 Task: Find a house in Acton, United Kingdom for 8 guests from 24 Aug to 10 Sep with a price range of ₹12,000 to ₹15,000, 6 bedrooms, 6 beds, 6 bathrooms, amenities including Wifi, Free parking, Gym, Breakfast, and self check-in option, with host language as English.
Action: Mouse moved to (514, 110)
Screenshot: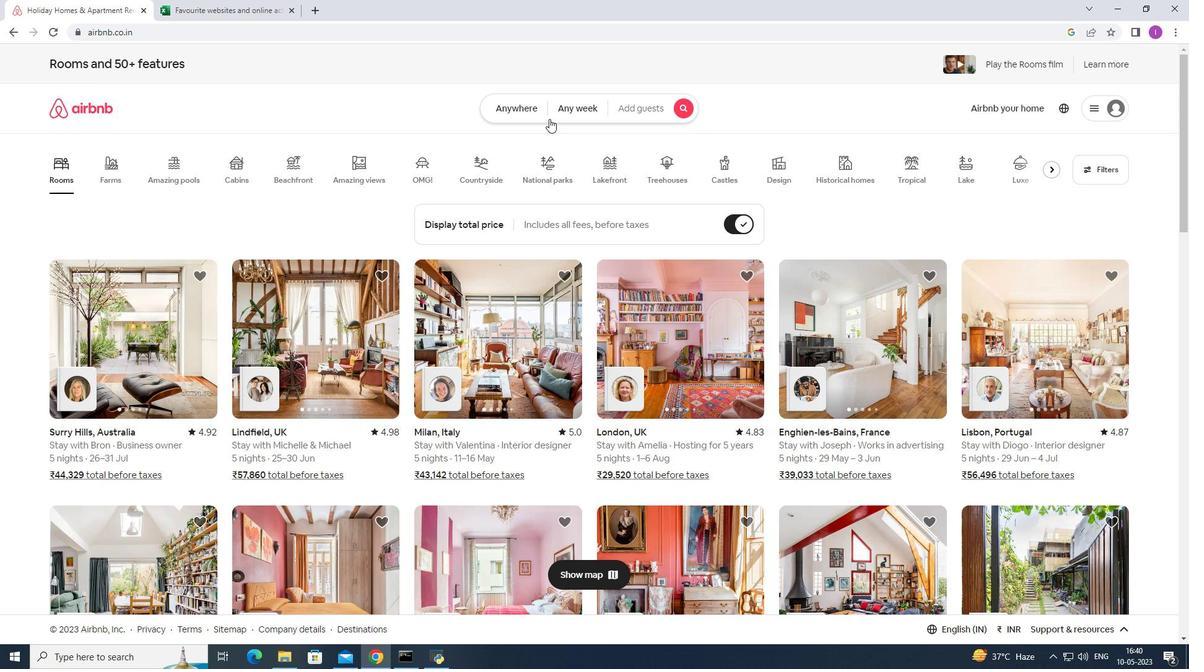 
Action: Mouse pressed left at (514, 110)
Screenshot: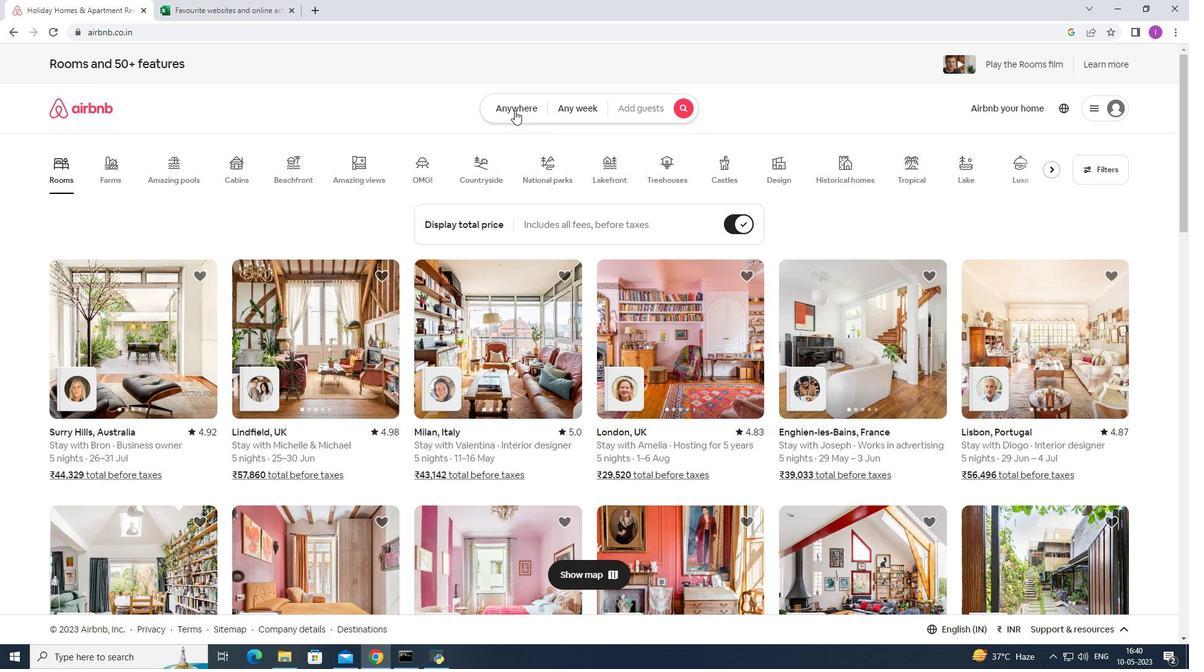 
Action: Mouse moved to (399, 166)
Screenshot: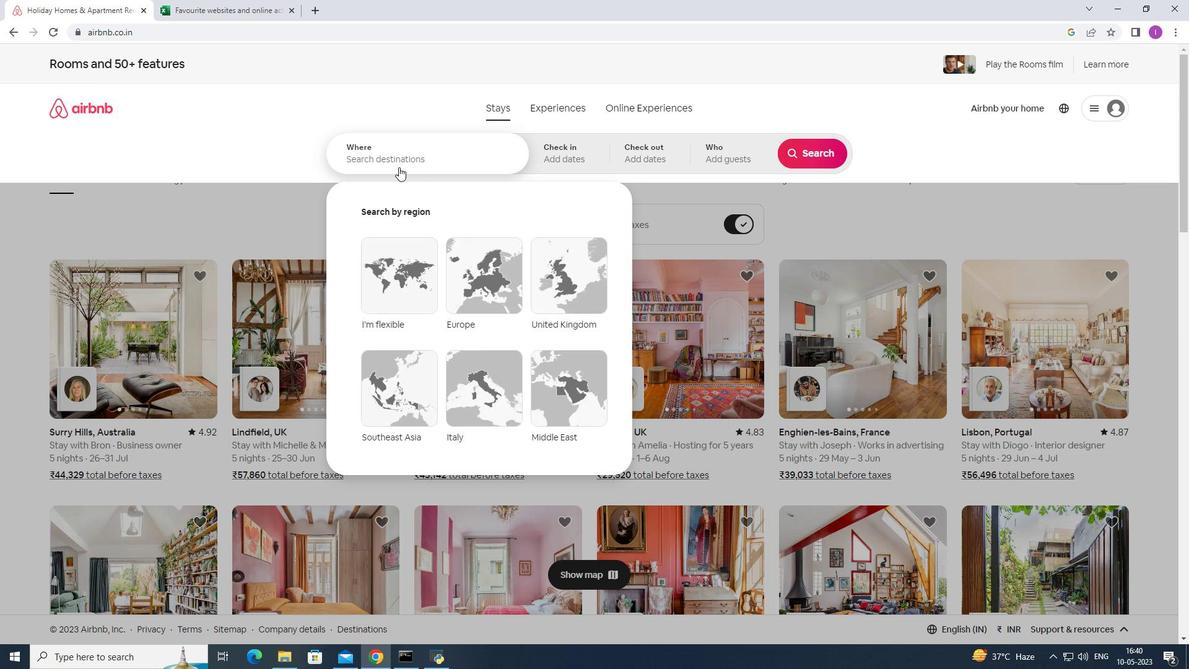 
Action: Mouse pressed left at (399, 166)
Screenshot: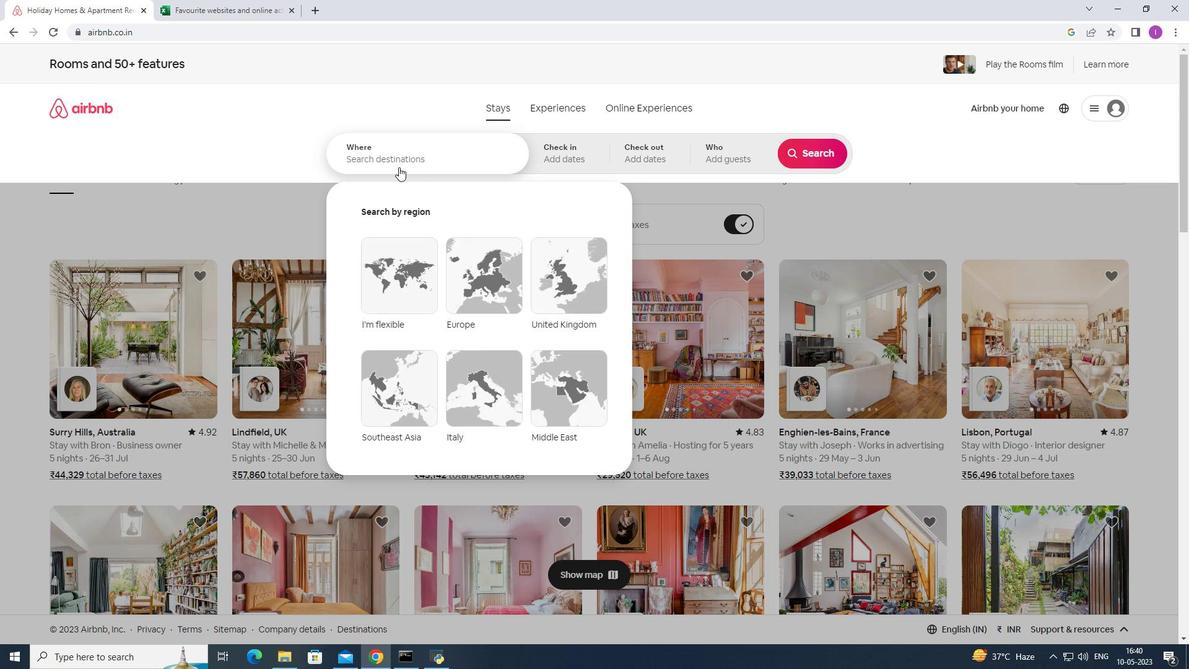 
Action: Mouse moved to (419, 162)
Screenshot: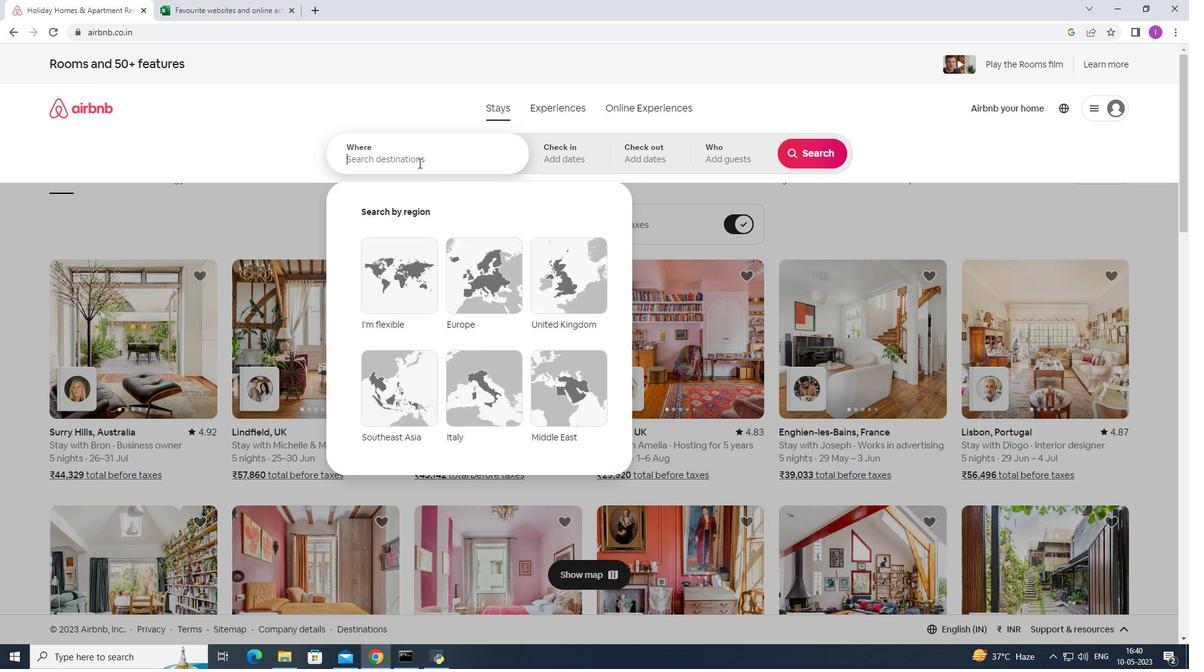 
Action: Key pressed <Key.shift>Acton,<Key.shift>United<Key.space><Key.shift><Key.shift><Key.shift><Key.shift><Key.shift><Key.shift><Key.shift><Key.shift><Key.shift><Key.shift><Key.shift><Key.shift><Key.shift>Kingdom
Screenshot: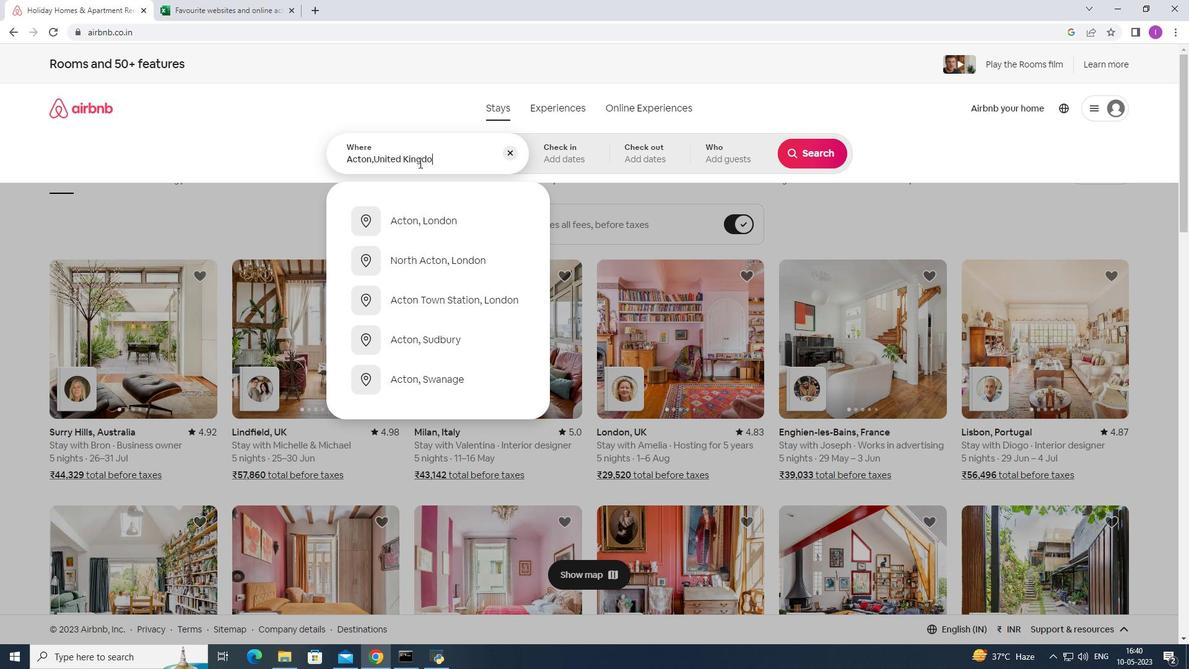 
Action: Mouse moved to (596, 154)
Screenshot: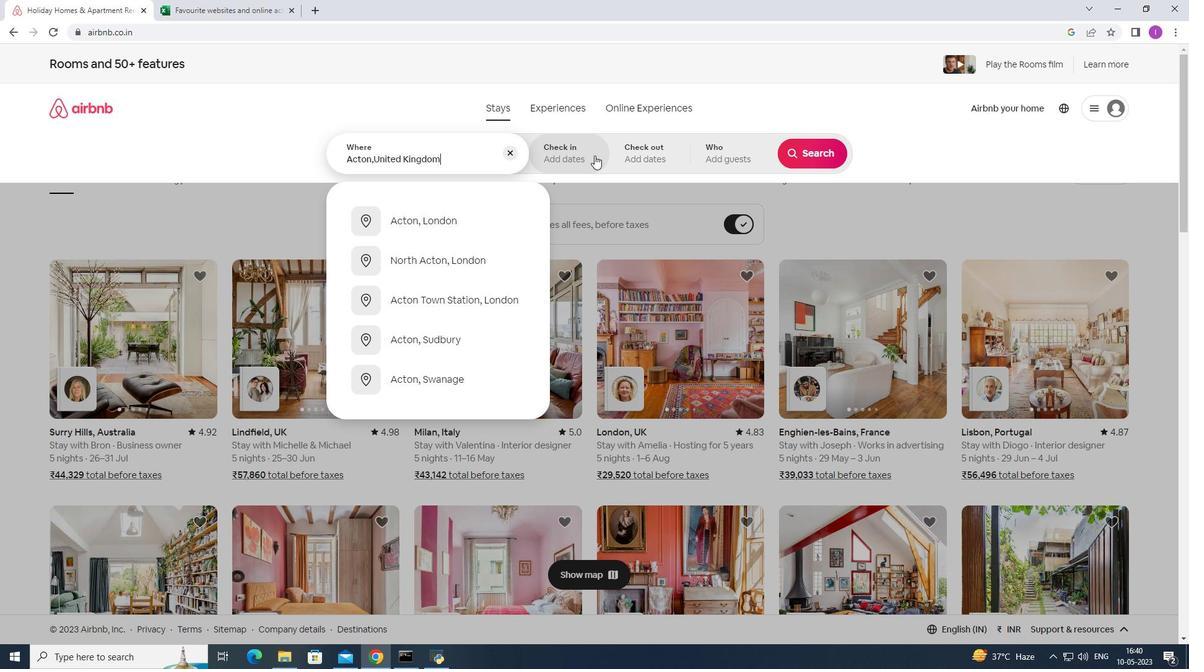 
Action: Mouse pressed left at (596, 154)
Screenshot: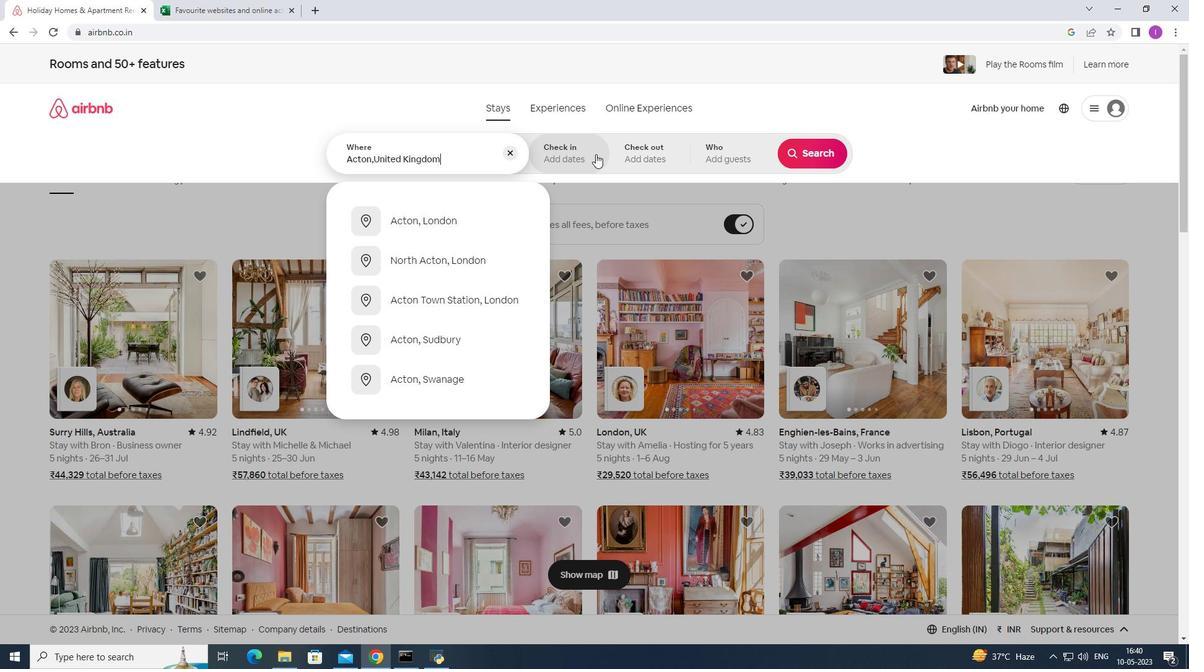 
Action: Mouse moved to (809, 257)
Screenshot: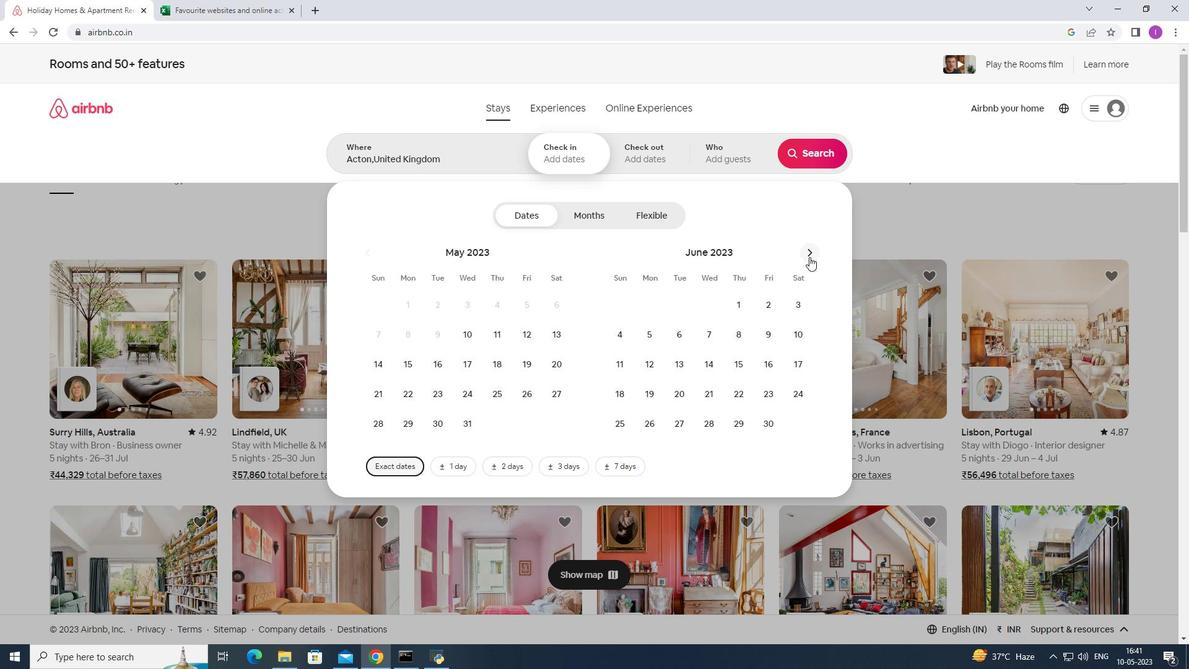 
Action: Mouse pressed left at (809, 257)
Screenshot: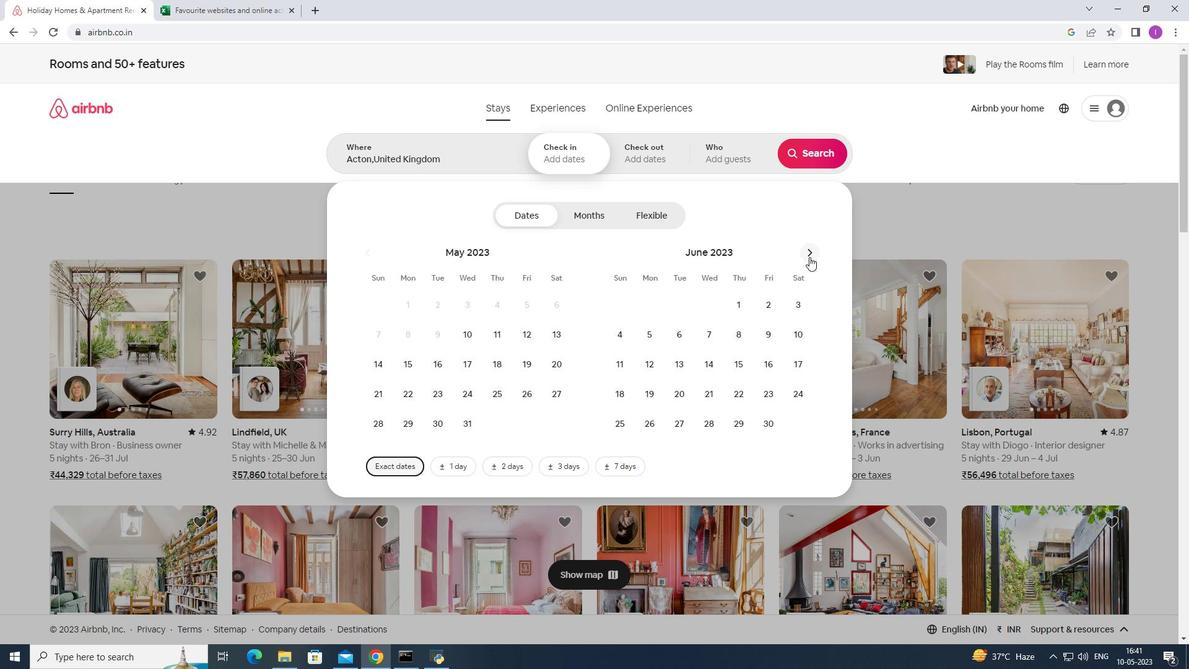 
Action: Mouse moved to (811, 257)
Screenshot: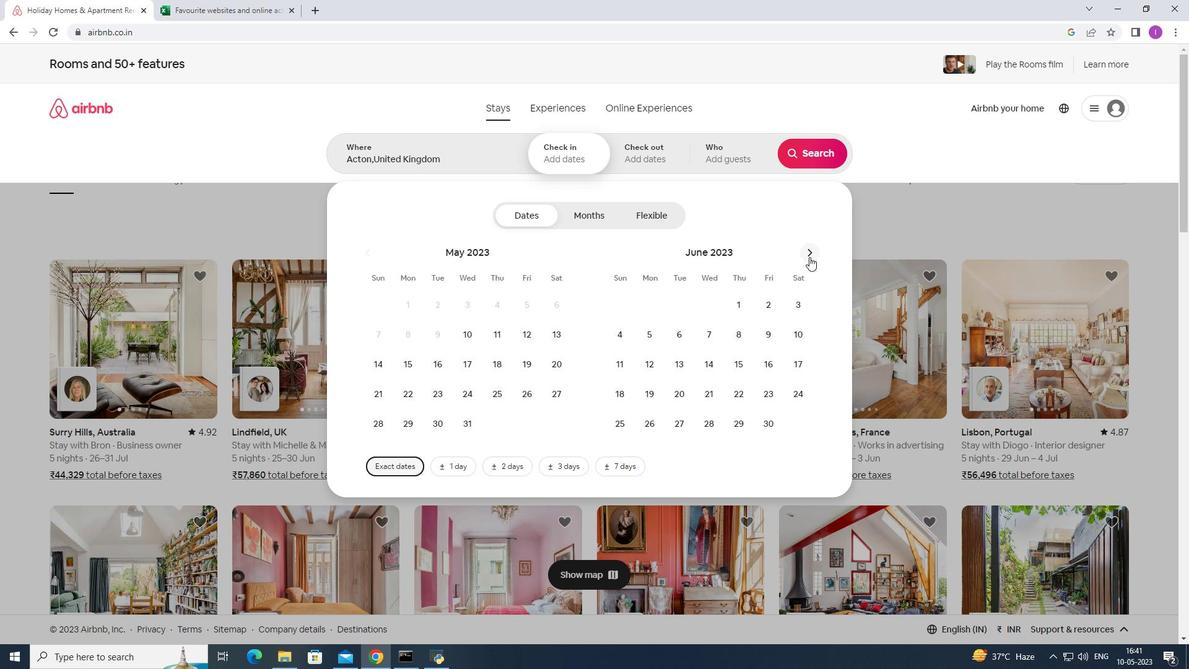 
Action: Mouse pressed left at (811, 257)
Screenshot: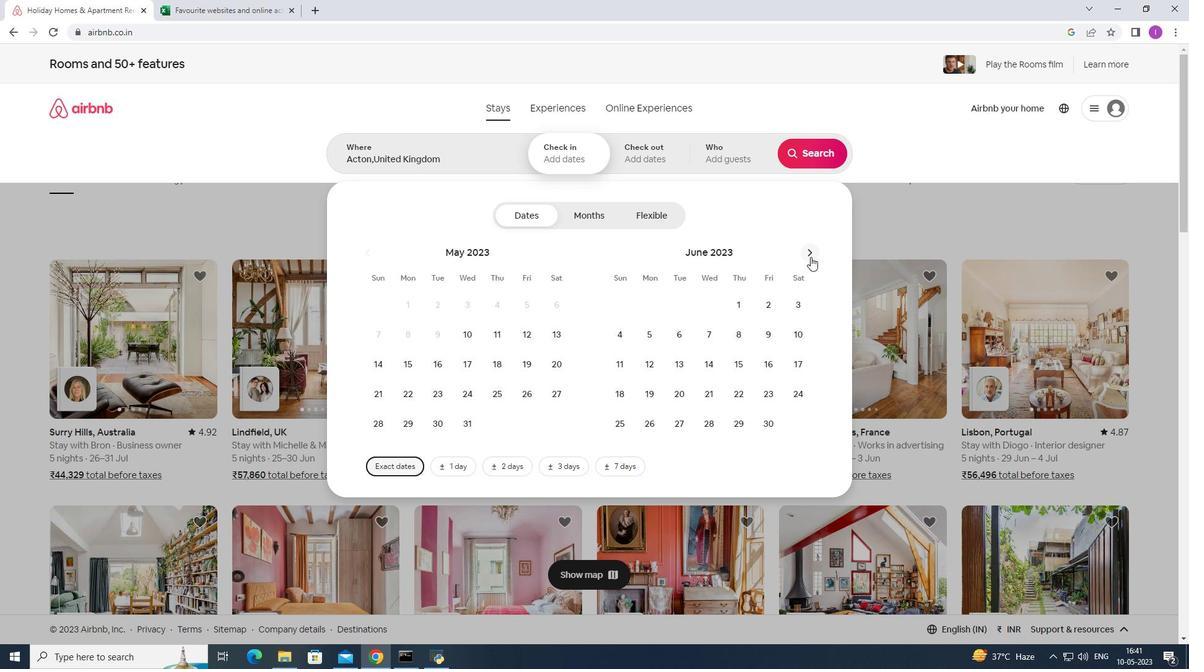
Action: Mouse moved to (811, 256)
Screenshot: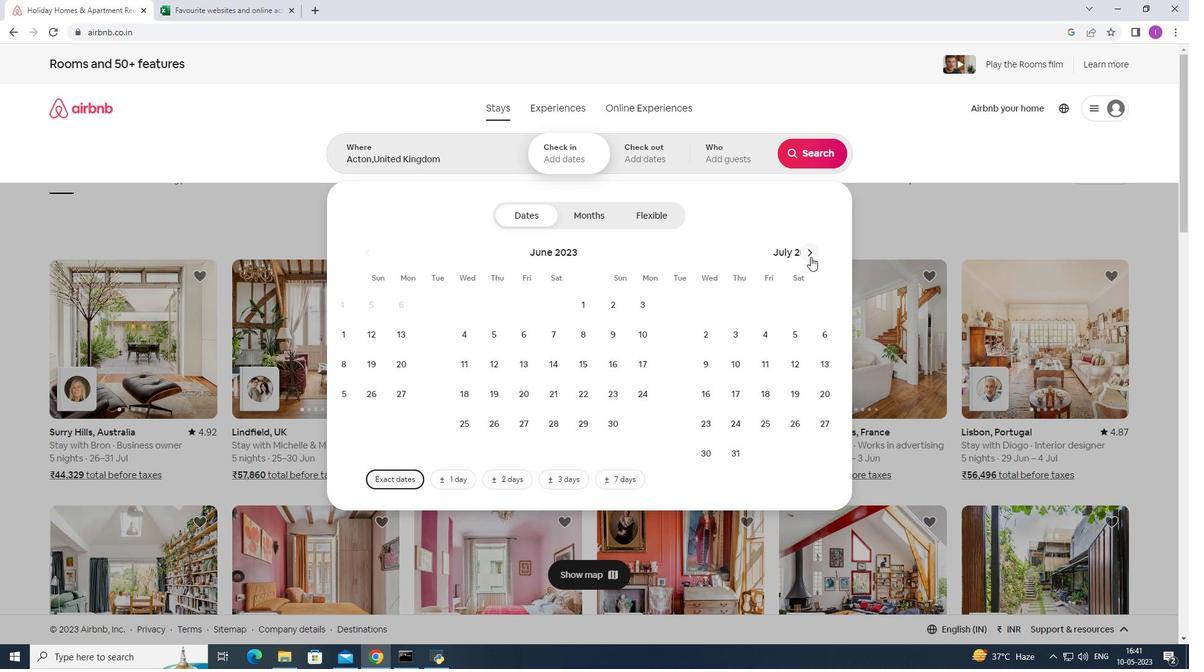 
Action: Mouse pressed left at (811, 256)
Screenshot: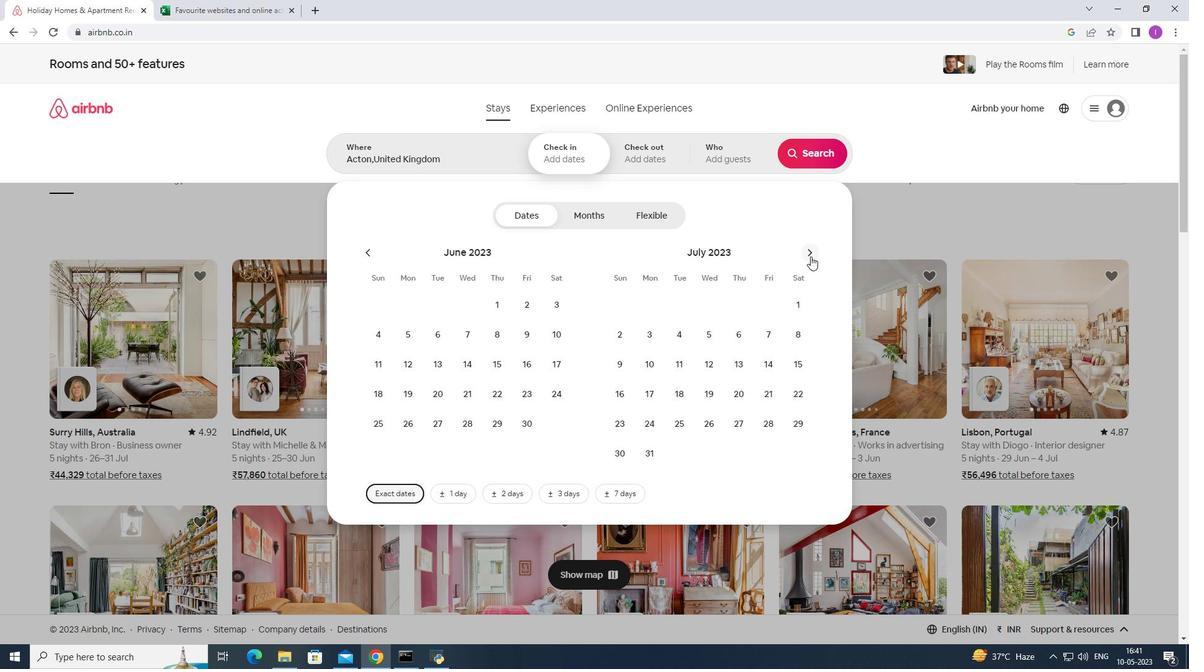 
Action: Mouse moved to (495, 389)
Screenshot: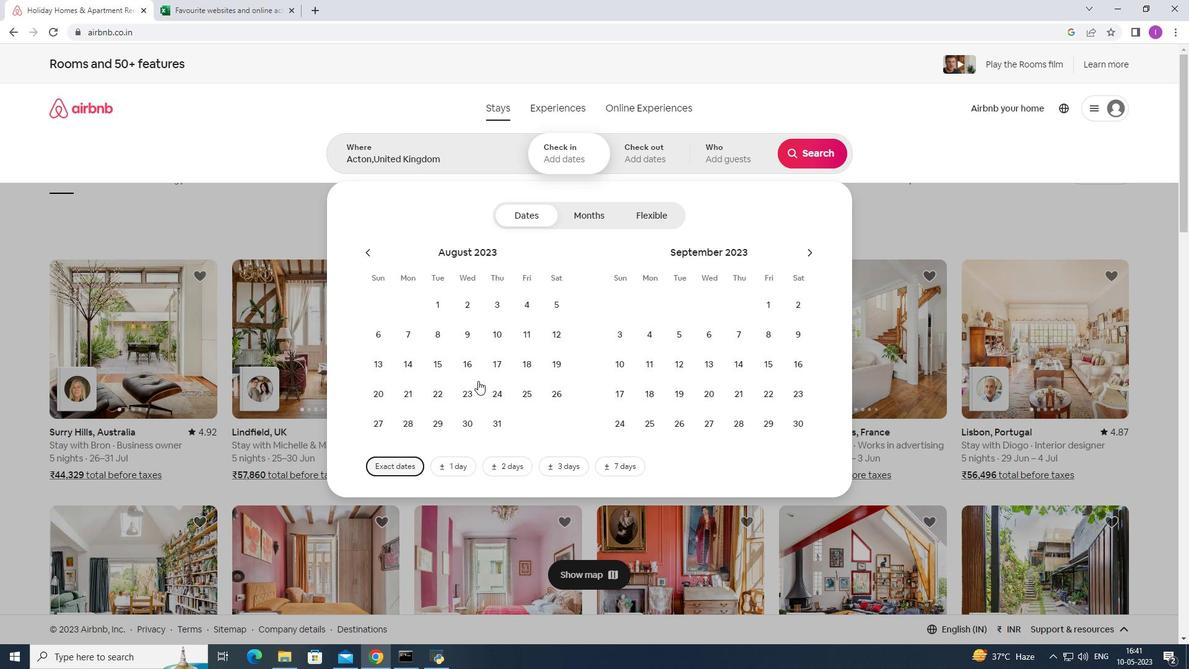 
Action: Mouse pressed left at (495, 389)
Screenshot: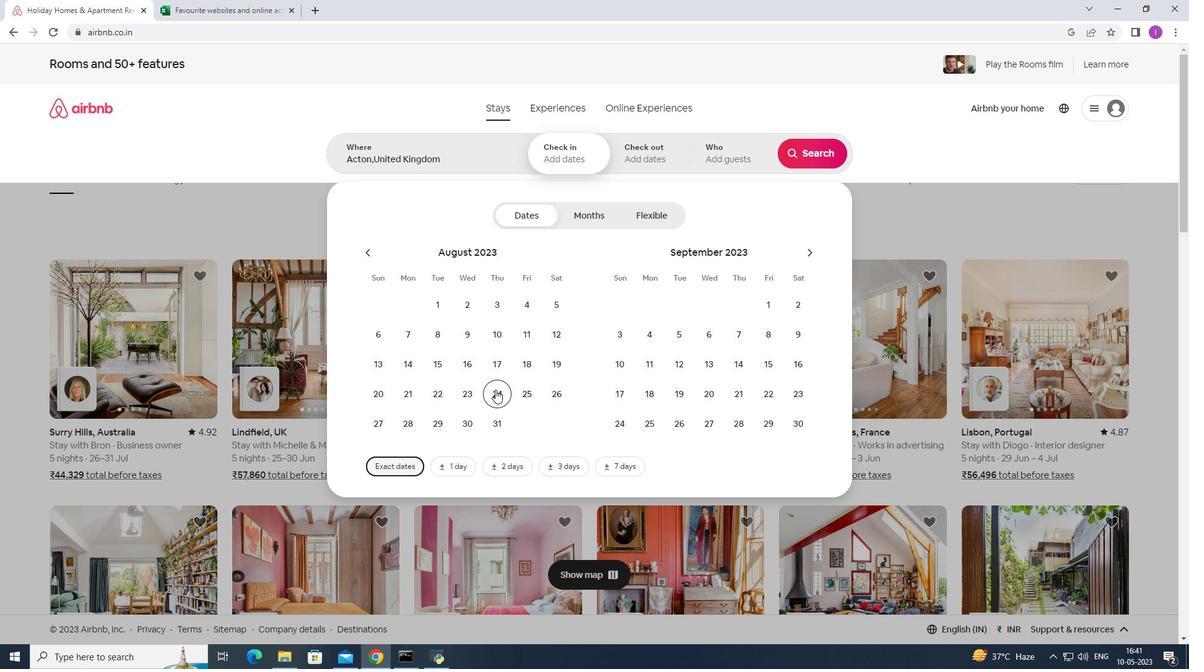 
Action: Mouse moved to (550, 394)
Screenshot: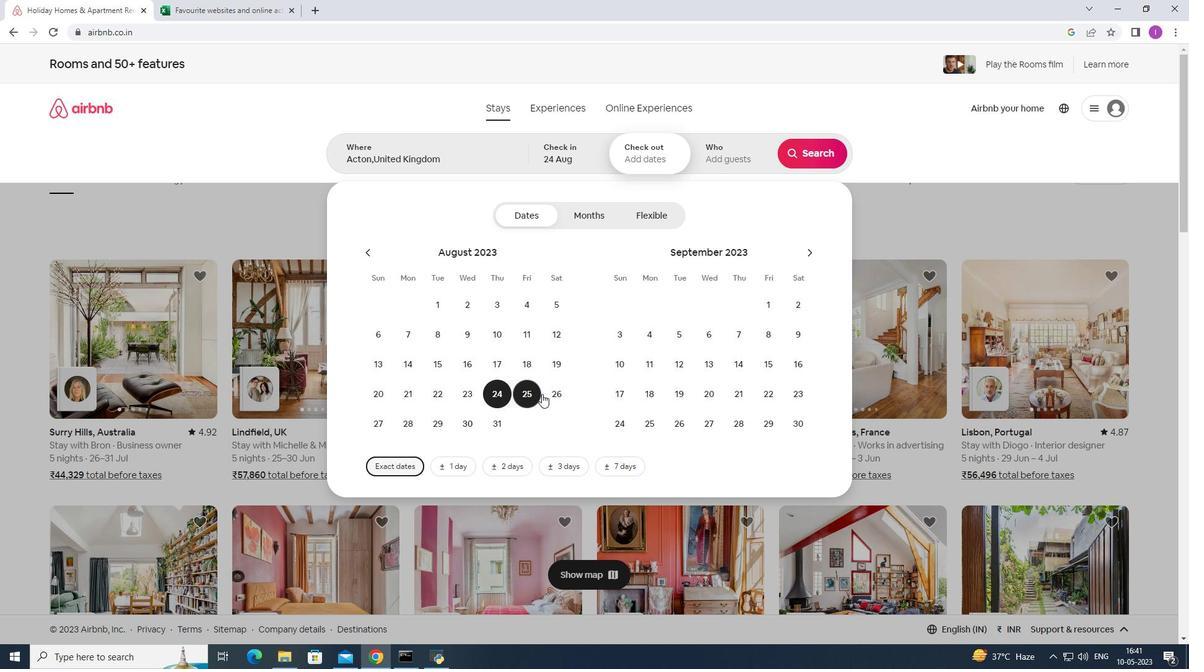 
Action: Mouse pressed left at (550, 394)
Screenshot: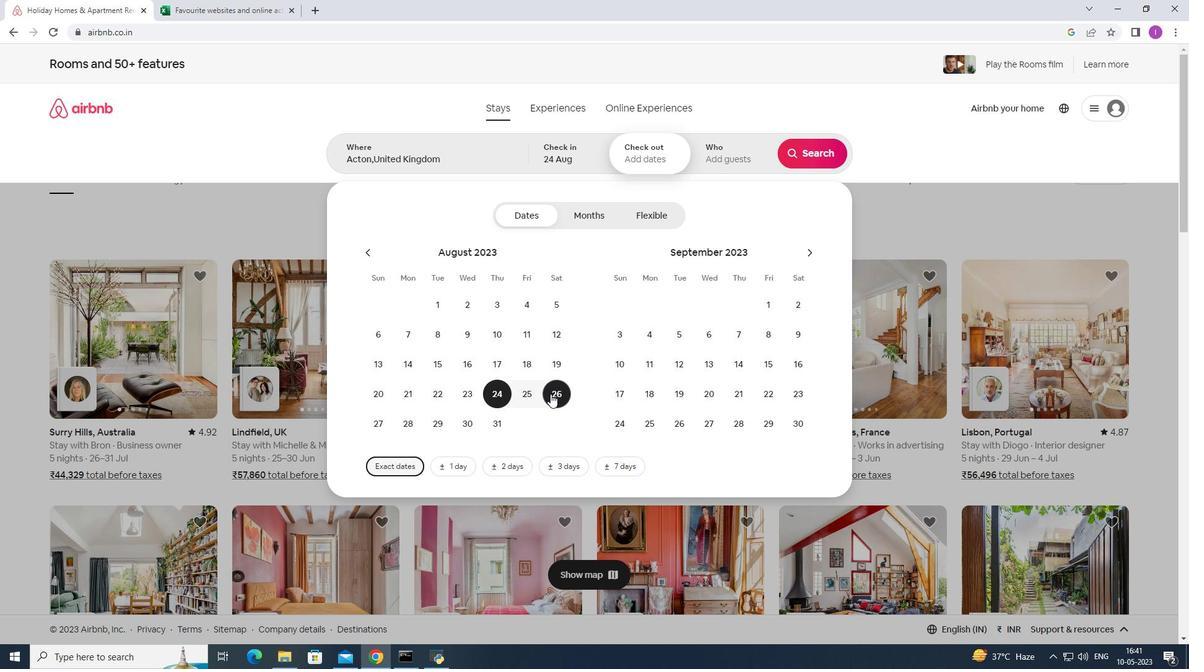 
Action: Mouse moved to (615, 365)
Screenshot: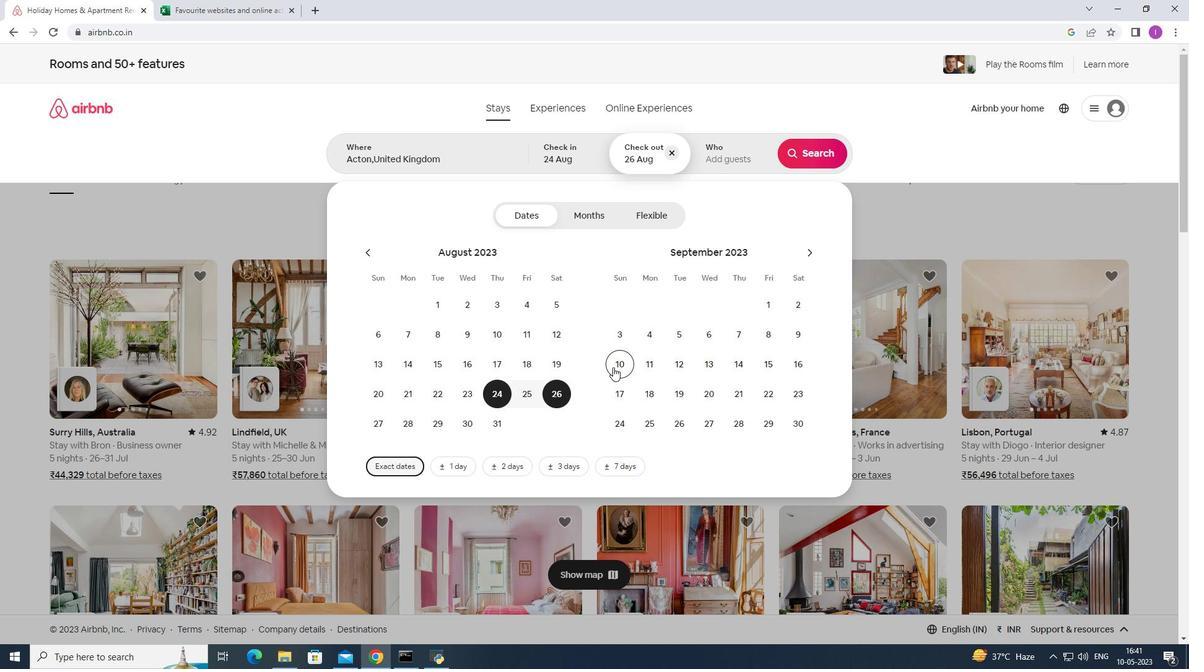 
Action: Mouse pressed left at (615, 365)
Screenshot: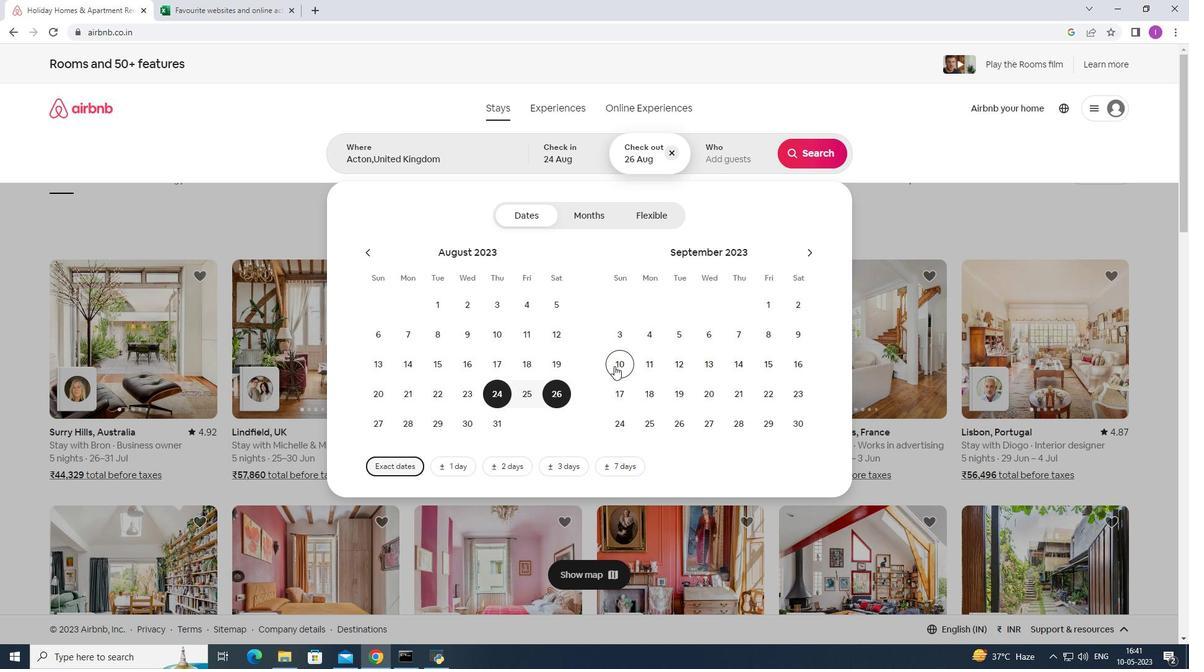 
Action: Mouse moved to (560, 394)
Screenshot: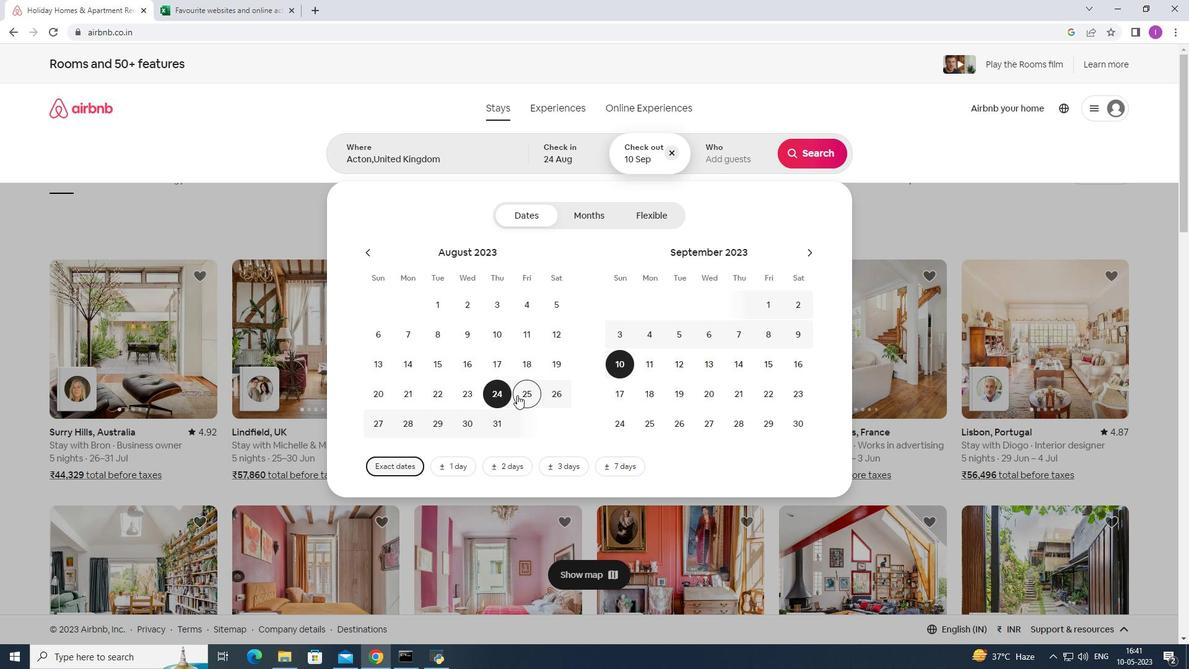 
Action: Mouse pressed left at (560, 394)
Screenshot: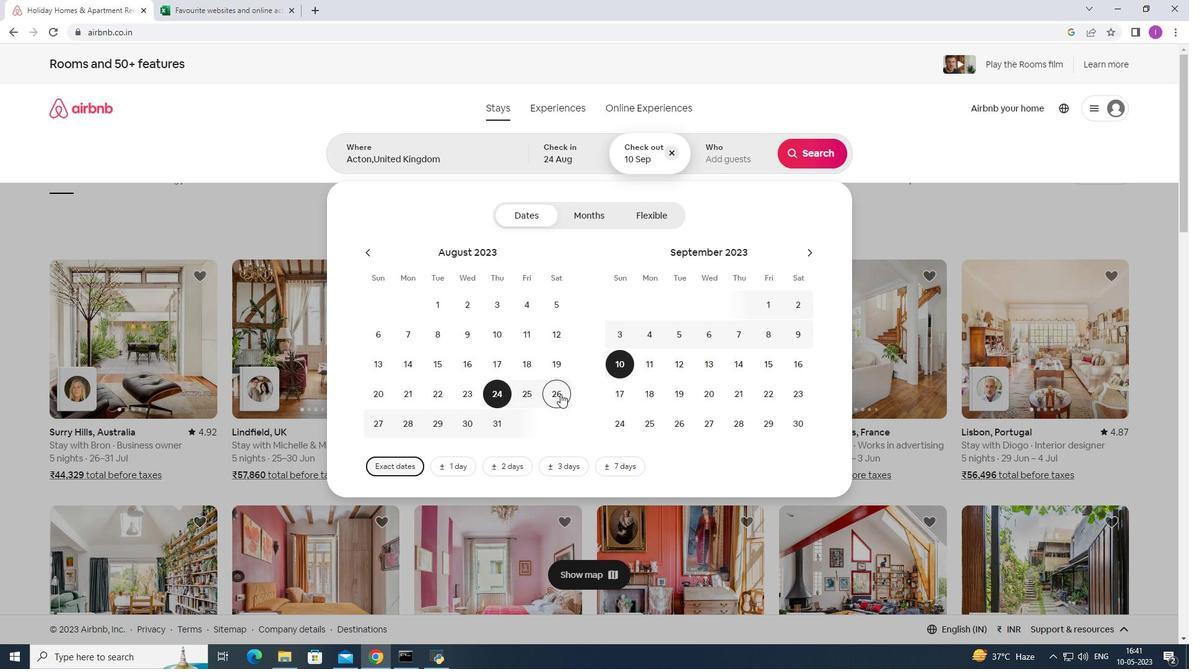 
Action: Mouse moved to (562, 148)
Screenshot: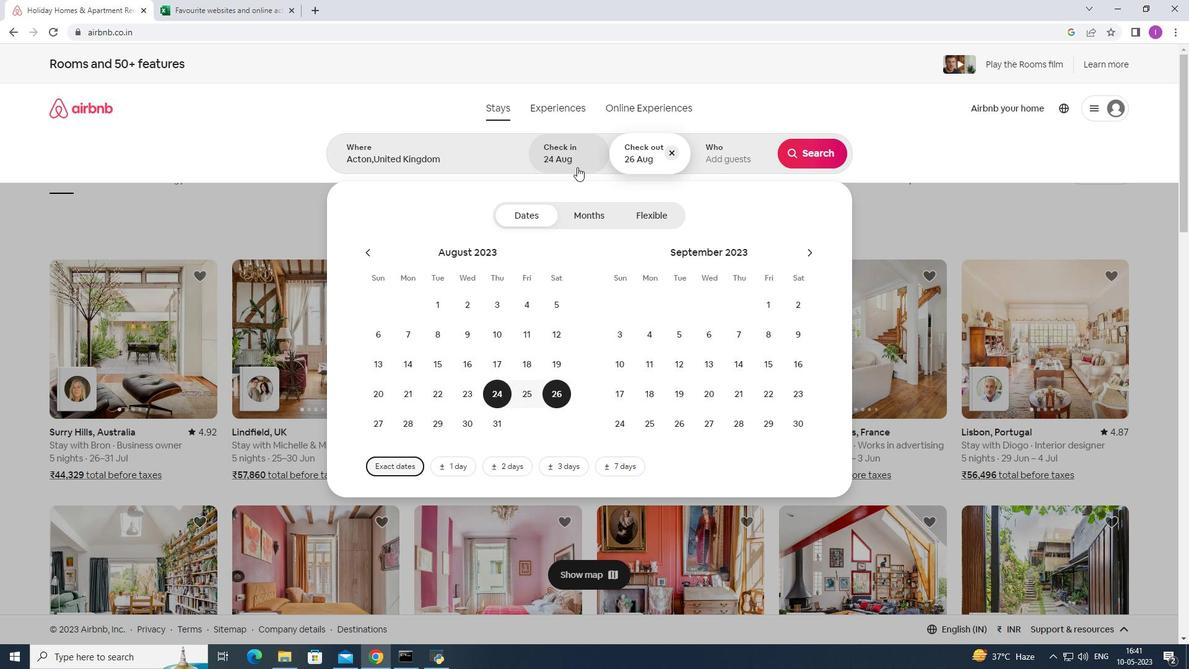 
Action: Mouse pressed left at (562, 148)
Screenshot: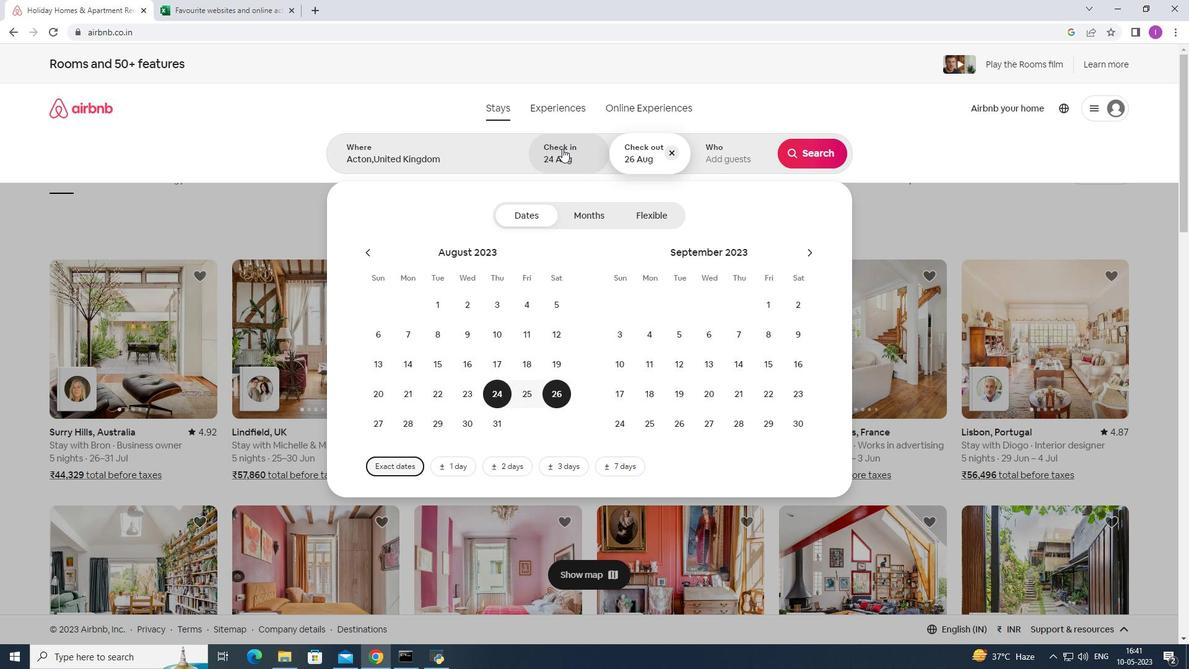 
Action: Mouse moved to (586, 148)
Screenshot: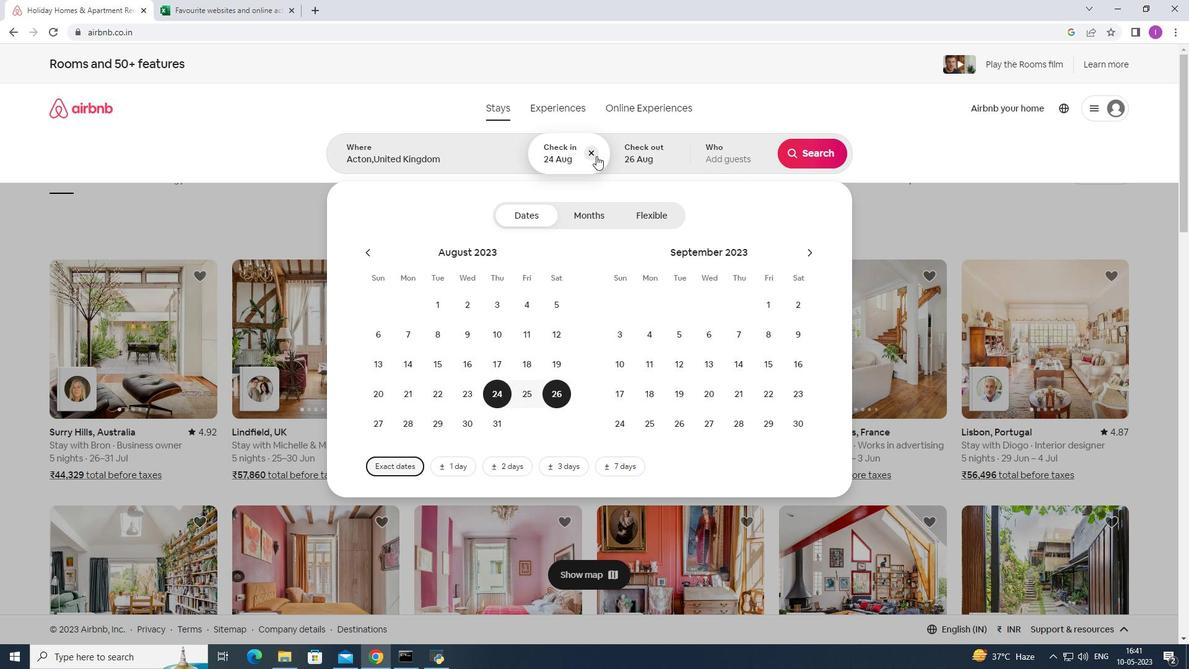 
Action: Mouse pressed left at (586, 148)
Screenshot: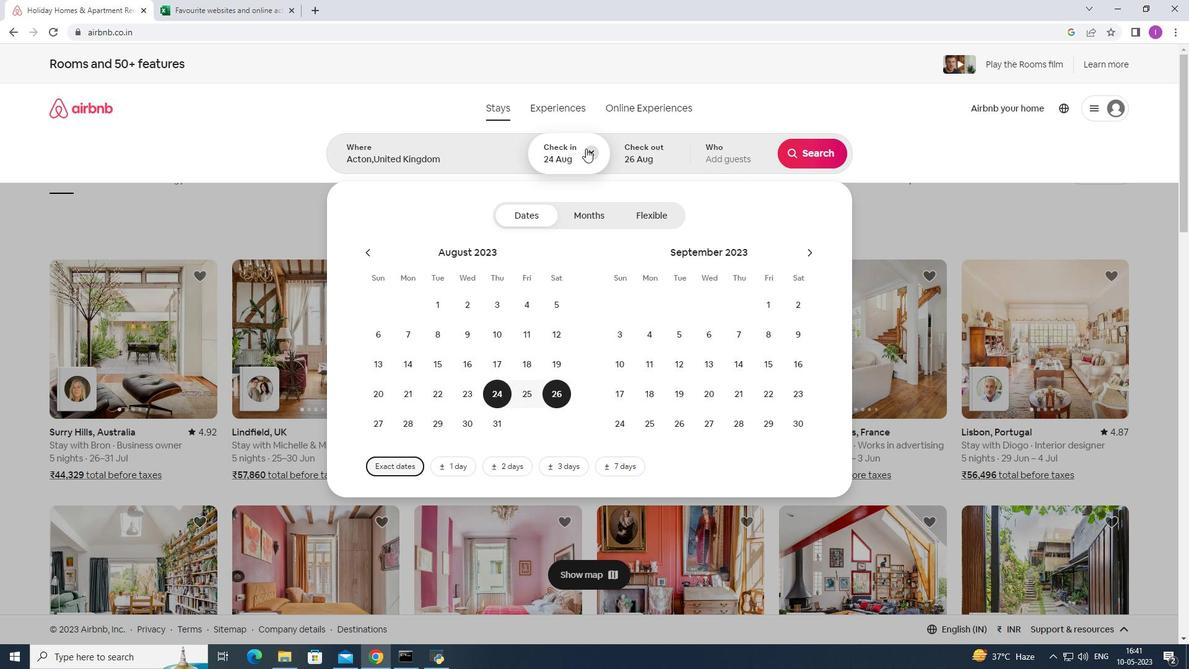 
Action: Mouse moved to (553, 387)
Screenshot: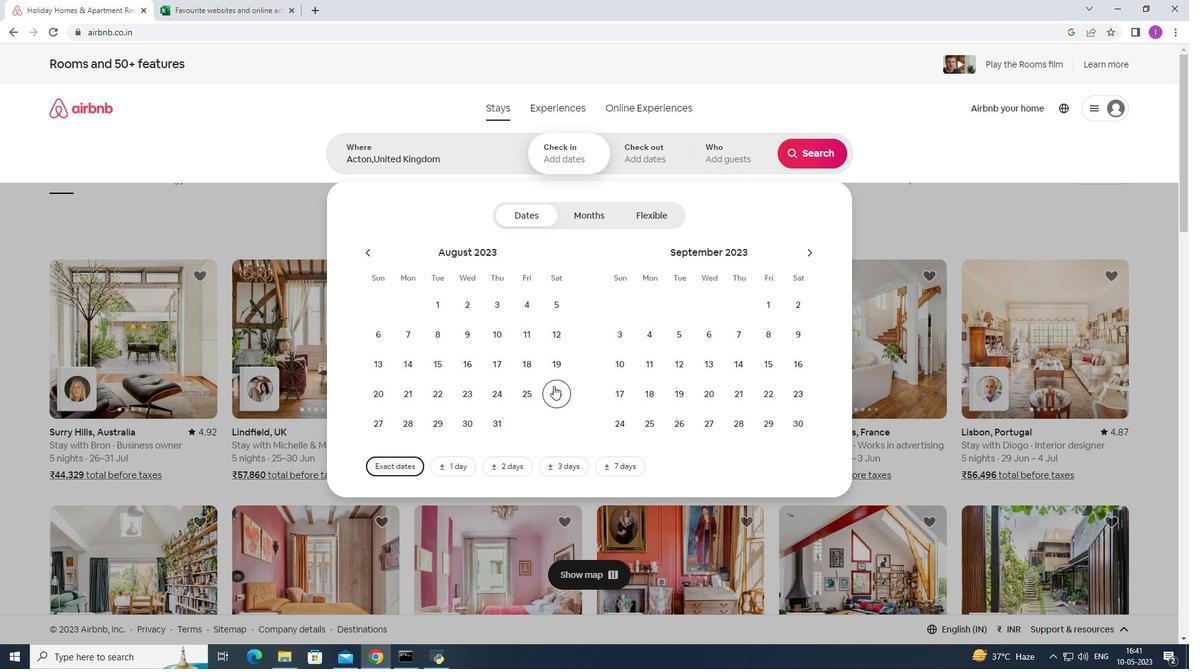 
Action: Mouse pressed left at (553, 387)
Screenshot: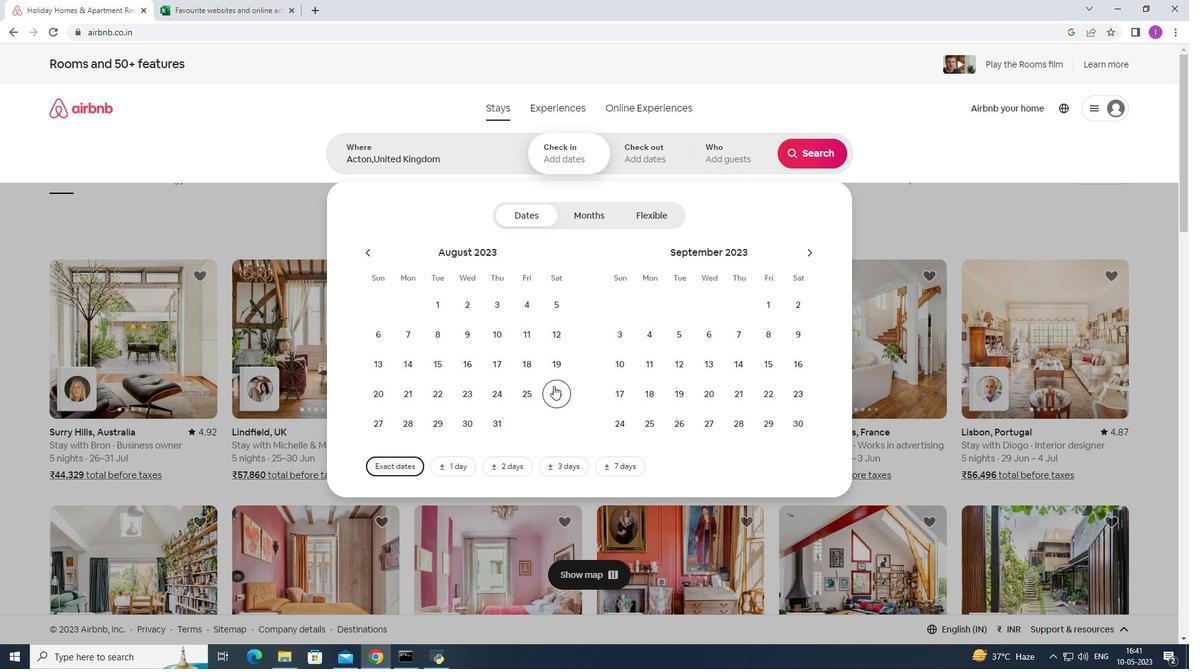 
Action: Mouse moved to (620, 366)
Screenshot: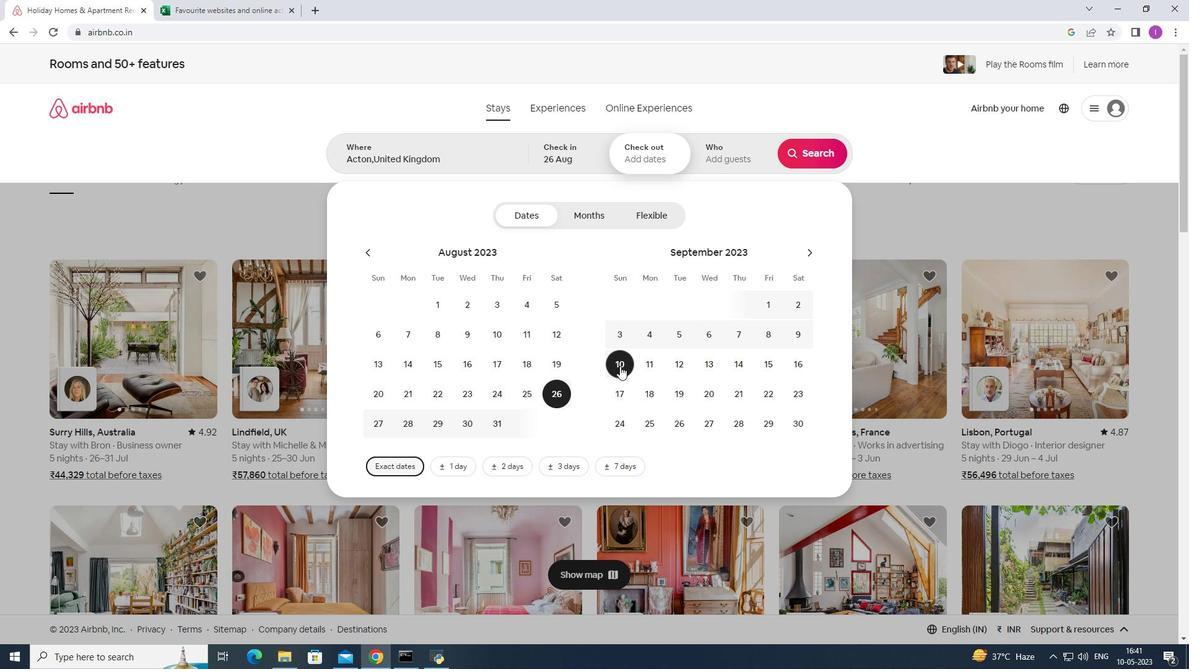 
Action: Mouse pressed left at (620, 366)
Screenshot: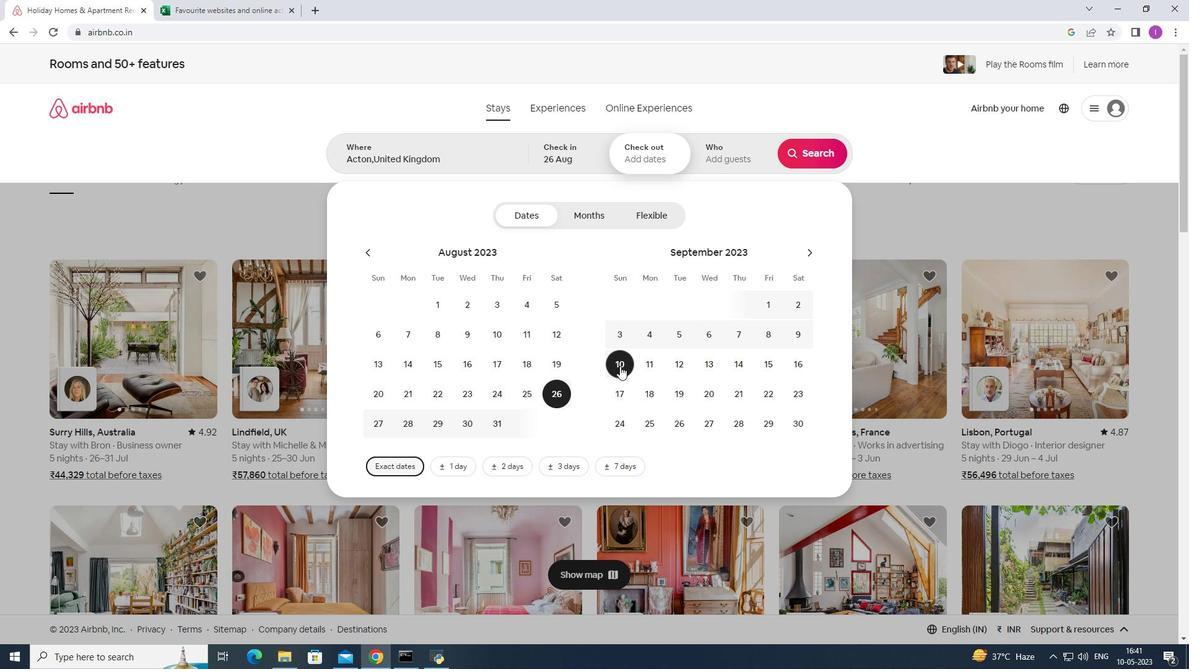 
Action: Mouse moved to (734, 154)
Screenshot: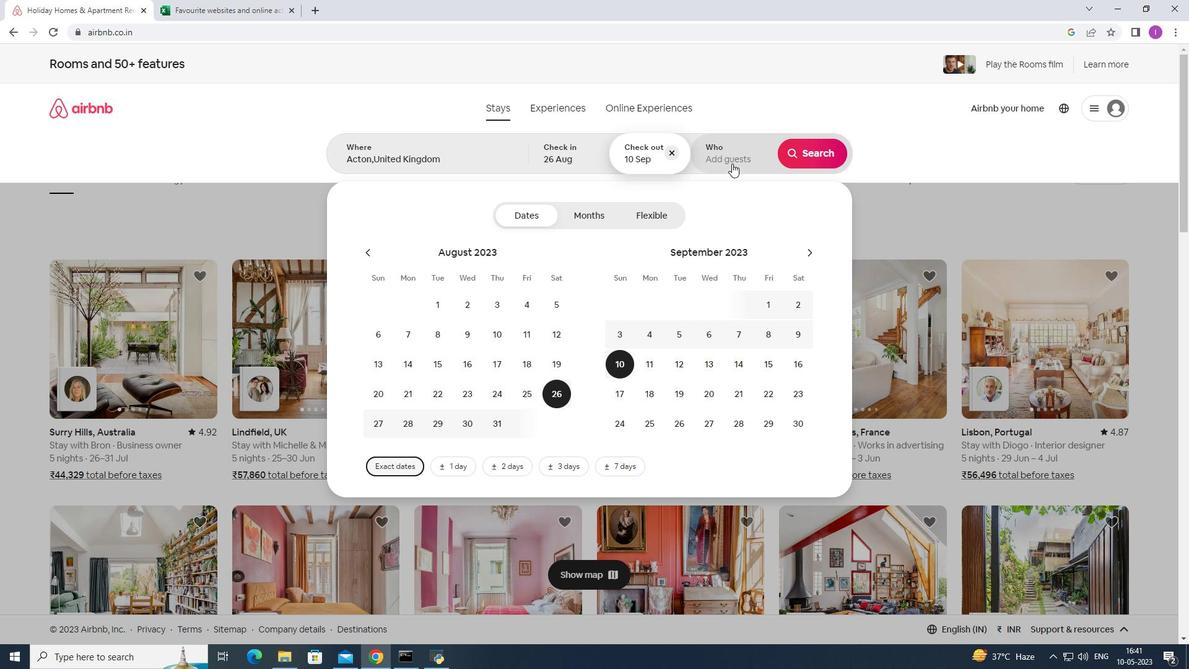 
Action: Mouse pressed left at (734, 154)
Screenshot: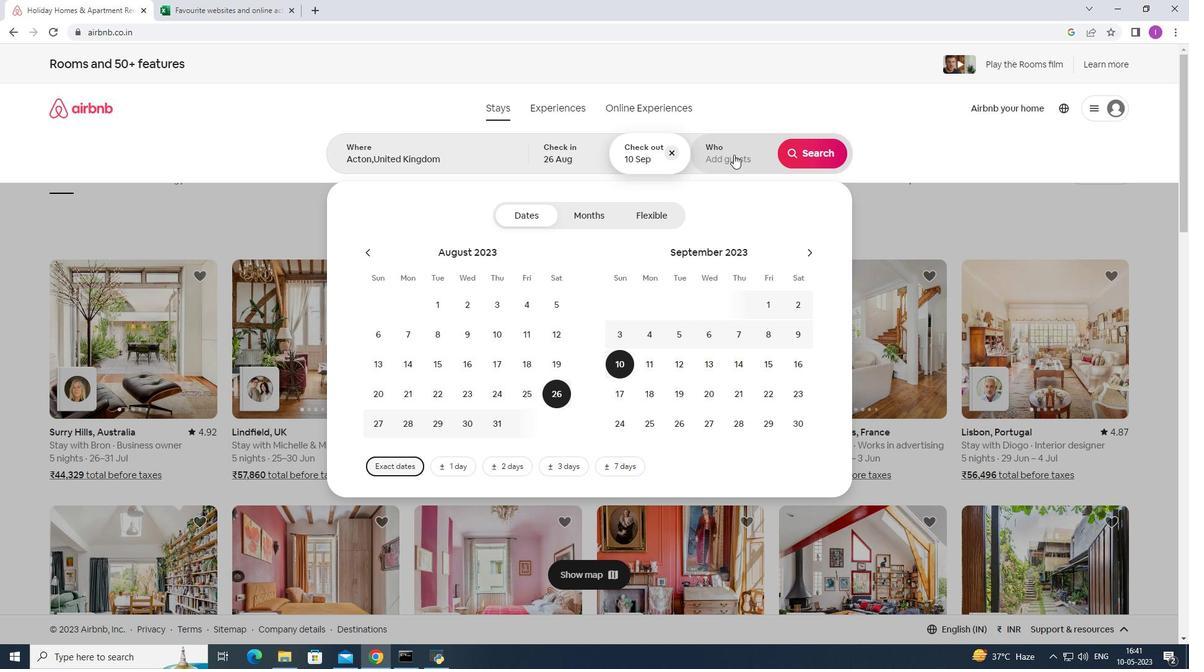 
Action: Mouse moved to (815, 215)
Screenshot: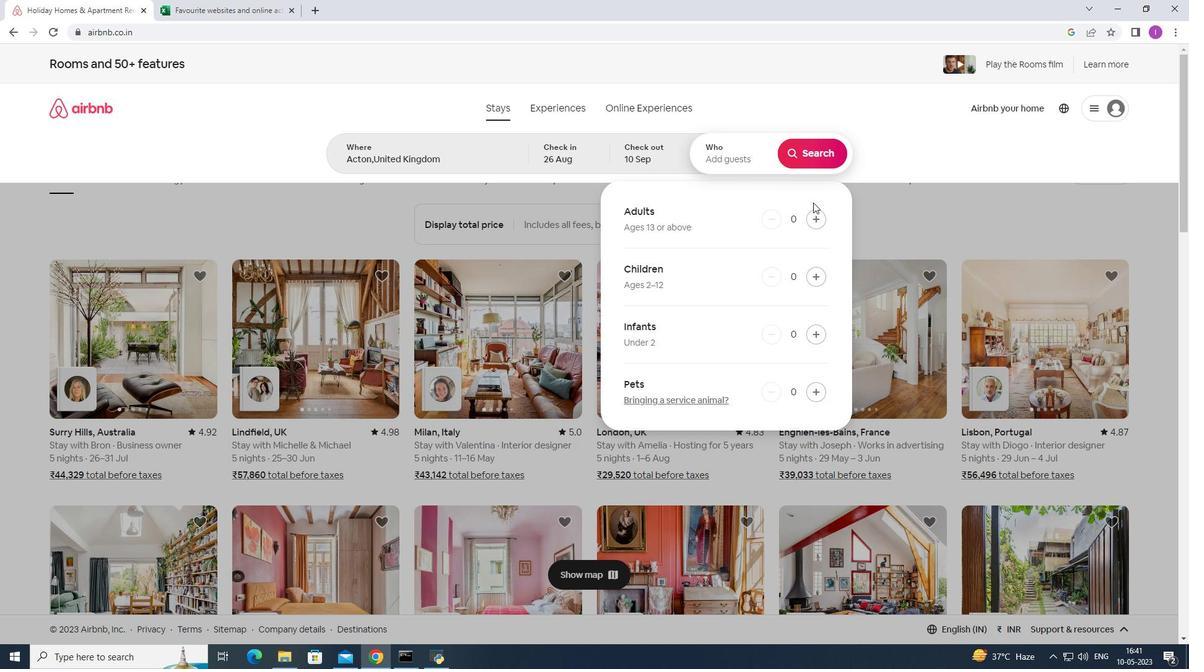 
Action: Mouse pressed left at (815, 215)
Screenshot: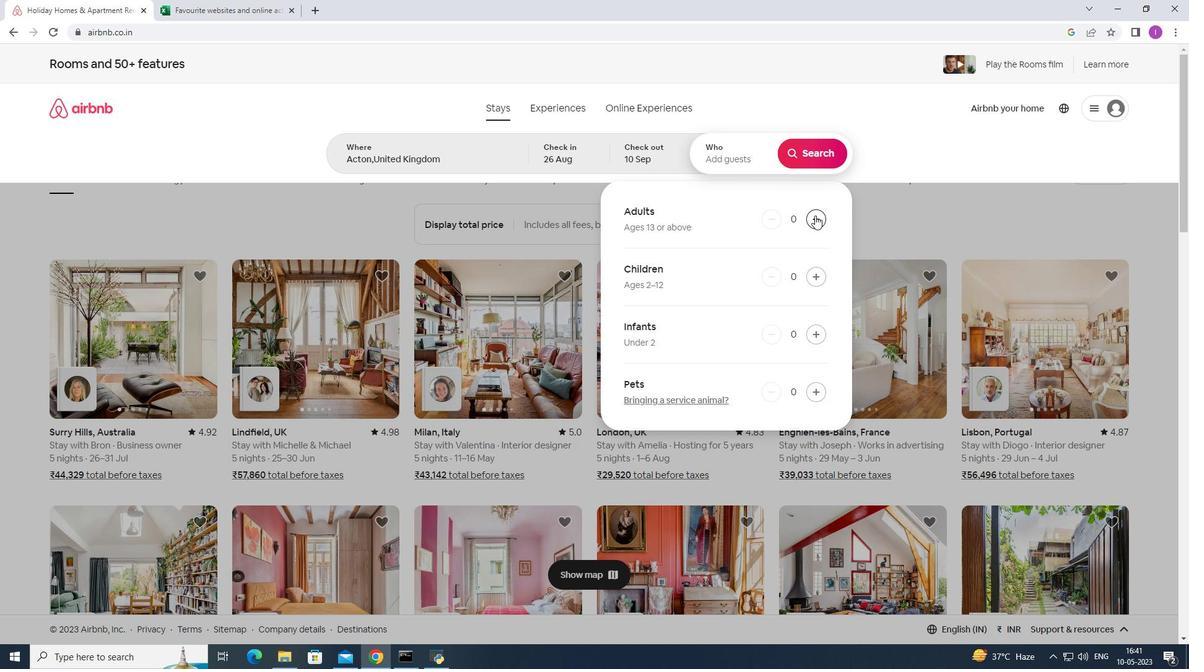 
Action: Mouse moved to (816, 216)
Screenshot: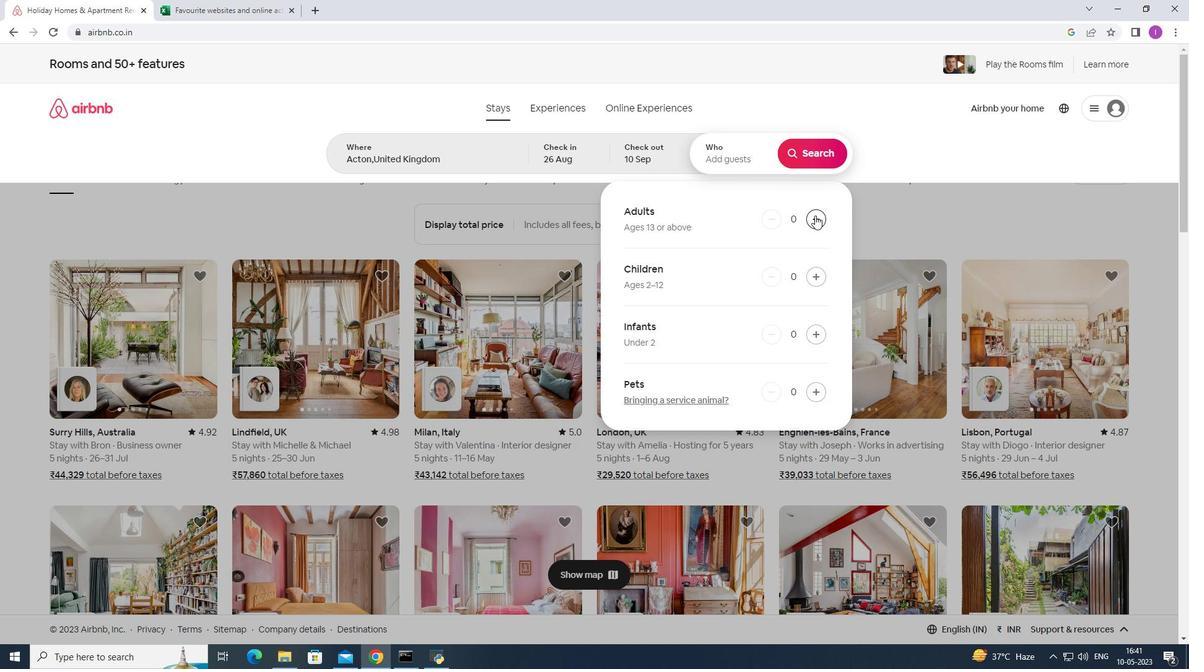 
Action: Mouse pressed left at (816, 216)
Screenshot: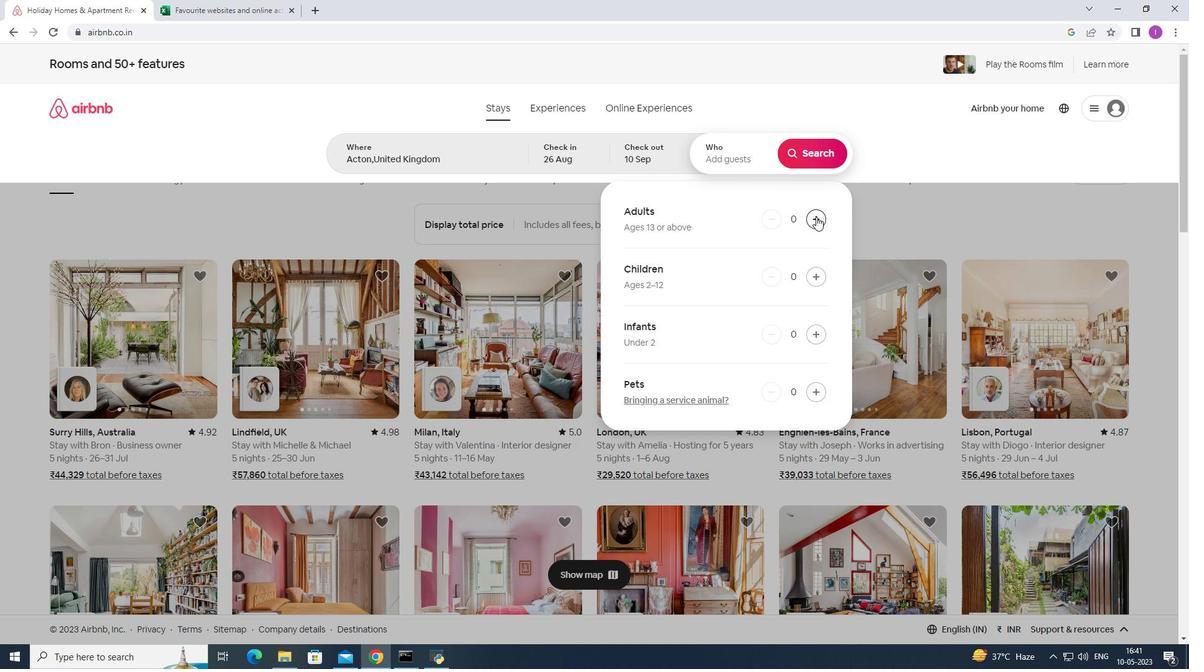 
Action: Mouse pressed left at (816, 216)
Screenshot: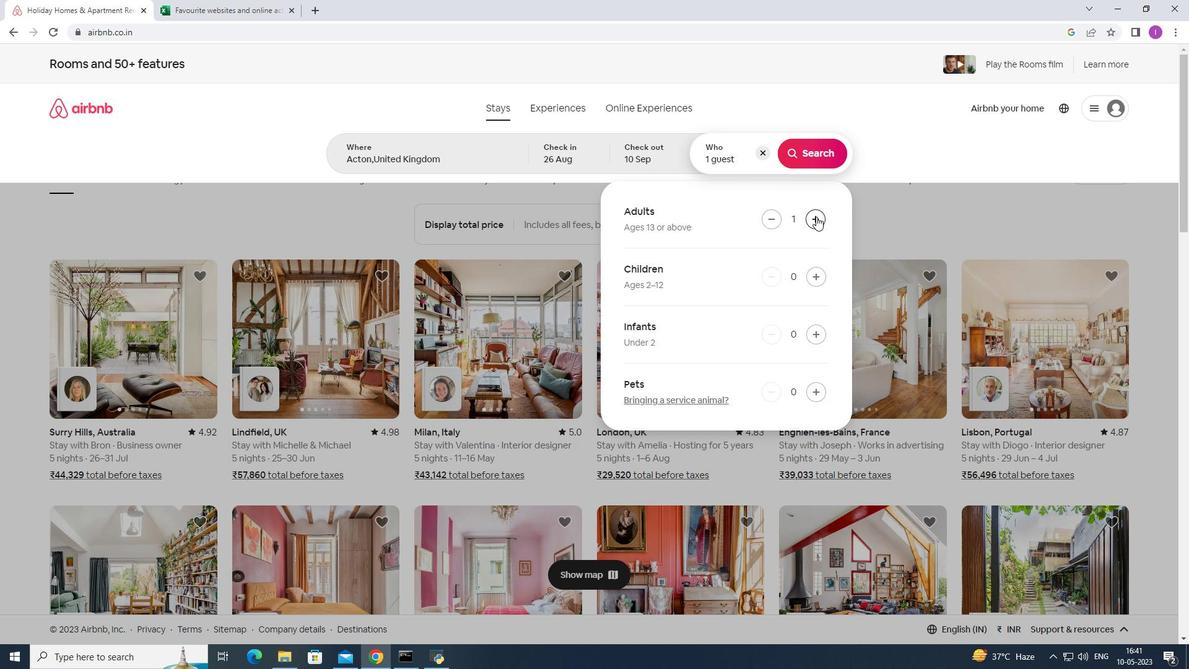 
Action: Mouse pressed left at (816, 216)
Screenshot: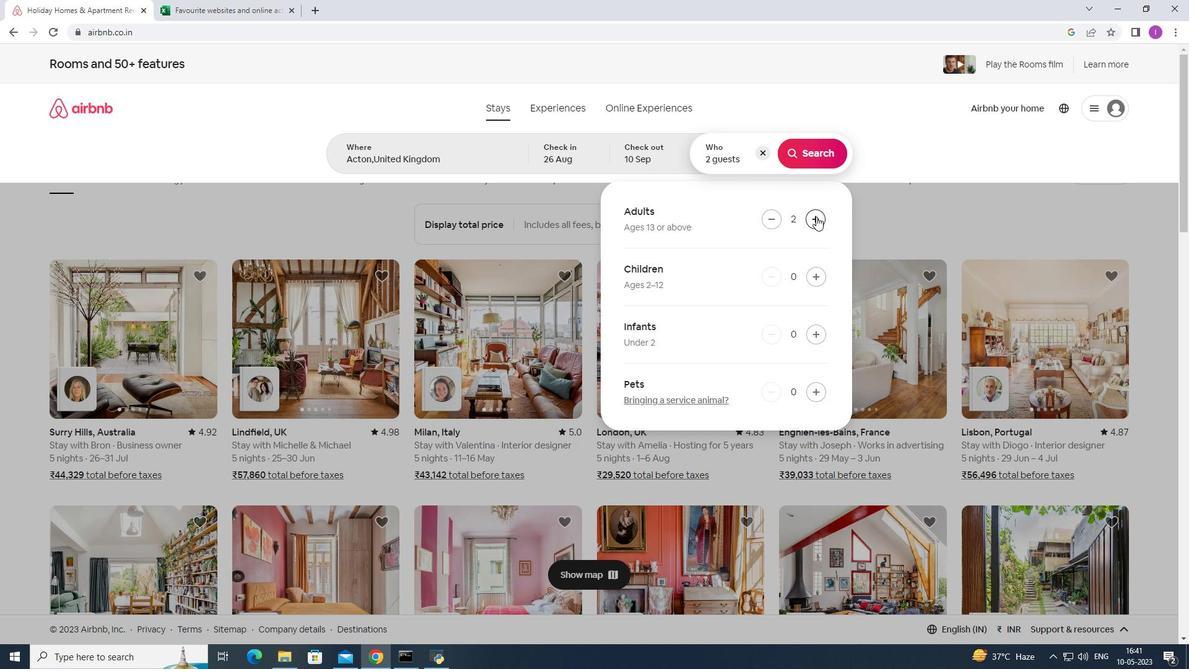 
Action: Mouse pressed left at (816, 216)
Screenshot: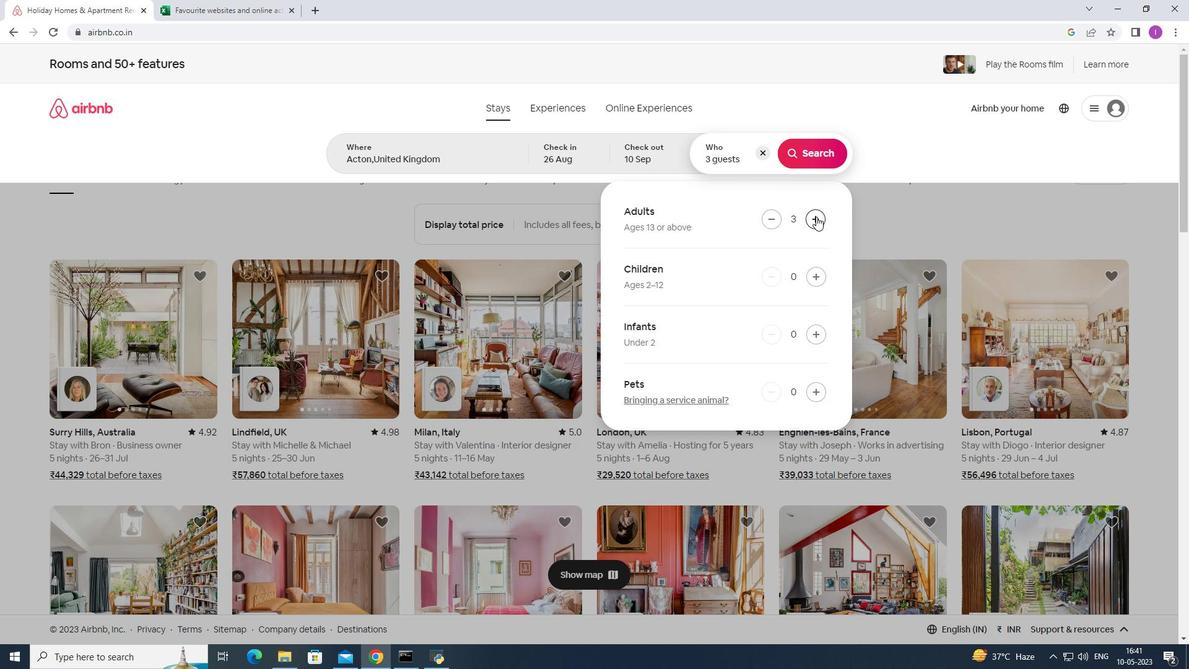 
Action: Mouse pressed left at (816, 216)
Screenshot: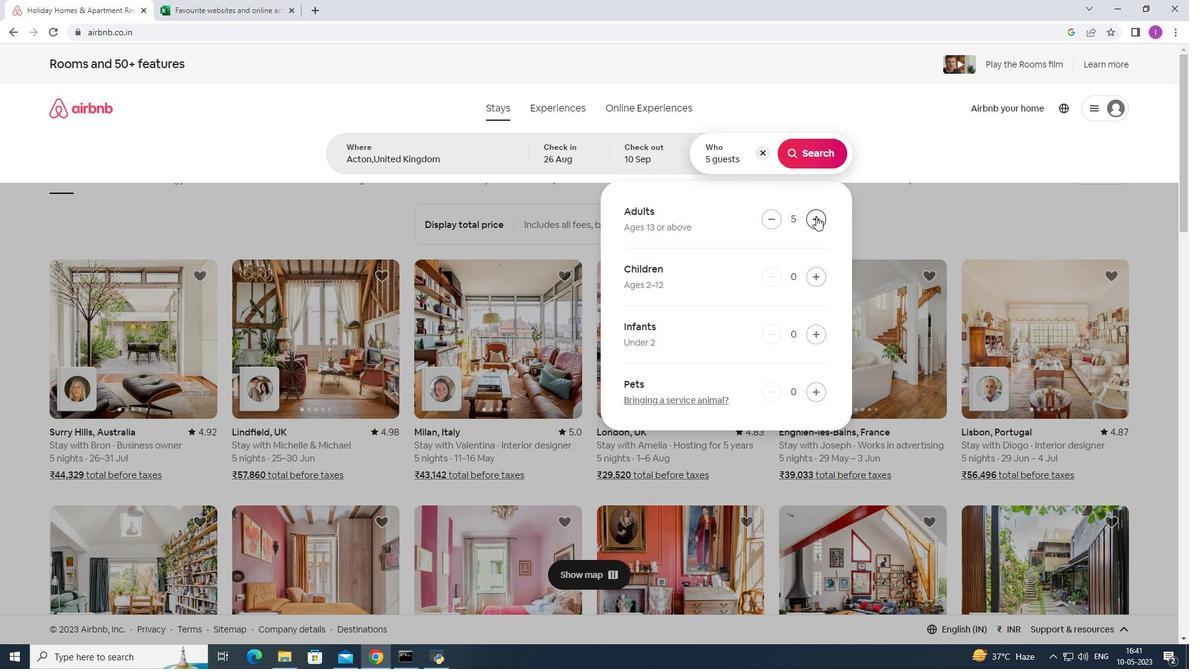 
Action: Mouse moved to (816, 282)
Screenshot: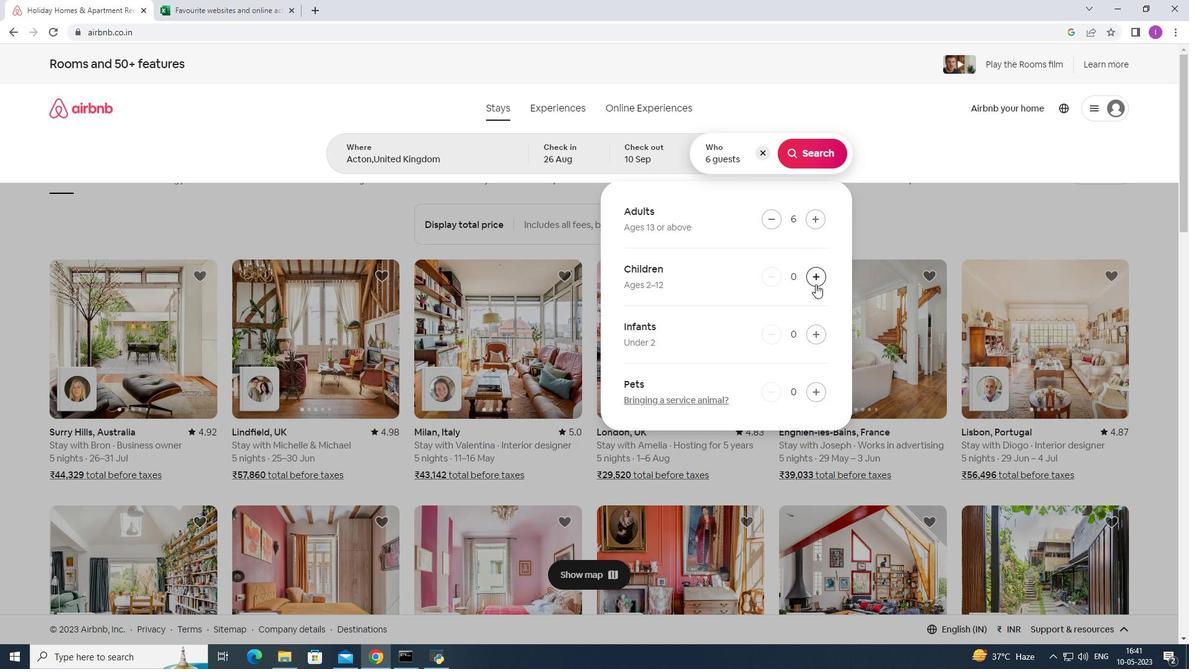 
Action: Mouse pressed left at (816, 282)
Screenshot: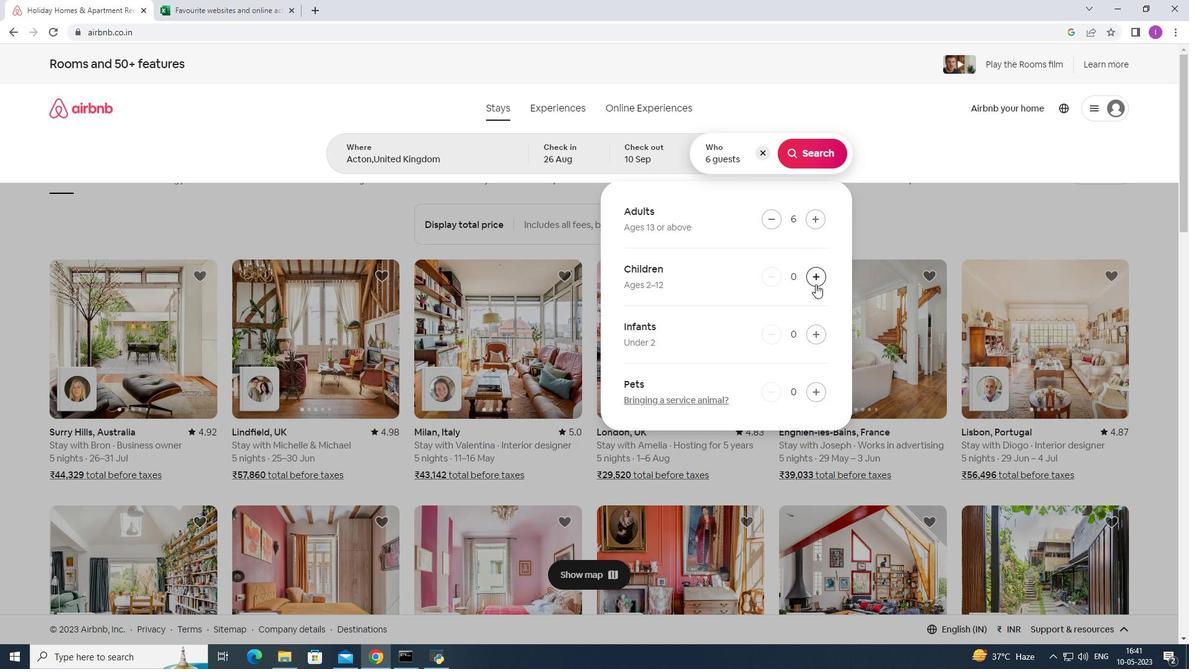 
Action: Mouse pressed left at (816, 282)
Screenshot: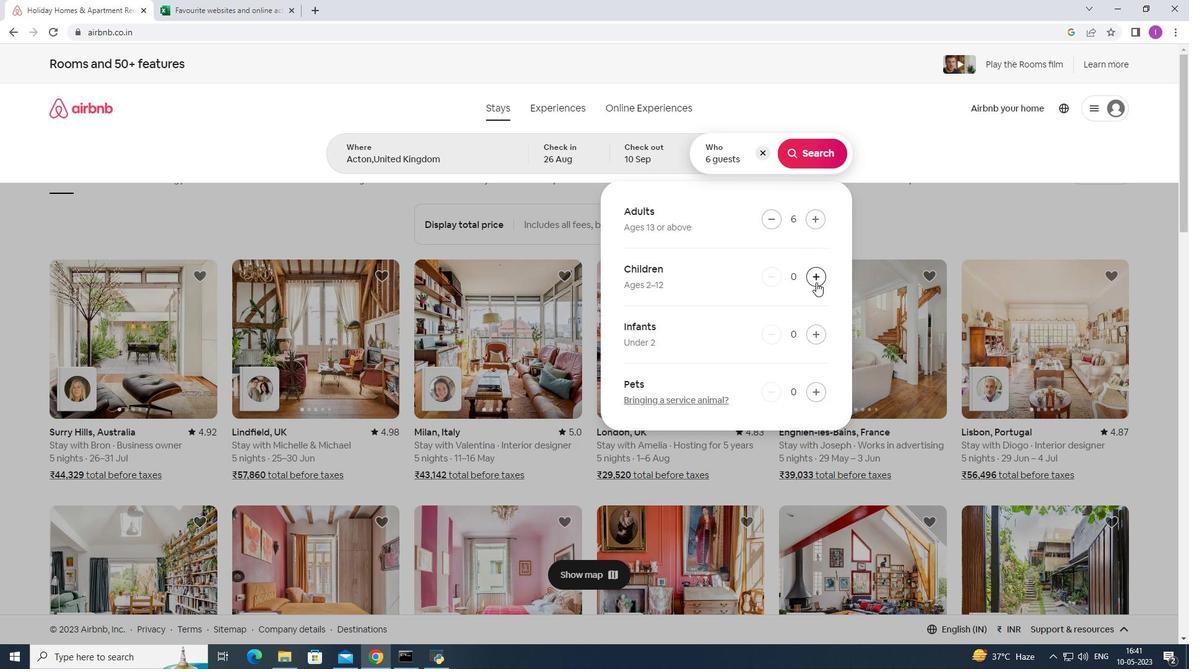 
Action: Mouse moved to (798, 157)
Screenshot: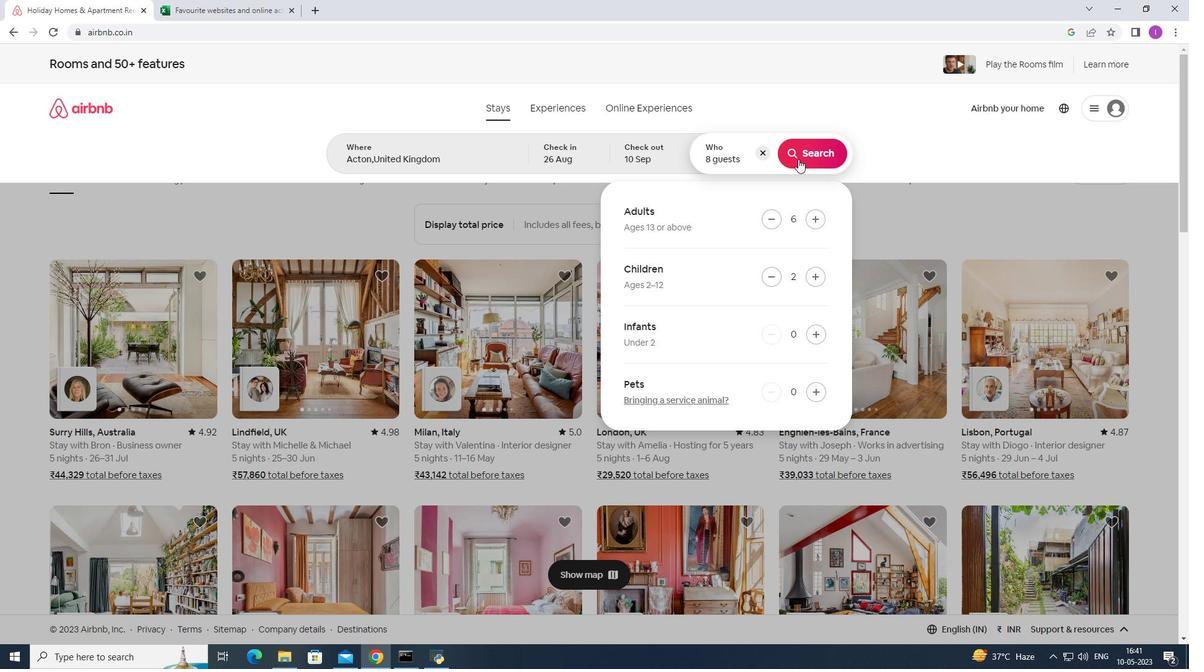 
Action: Mouse pressed left at (798, 157)
Screenshot: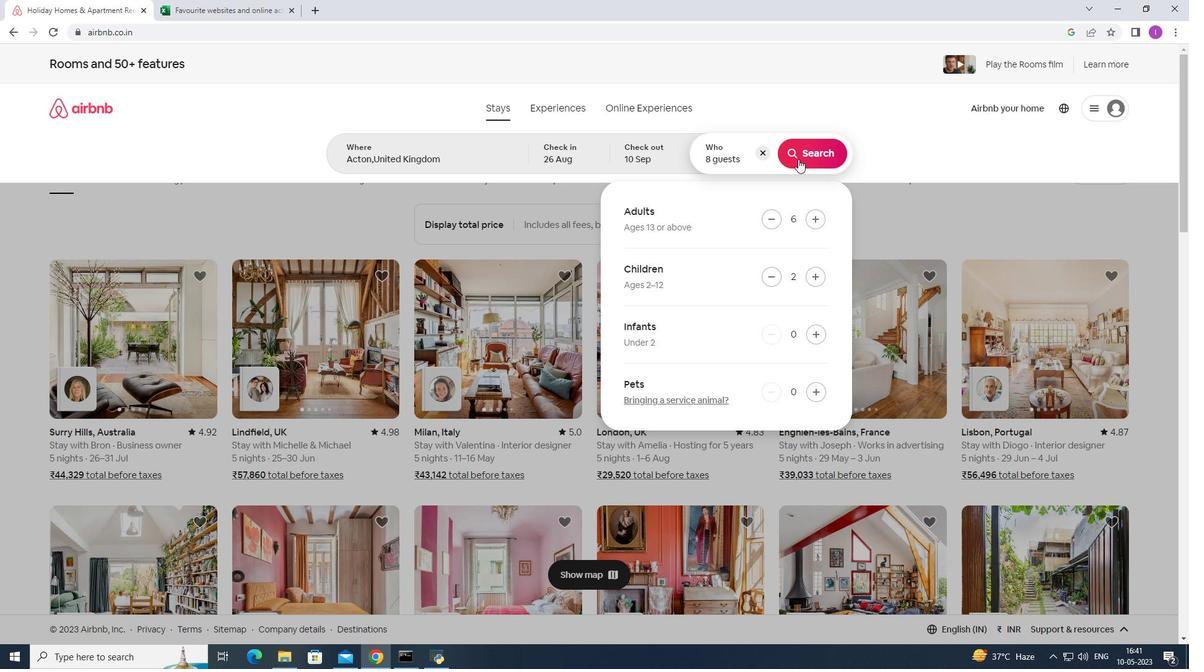 
Action: Mouse moved to (1140, 115)
Screenshot: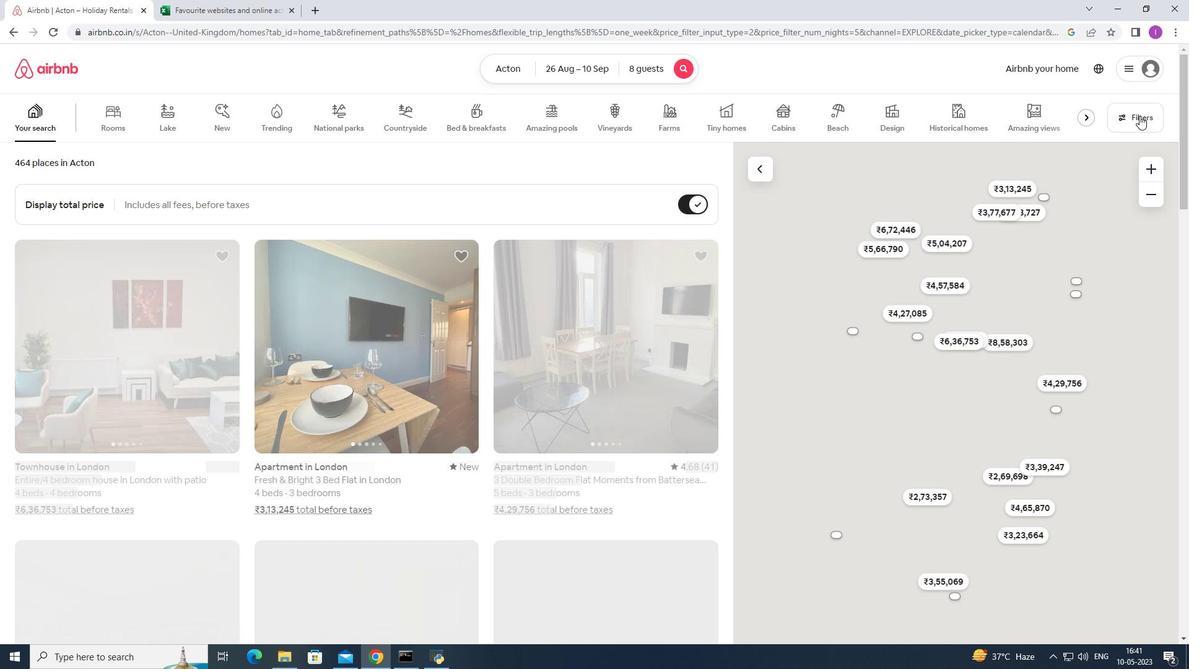 
Action: Mouse pressed left at (1140, 115)
Screenshot: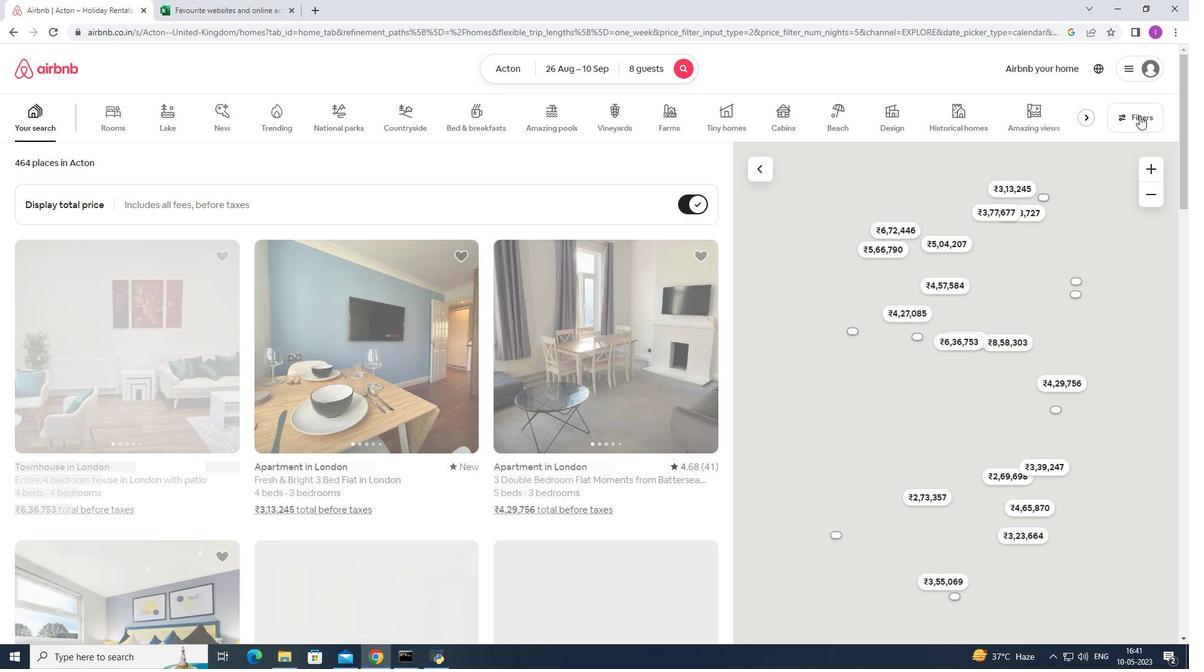
Action: Mouse moved to (706, 426)
Screenshot: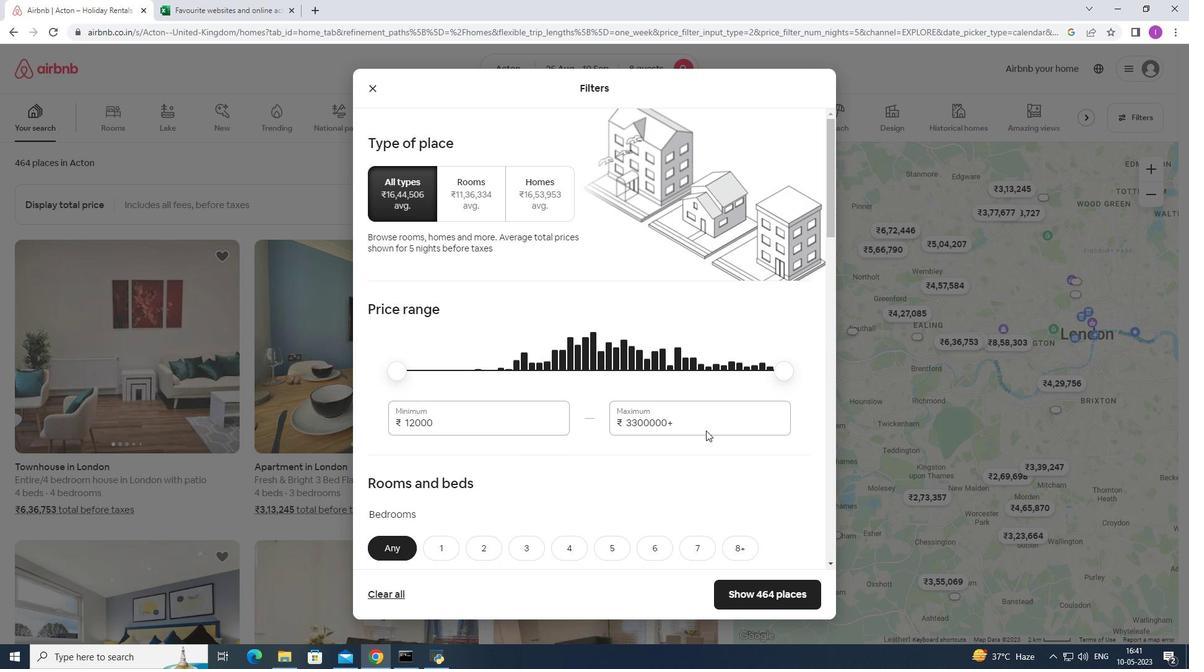 
Action: Mouse pressed left at (706, 426)
Screenshot: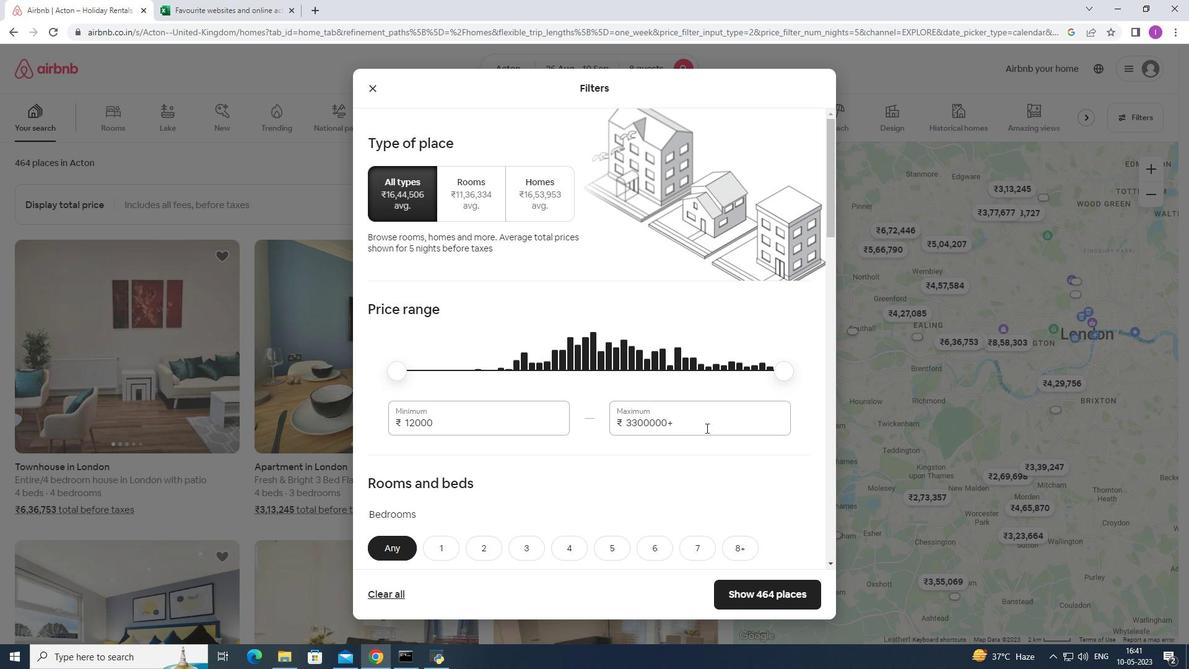 
Action: Mouse moved to (600, 426)
Screenshot: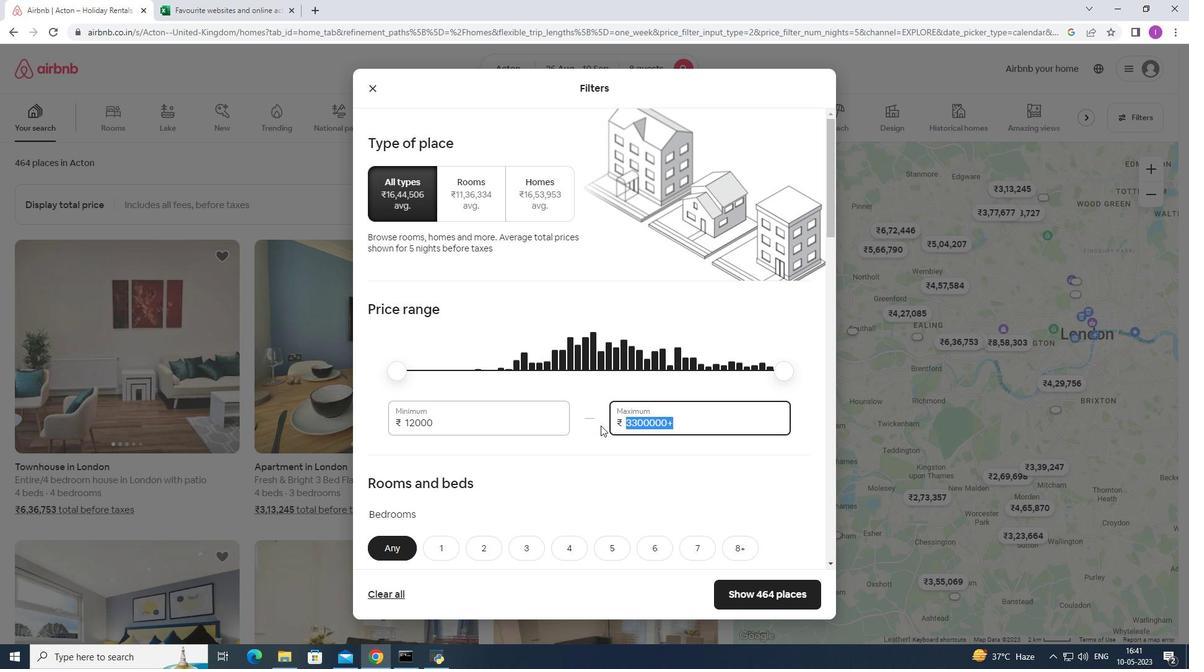 
Action: Key pressed 15000
Screenshot: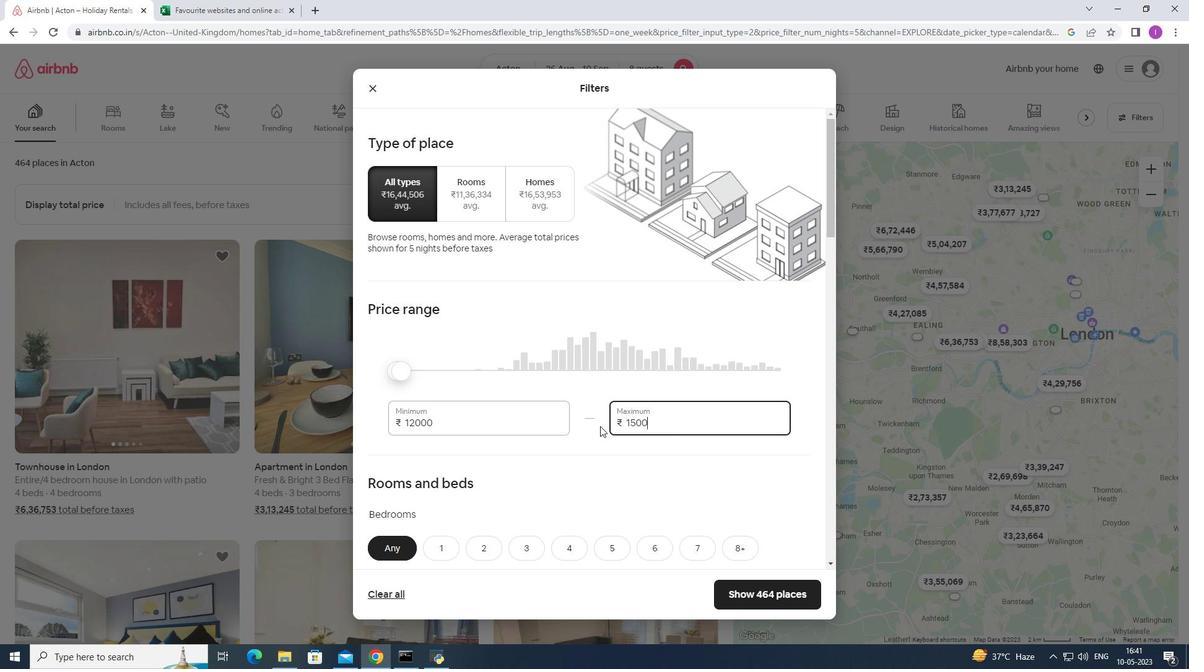 
Action: Mouse moved to (456, 426)
Screenshot: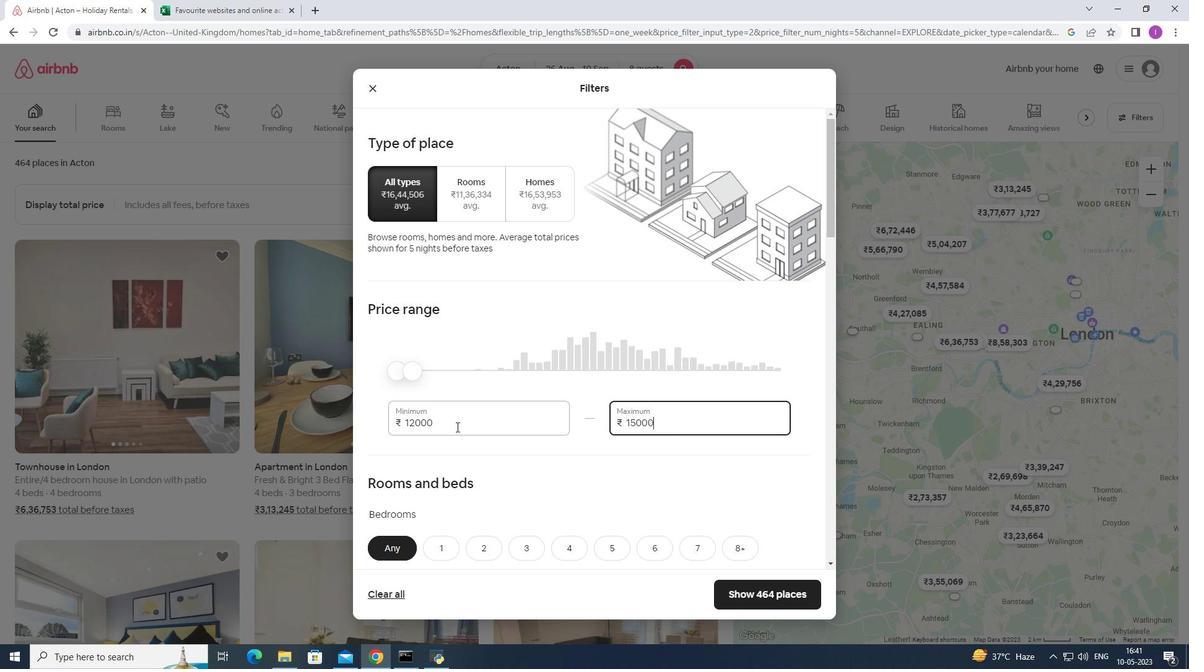 
Action: Mouse pressed left at (456, 426)
Screenshot: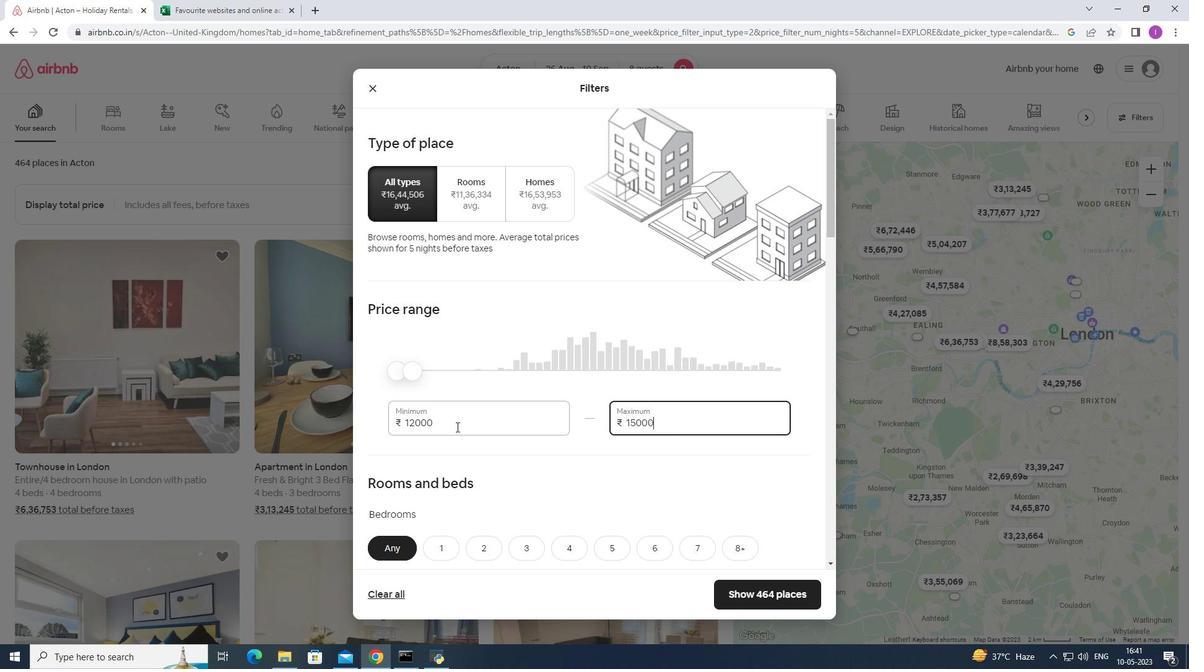 
Action: Mouse moved to (457, 448)
Screenshot: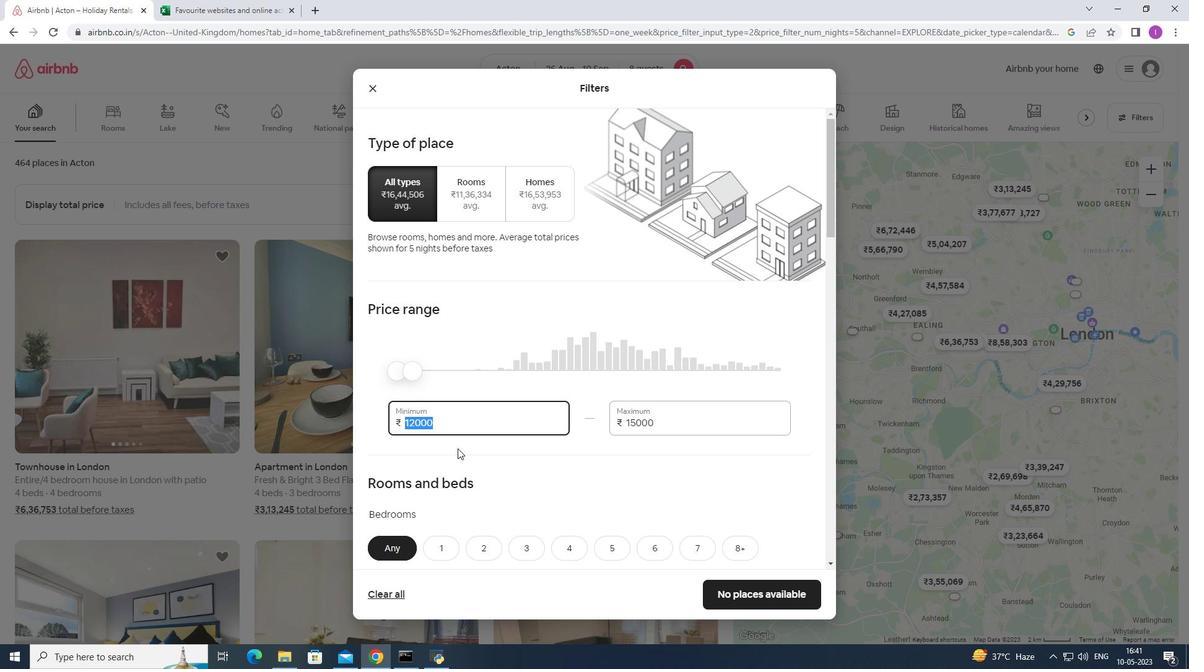 
Action: Key pressed 1
Screenshot: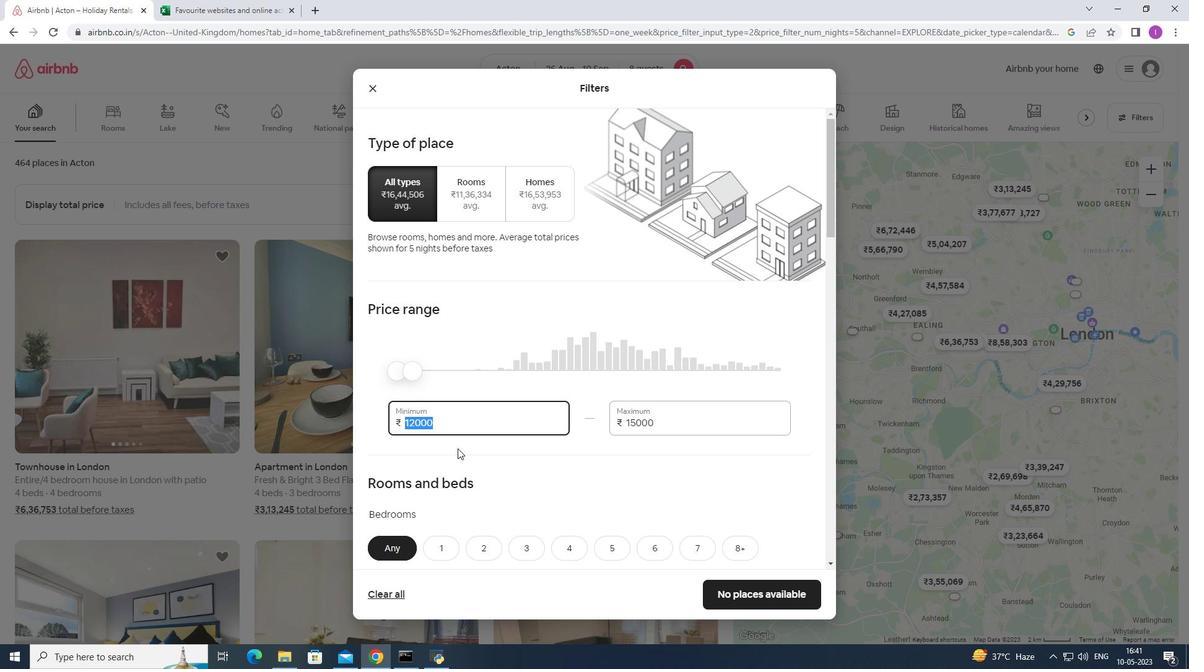 
Action: Mouse moved to (452, 451)
Screenshot: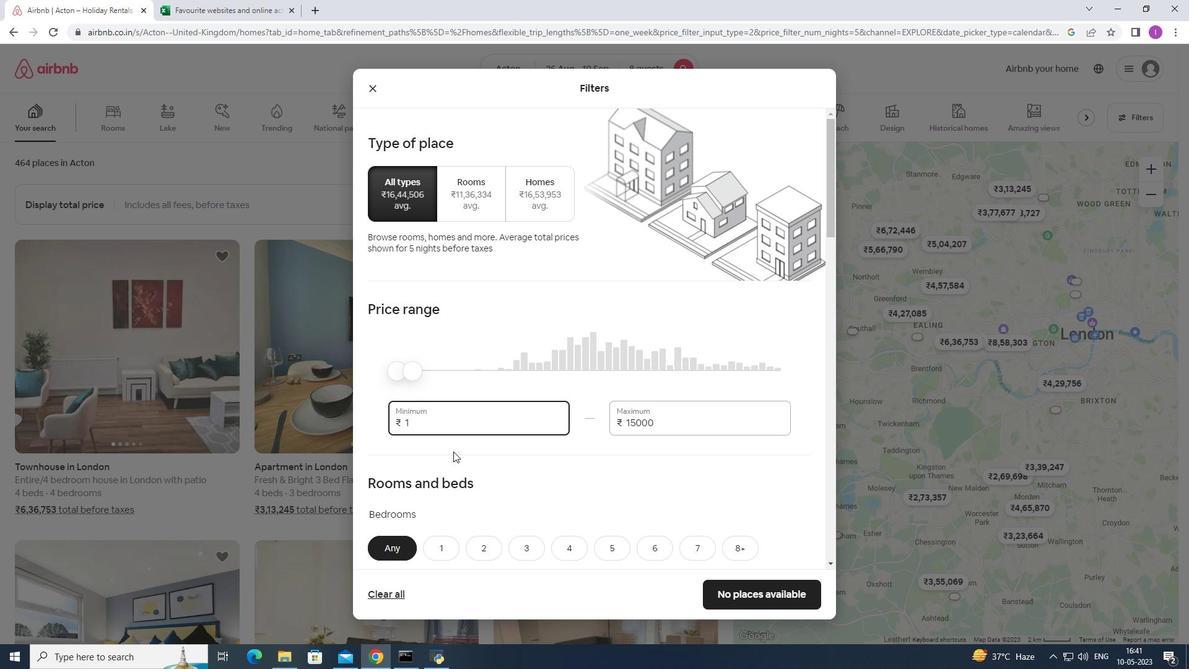 
Action: Key pressed 000
Screenshot: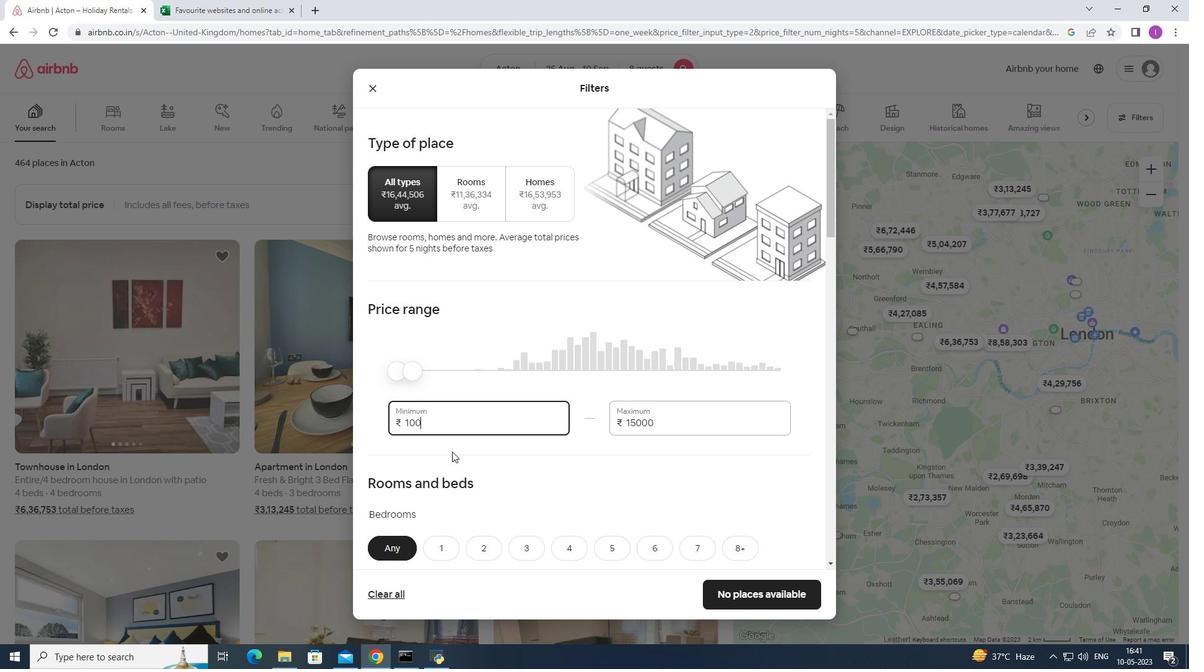 
Action: Mouse moved to (480, 452)
Screenshot: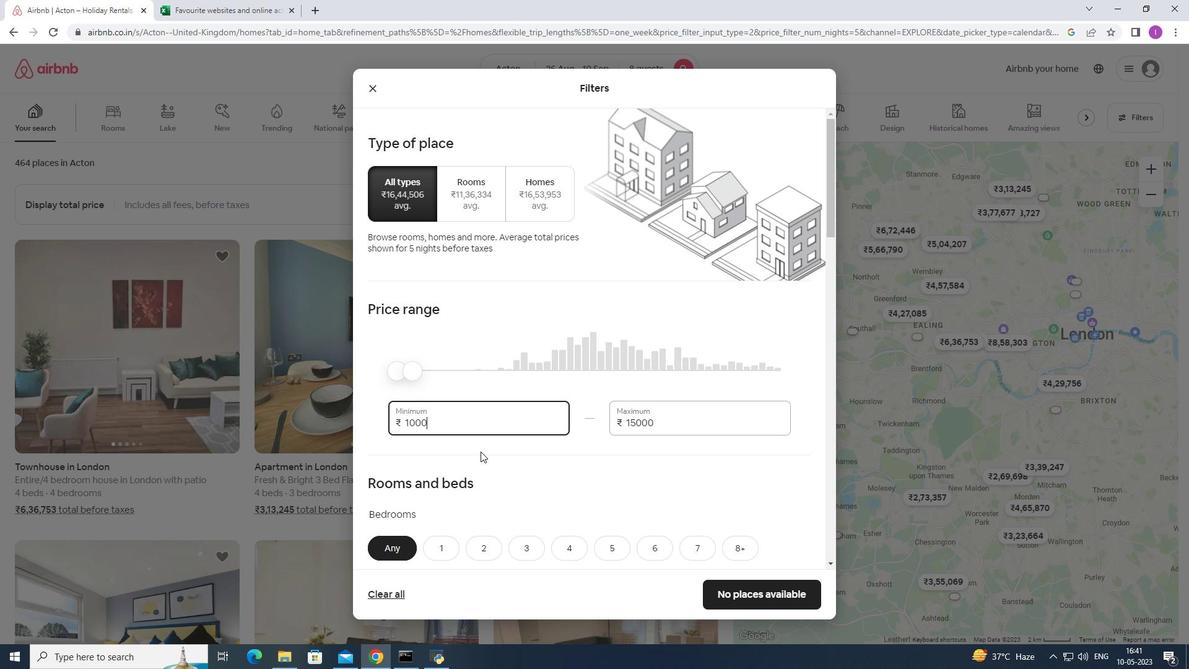 
Action: Key pressed 0
Screenshot: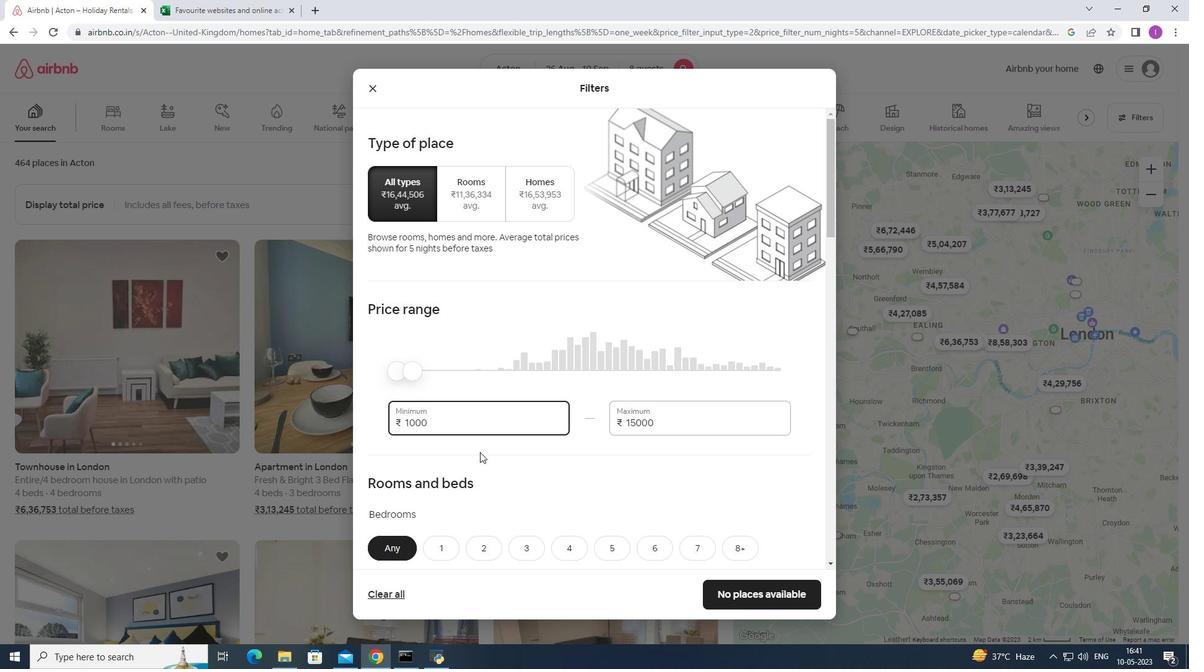 
Action: Mouse moved to (458, 511)
Screenshot: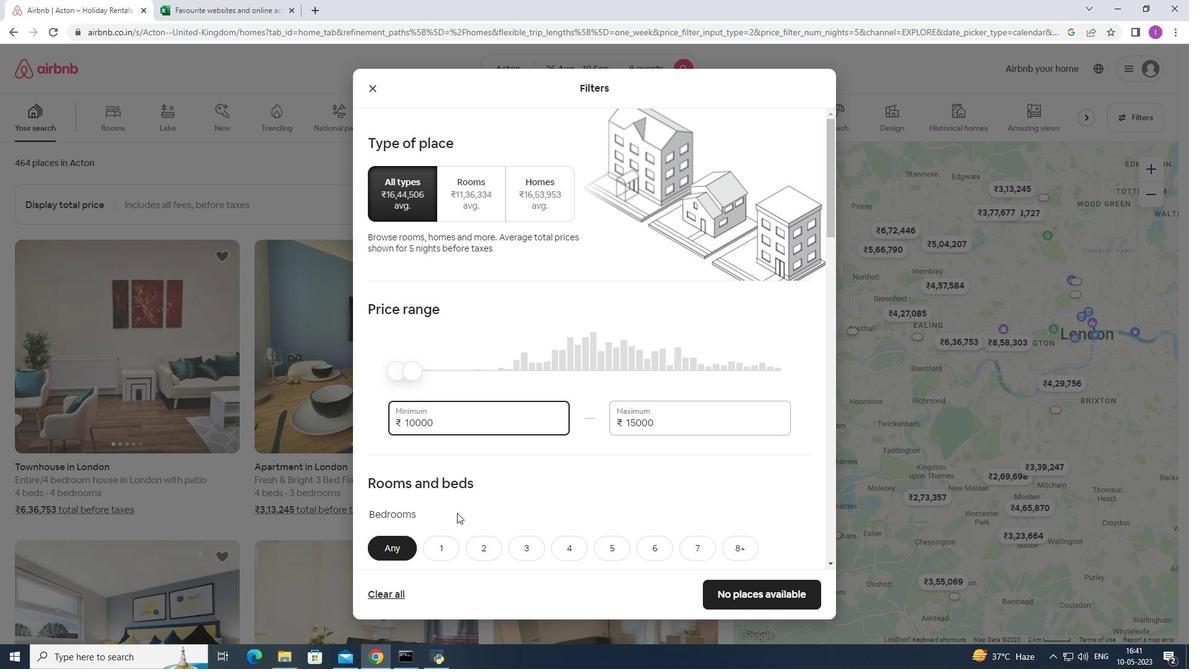 
Action: Mouse scrolled (458, 511) with delta (0, 0)
Screenshot: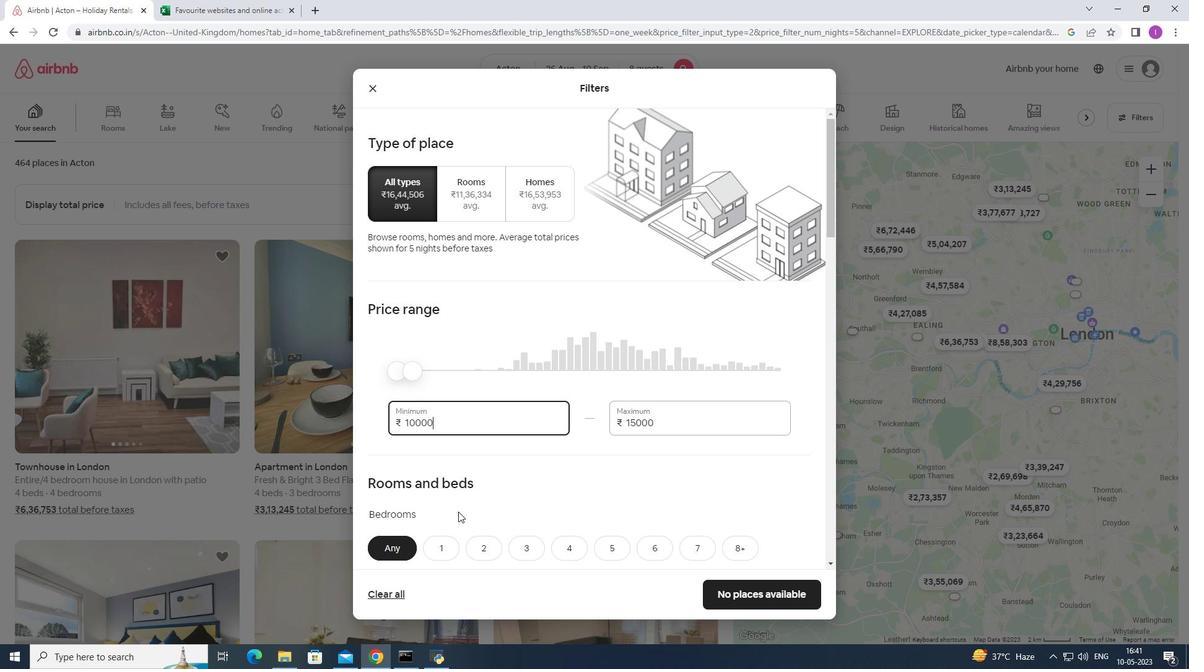 
Action: Mouse moved to (647, 454)
Screenshot: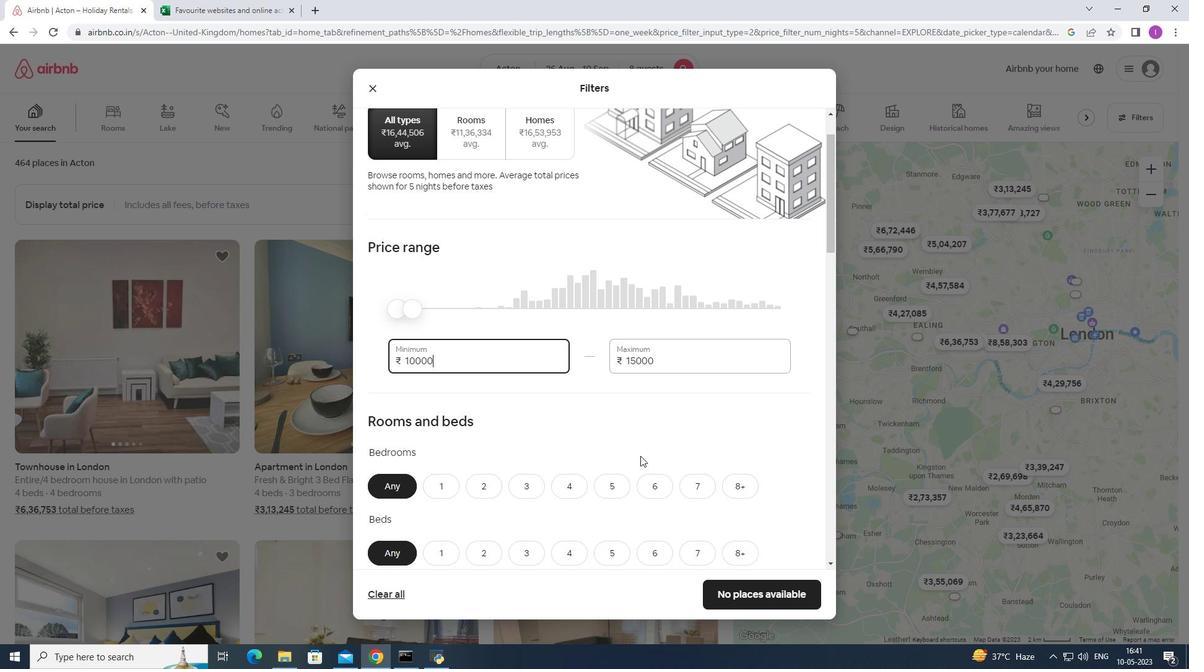 
Action: Mouse scrolled (647, 454) with delta (0, 0)
Screenshot: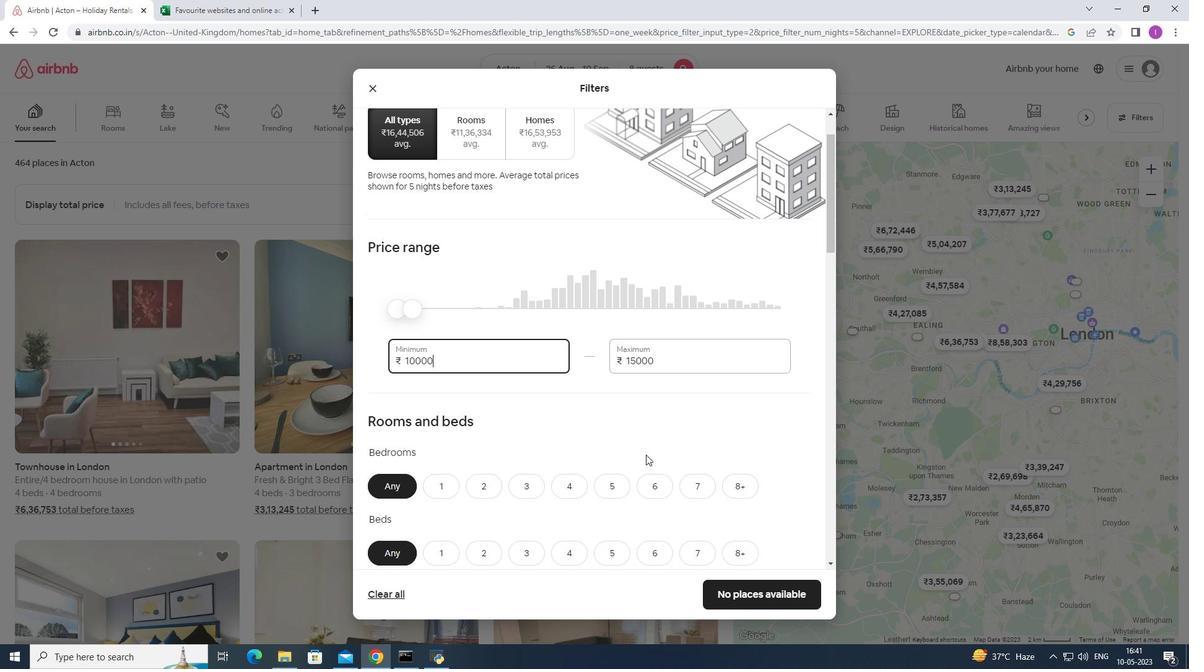 
Action: Mouse scrolled (647, 454) with delta (0, 0)
Screenshot: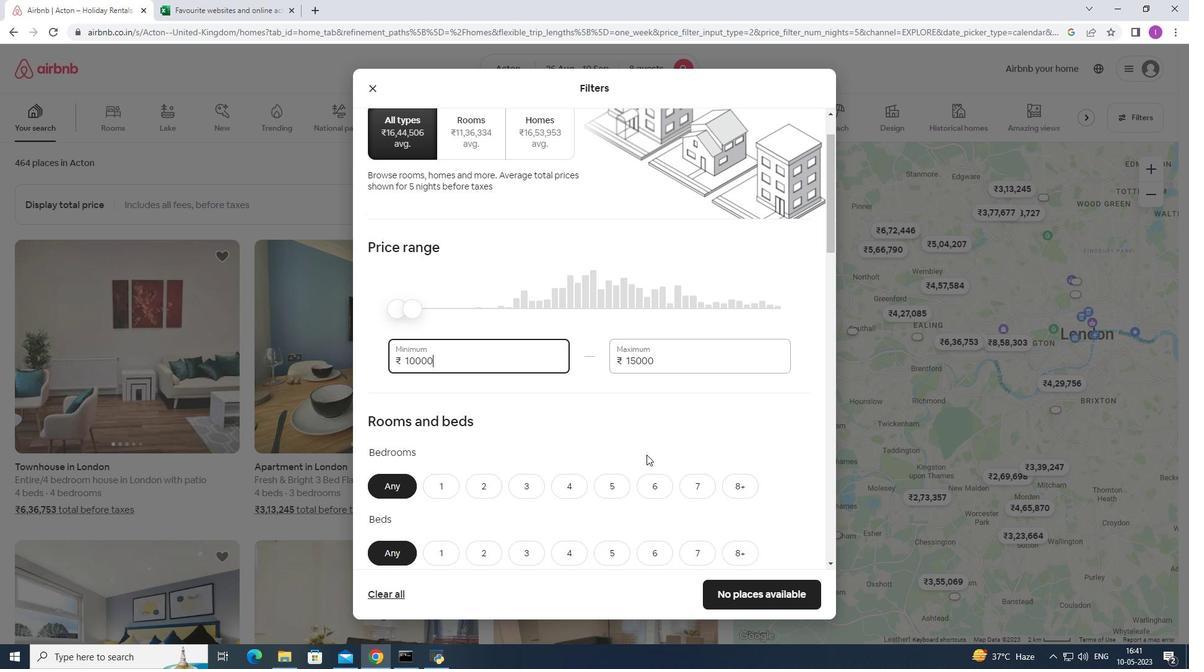 
Action: Mouse moved to (649, 450)
Screenshot: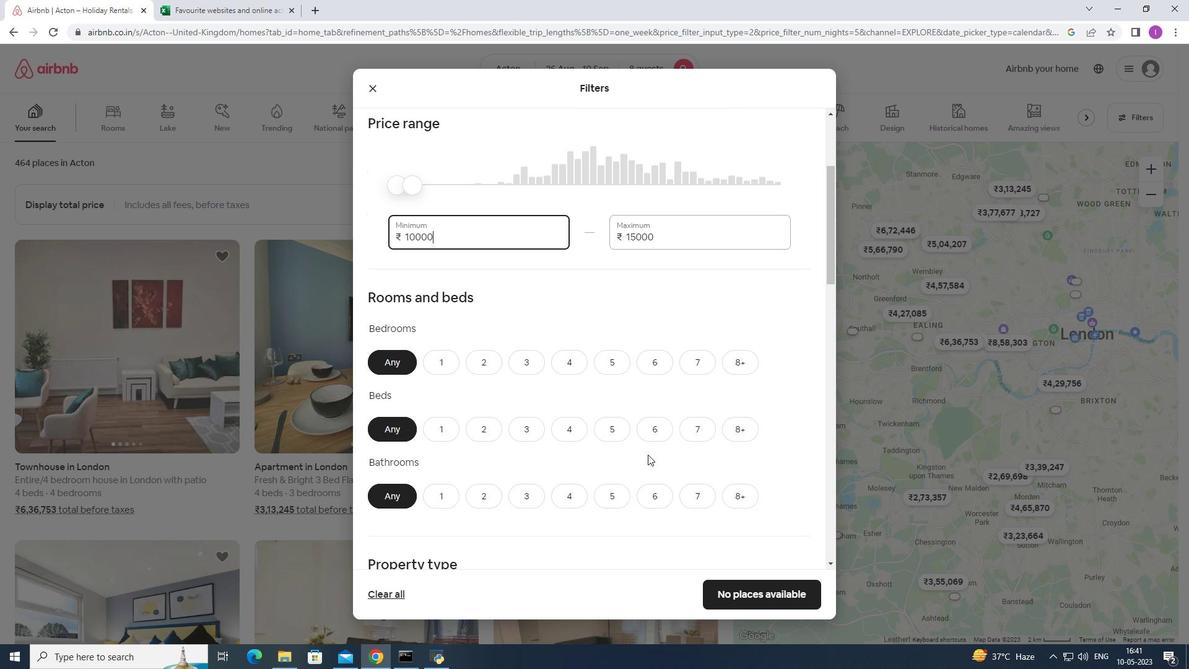
Action: Mouse scrolled (649, 449) with delta (0, 0)
Screenshot: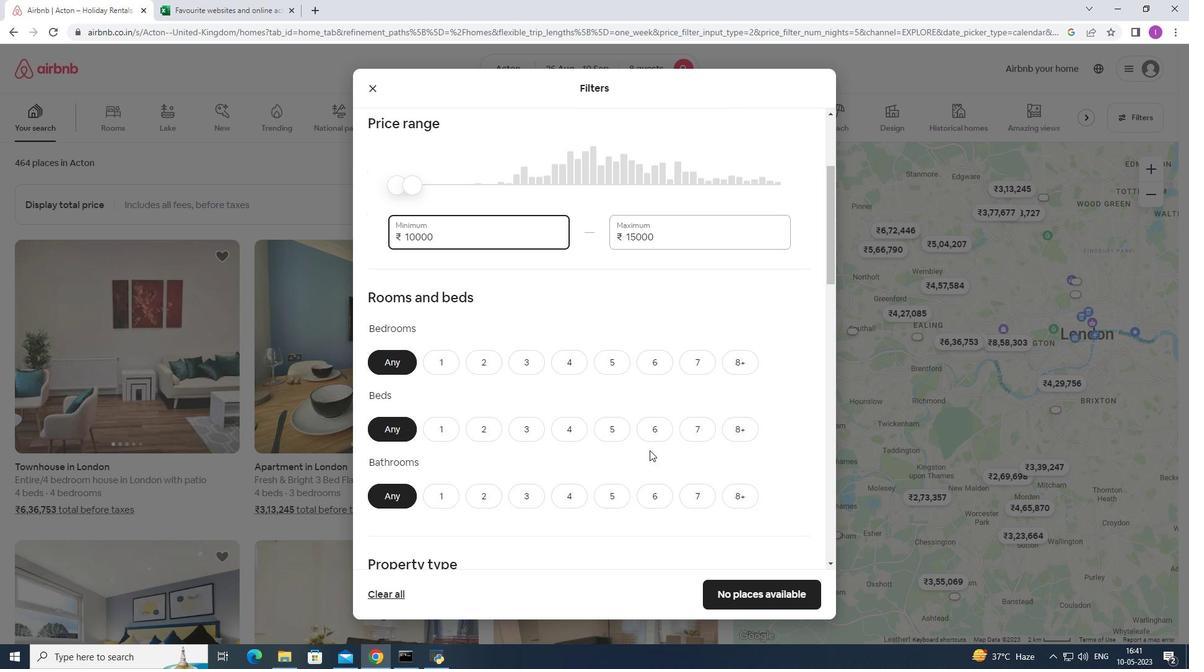 
Action: Mouse moved to (651, 449)
Screenshot: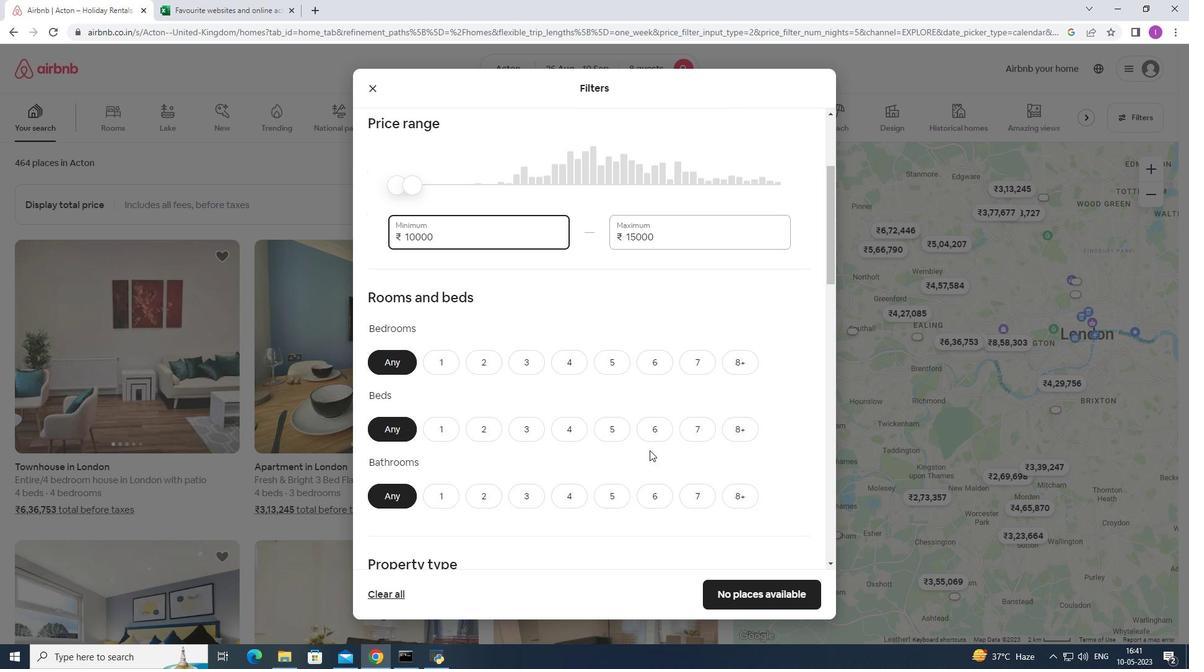 
Action: Mouse scrolled (650, 449) with delta (0, 0)
Screenshot: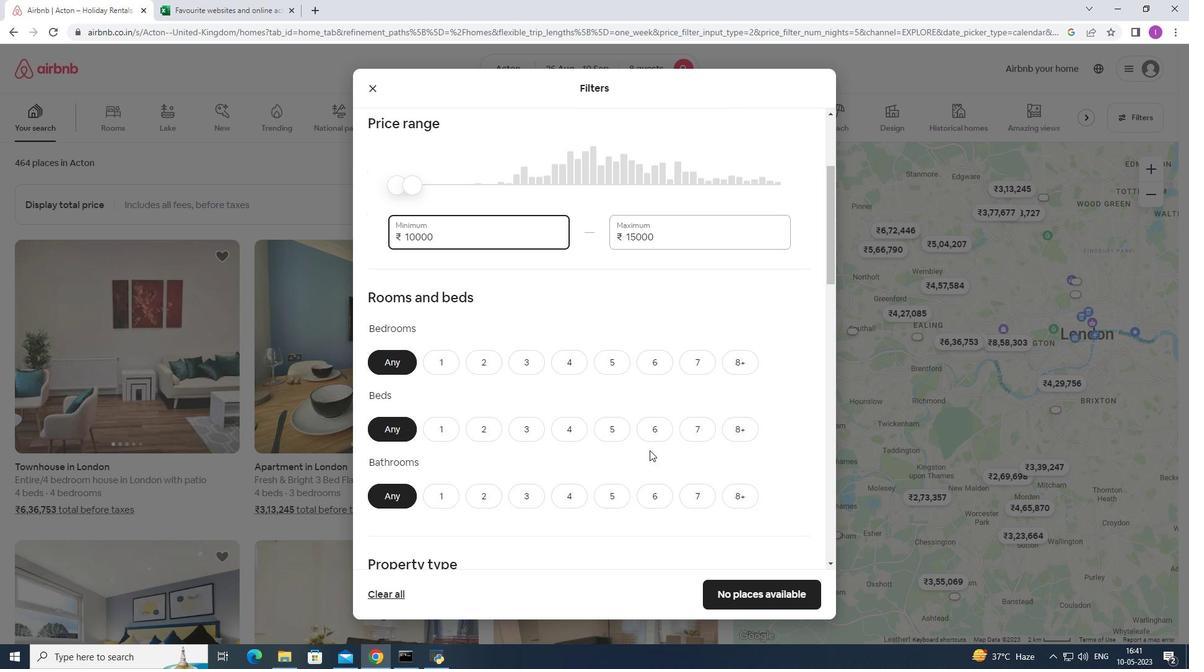 
Action: Mouse moved to (640, 233)
Screenshot: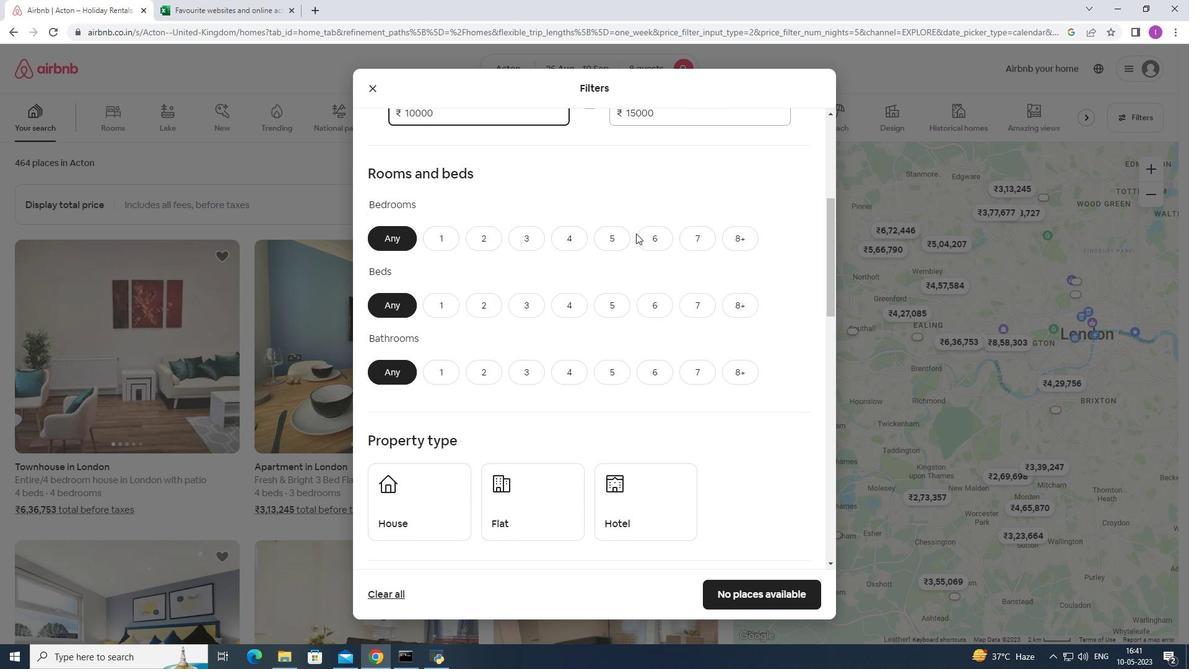 
Action: Mouse pressed left at (640, 233)
Screenshot: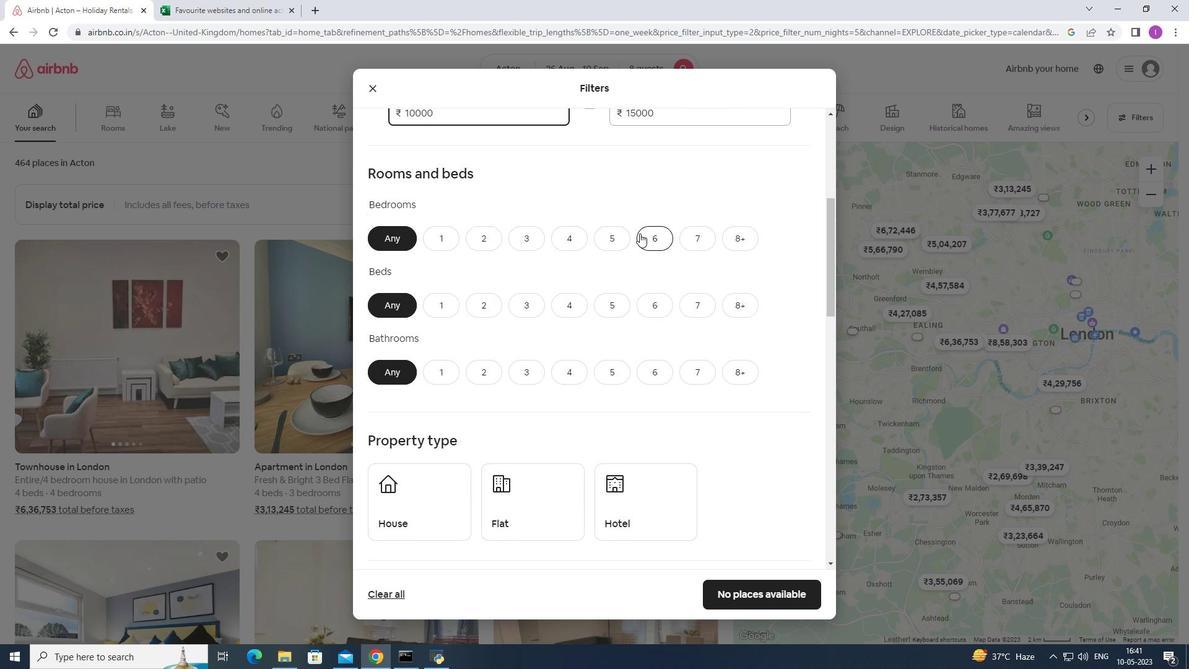 
Action: Mouse moved to (642, 301)
Screenshot: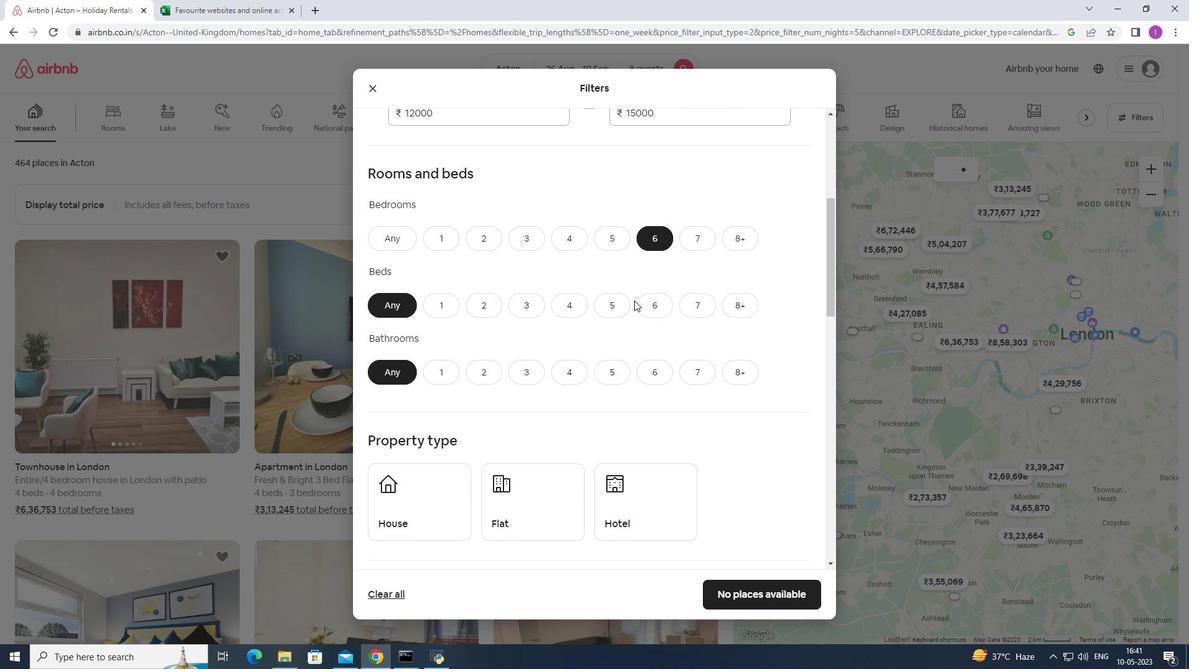 
Action: Mouse pressed left at (642, 301)
Screenshot: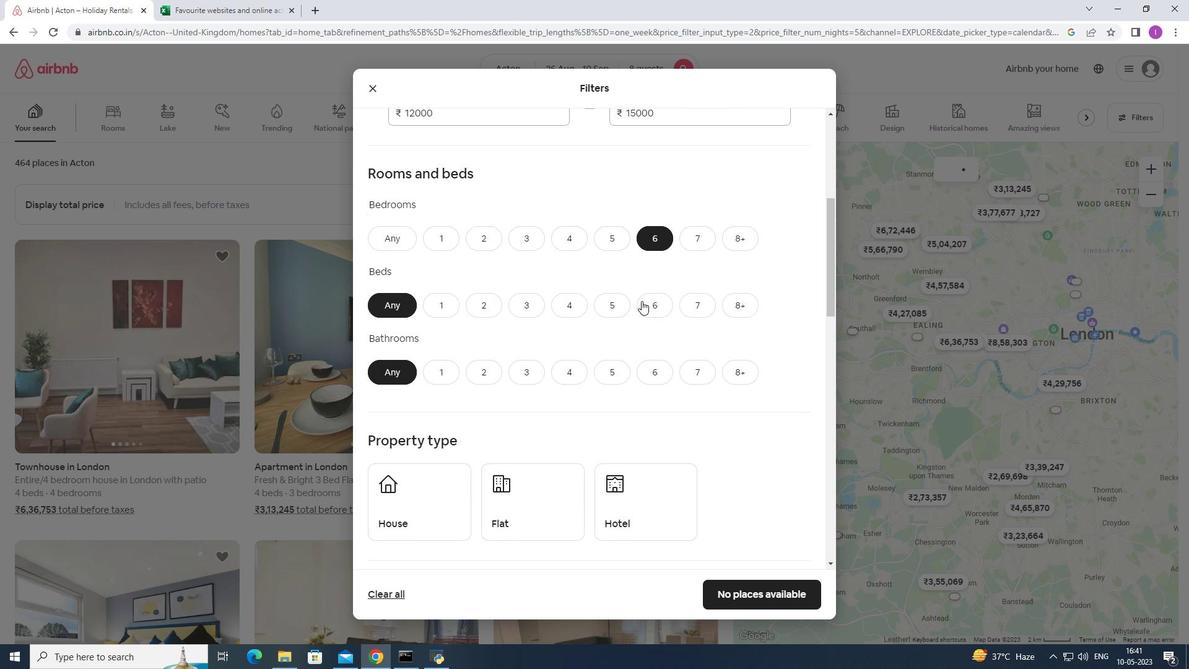 
Action: Mouse moved to (658, 373)
Screenshot: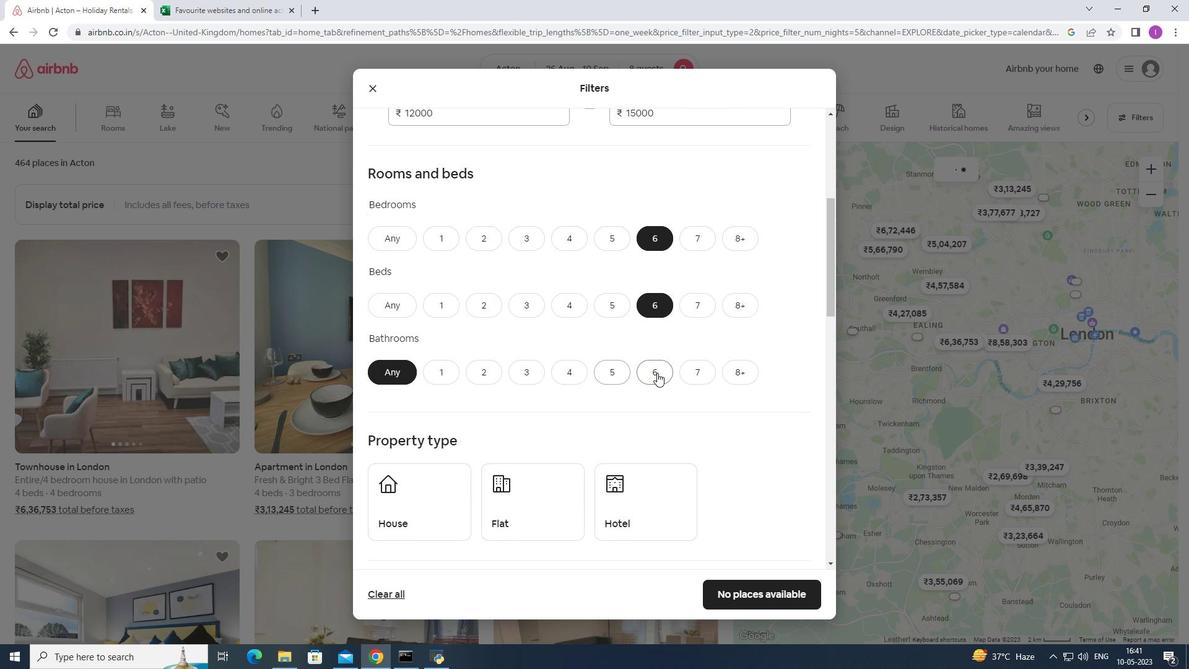 
Action: Mouse pressed left at (658, 373)
Screenshot: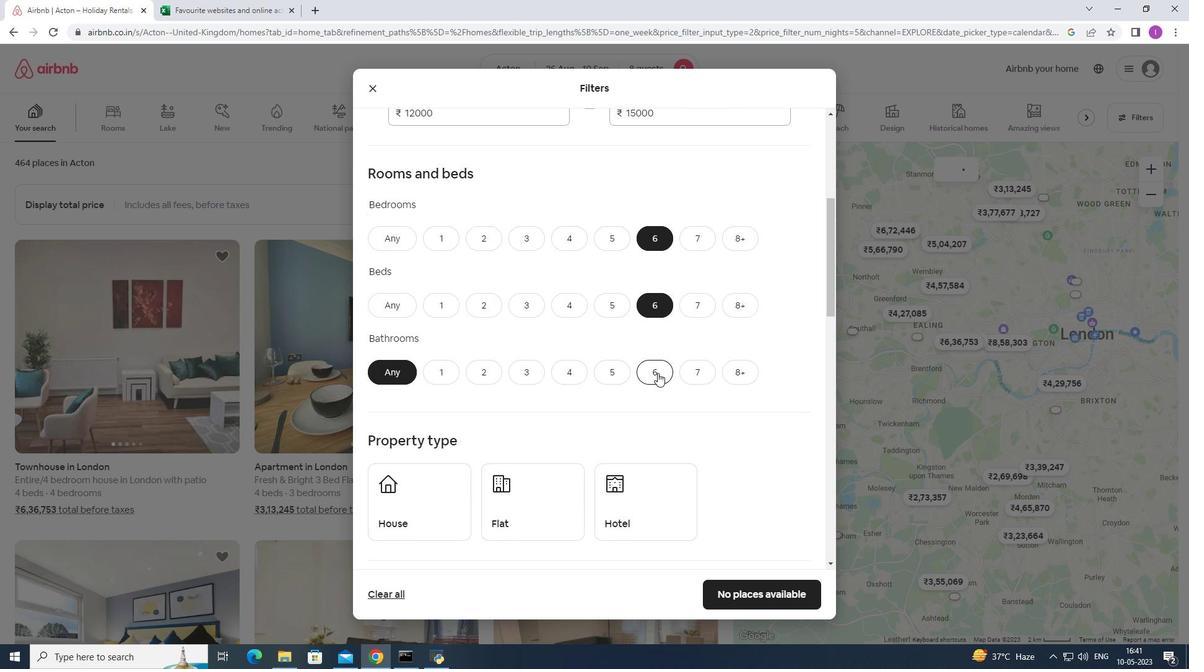 
Action: Mouse moved to (572, 421)
Screenshot: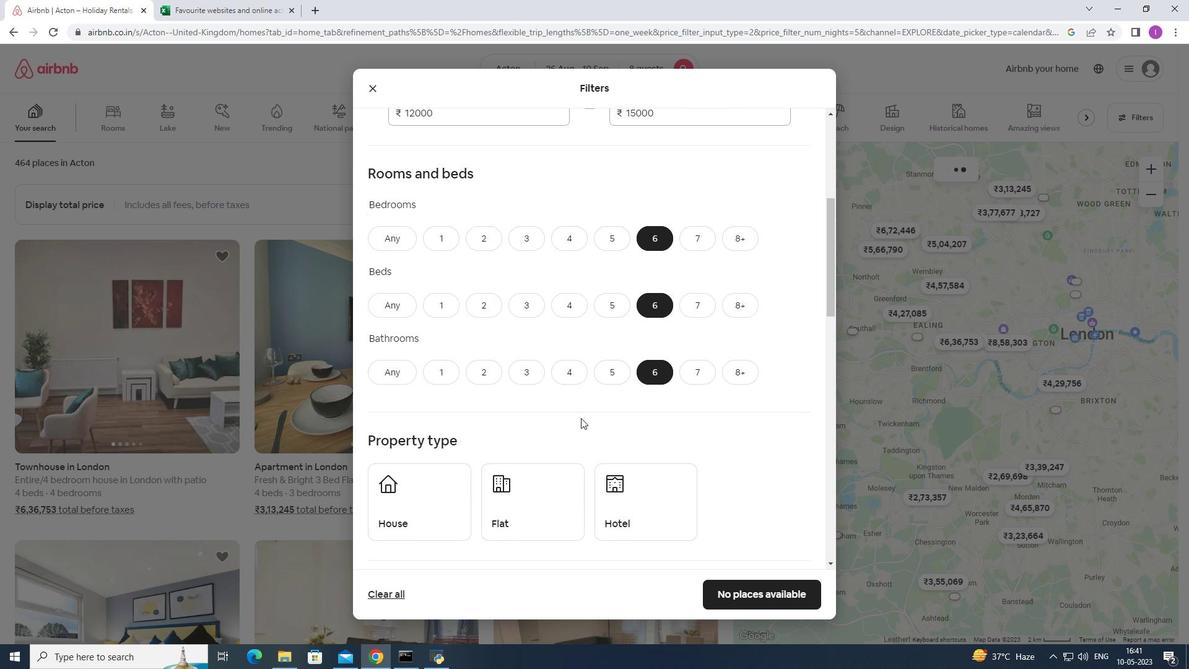 
Action: Mouse scrolled (572, 421) with delta (0, 0)
Screenshot: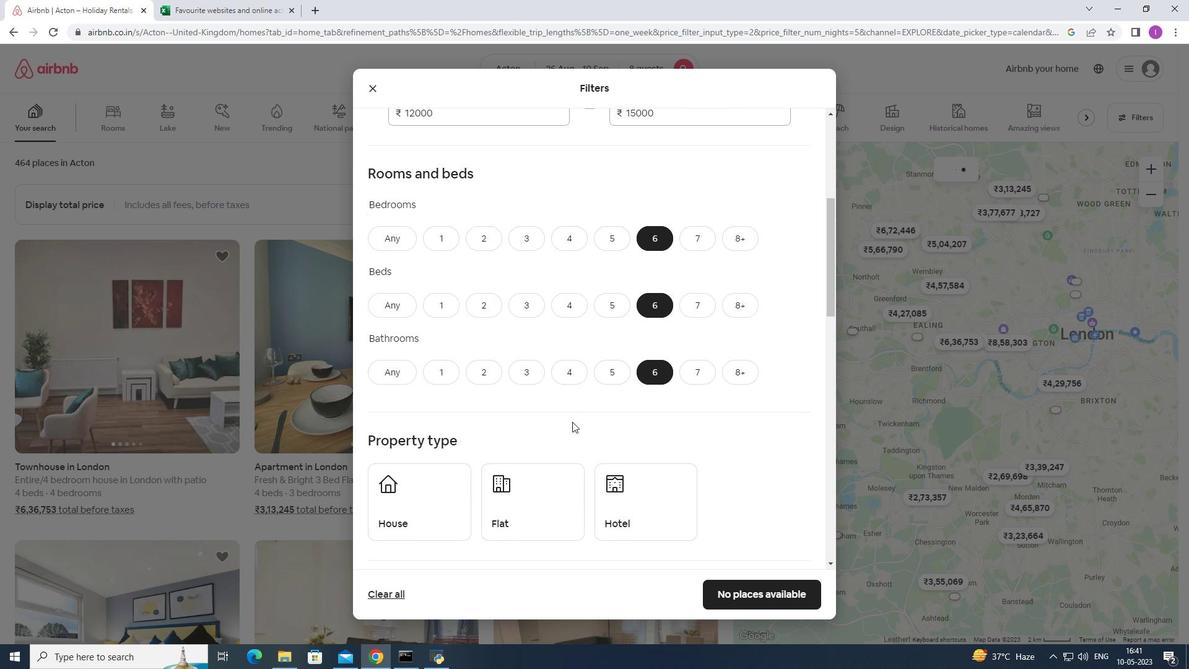 
Action: Mouse moved to (572, 418)
Screenshot: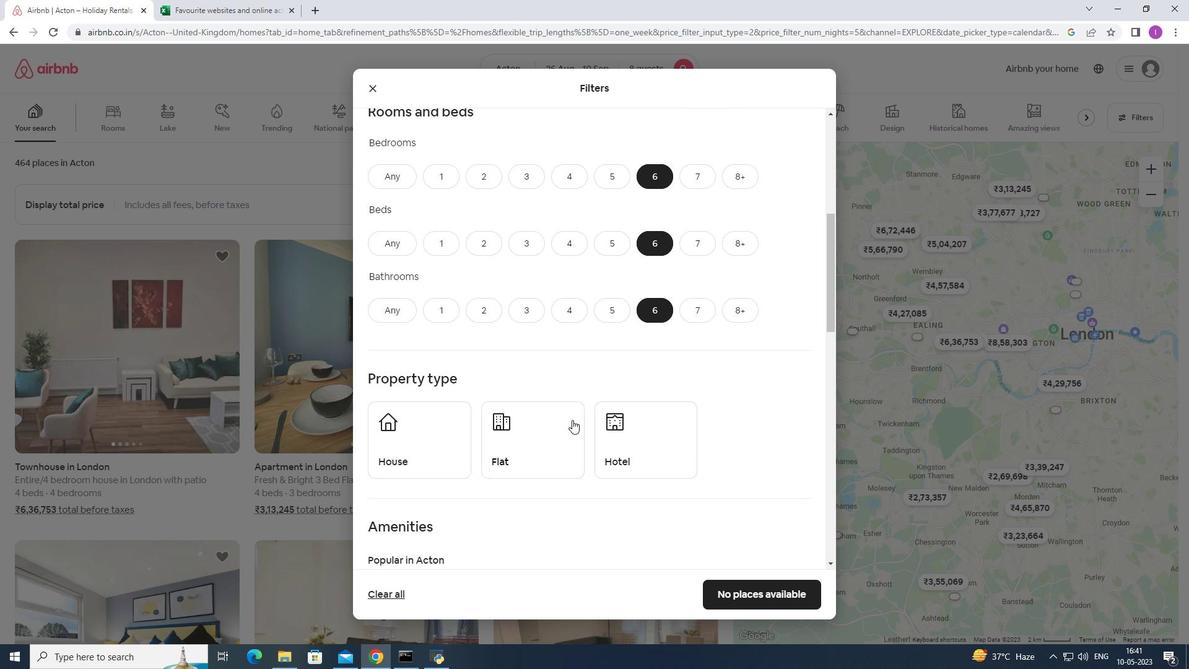 
Action: Mouse scrolled (572, 418) with delta (0, 0)
Screenshot: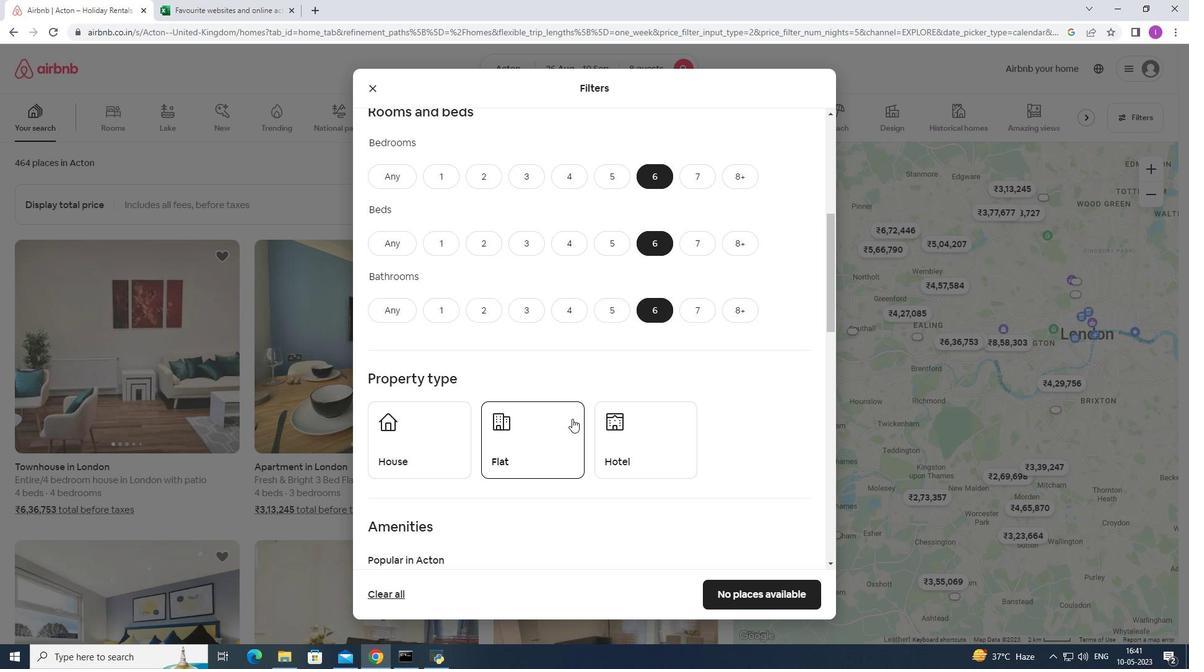 
Action: Mouse moved to (431, 383)
Screenshot: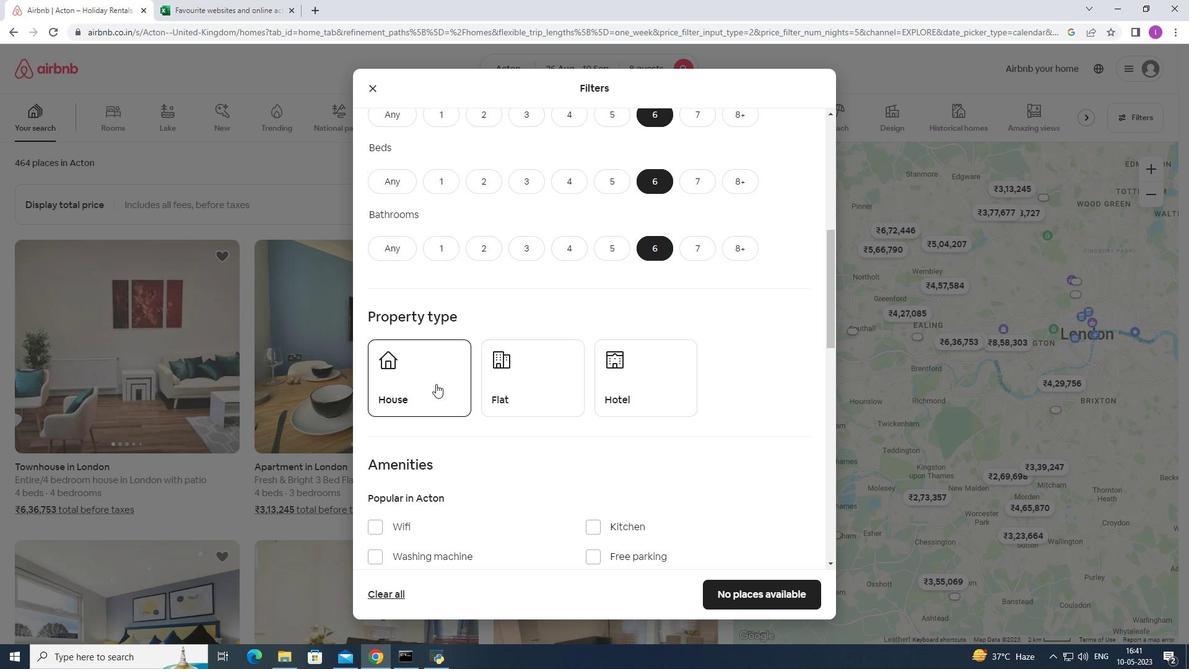 
Action: Mouse pressed left at (431, 383)
Screenshot: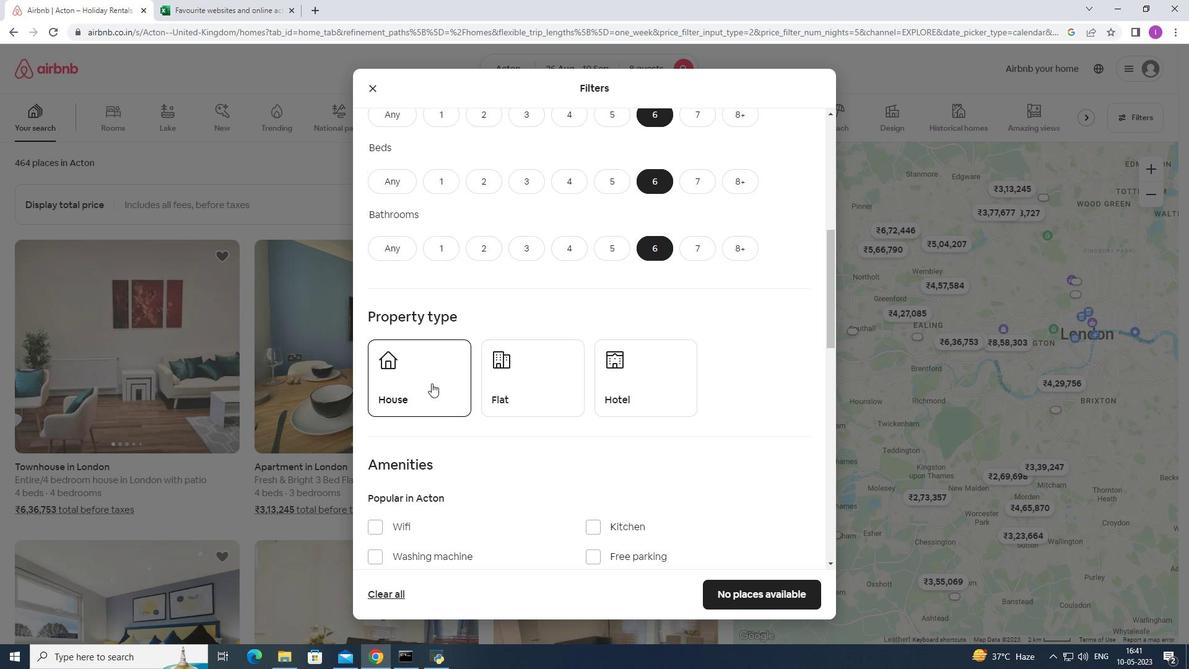 
Action: Mouse moved to (518, 387)
Screenshot: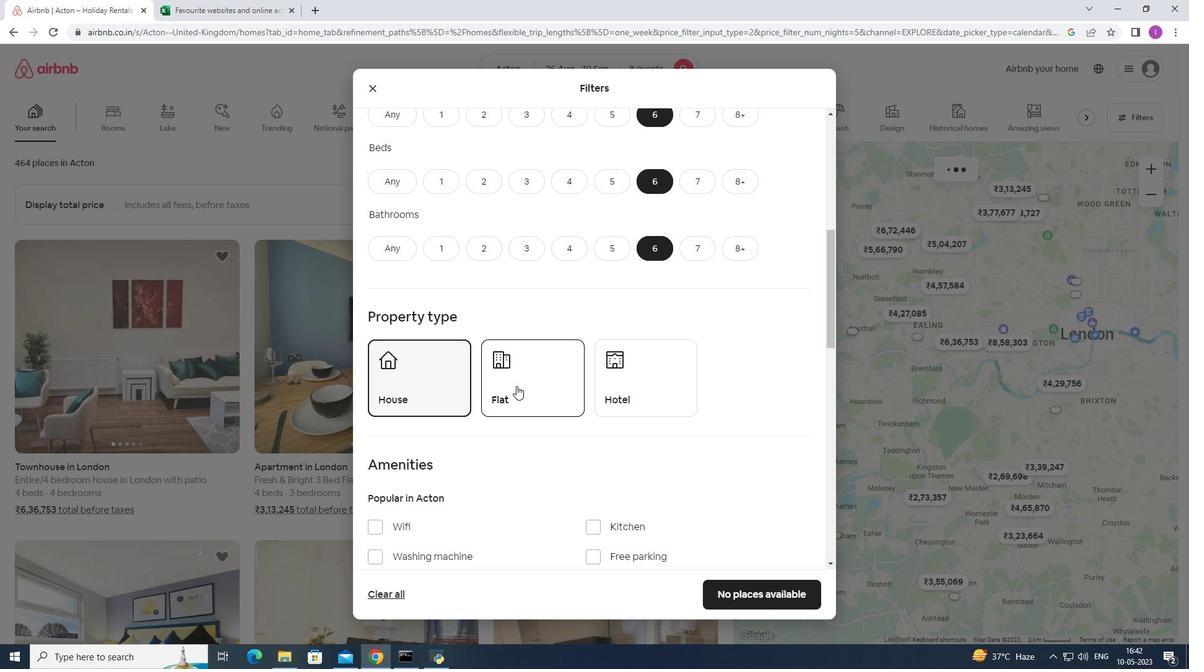 
Action: Mouse pressed left at (518, 387)
Screenshot: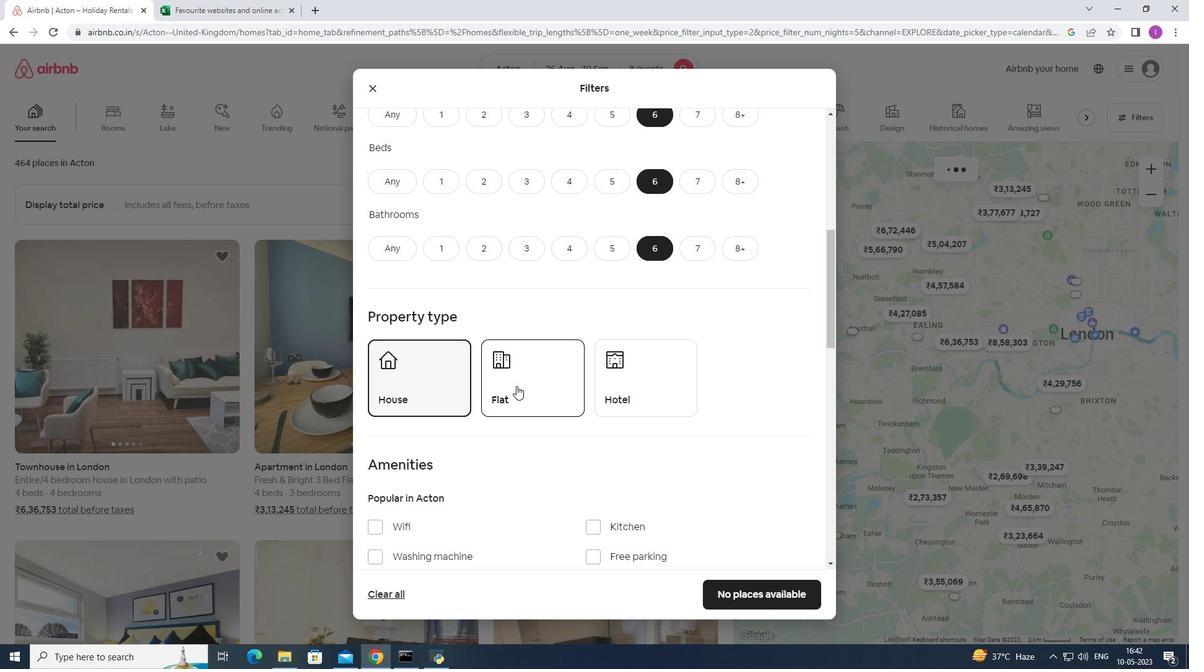
Action: Mouse moved to (596, 405)
Screenshot: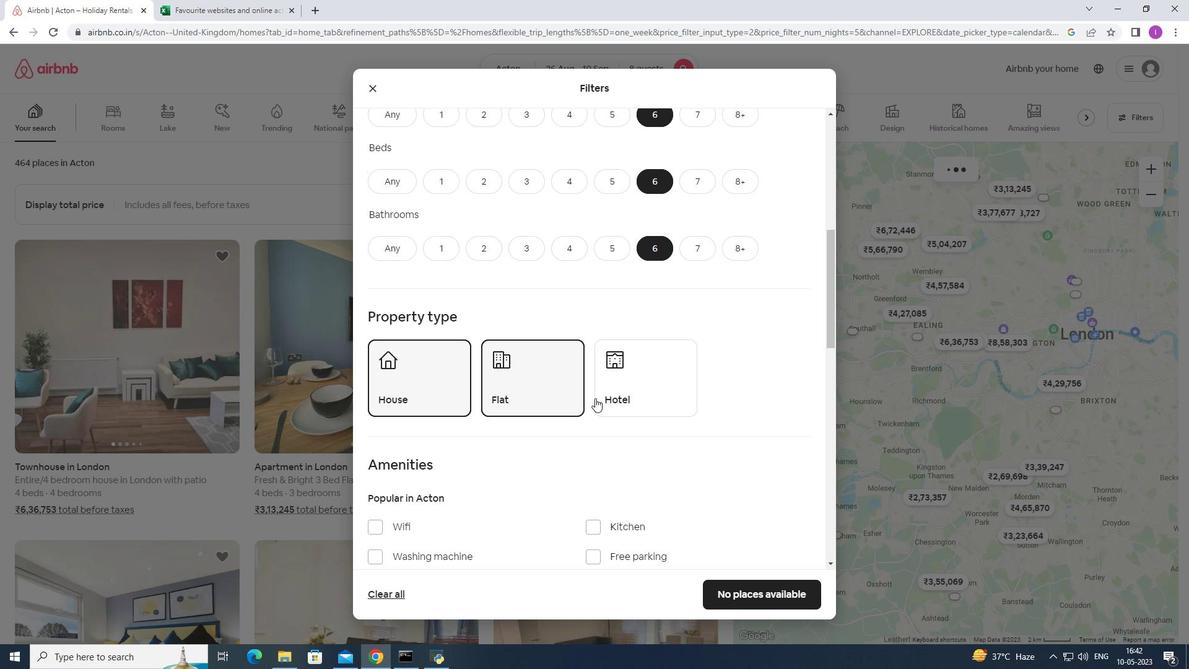
Action: Mouse scrolled (596, 404) with delta (0, 0)
Screenshot: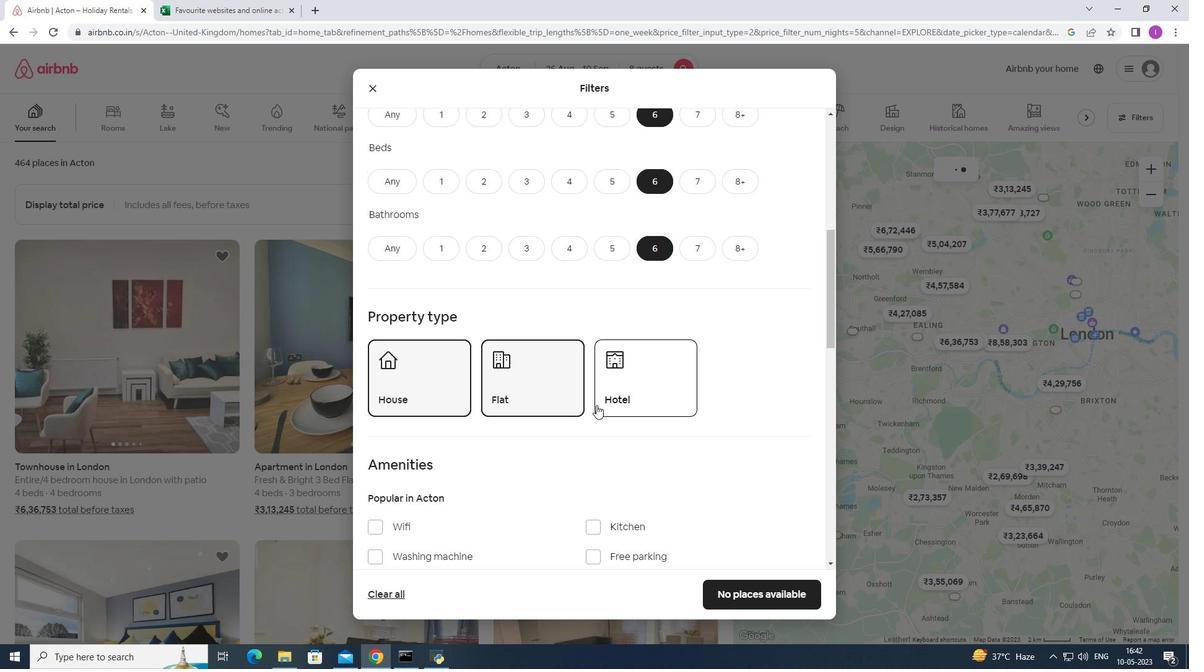 
Action: Mouse moved to (599, 404)
Screenshot: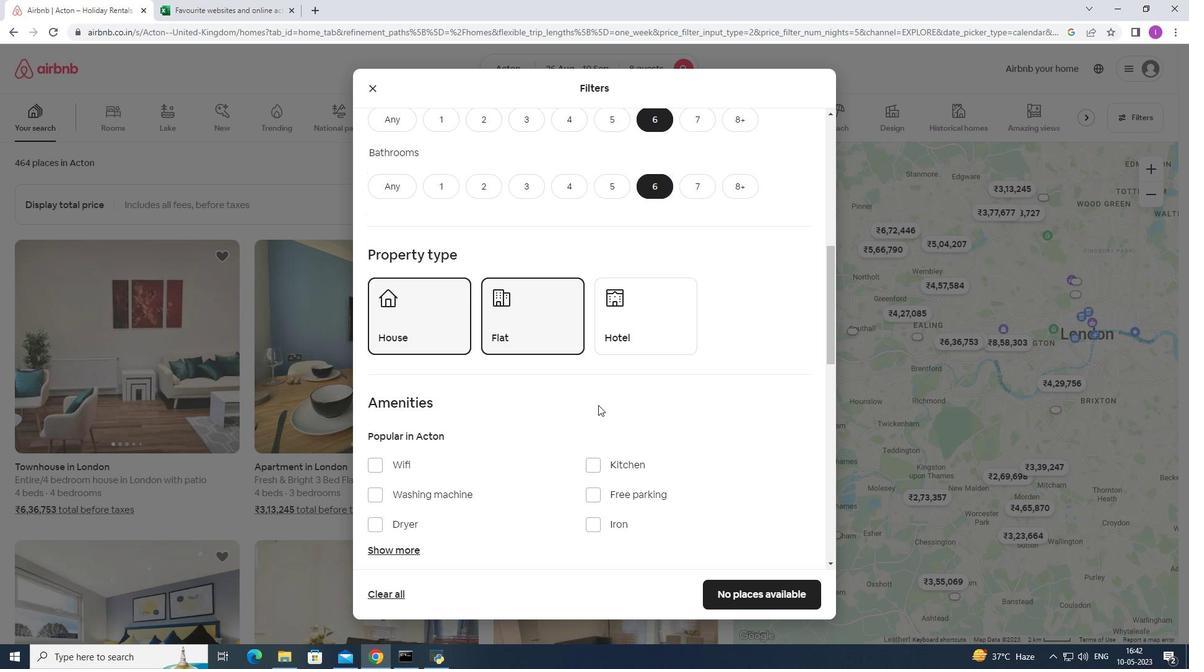 
Action: Mouse scrolled (599, 403) with delta (0, 0)
Screenshot: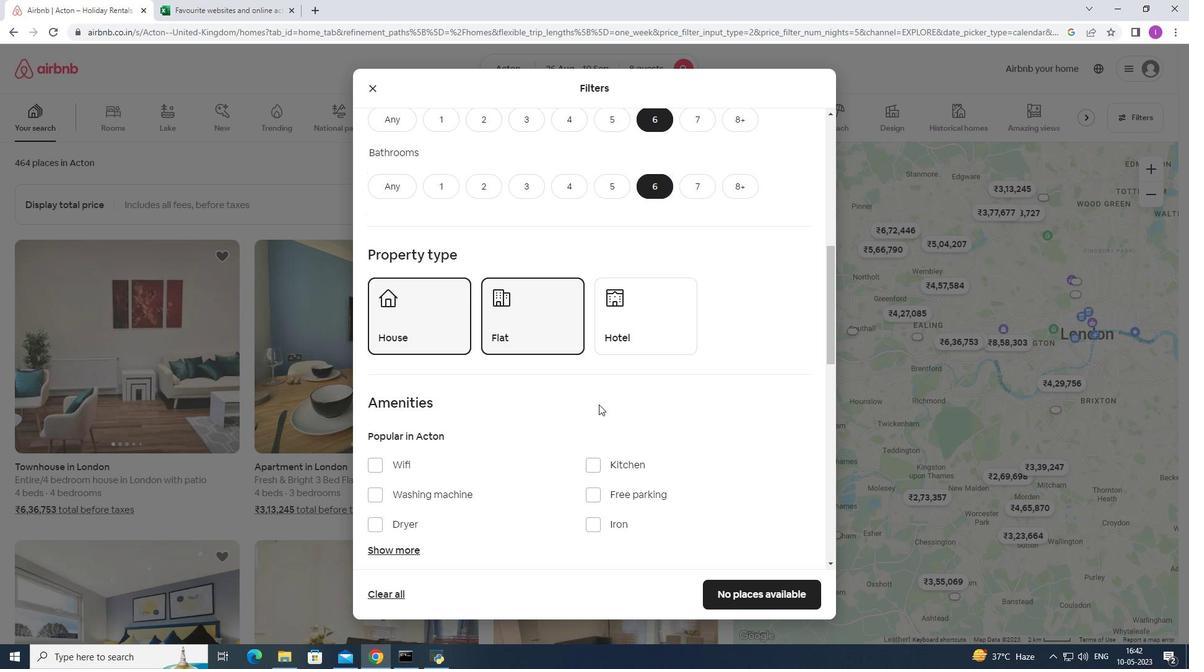 
Action: Mouse scrolled (599, 403) with delta (0, 0)
Screenshot: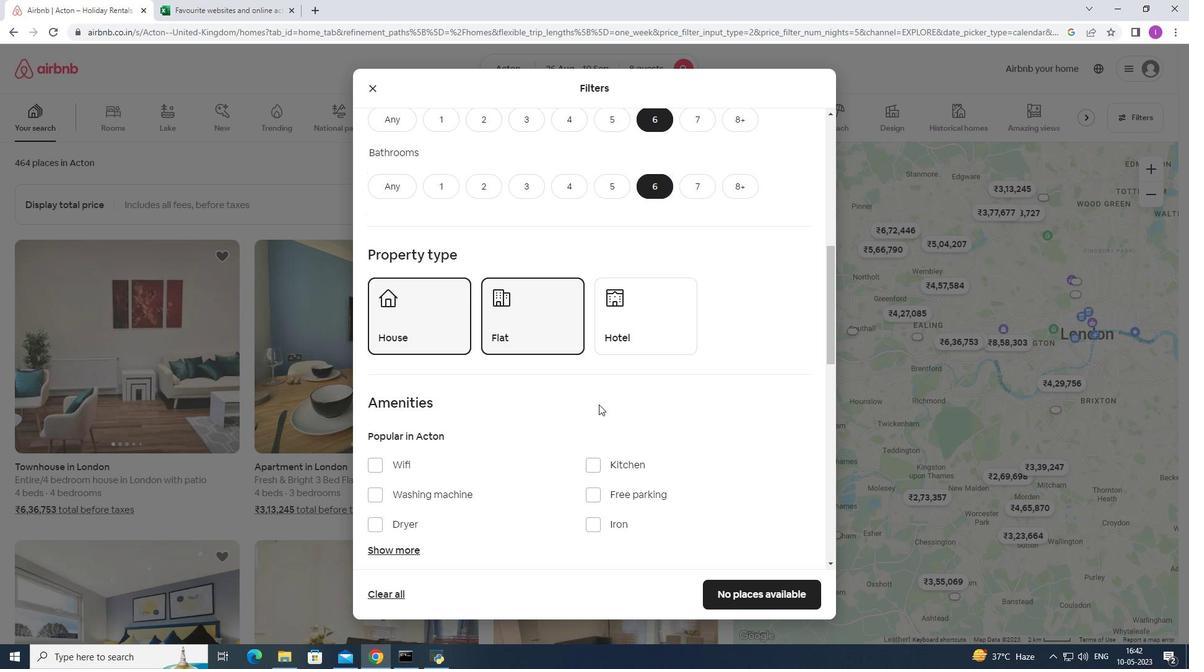 
Action: Mouse scrolled (599, 403) with delta (0, 0)
Screenshot: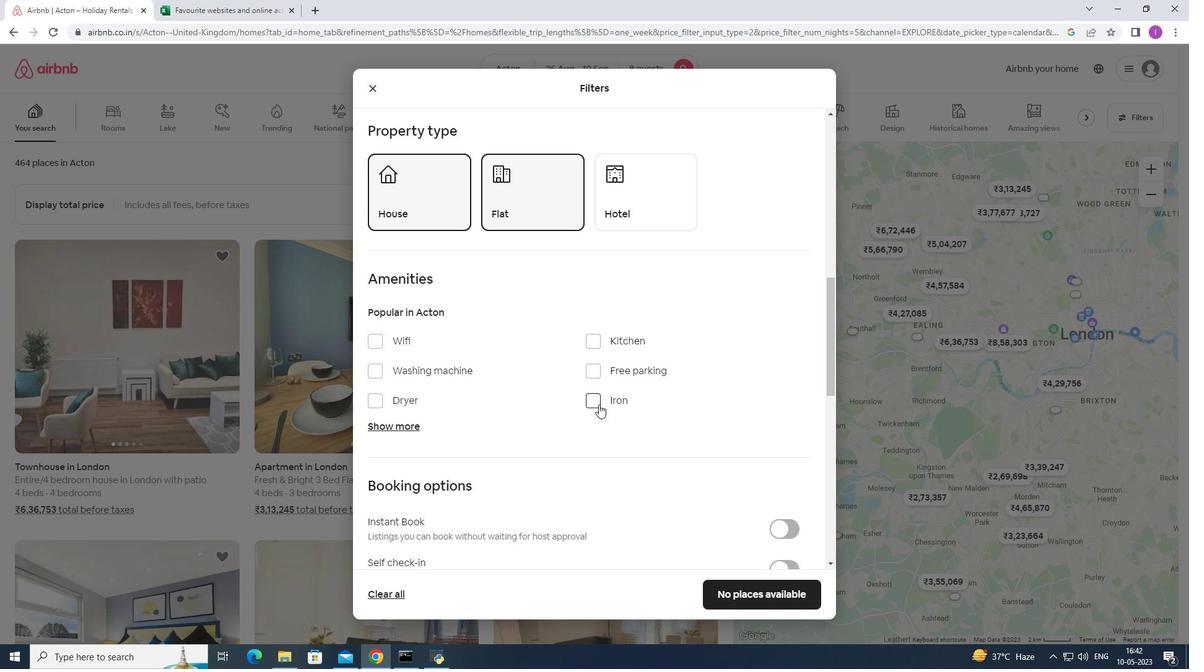 
Action: Mouse scrolled (599, 403) with delta (0, 0)
Screenshot: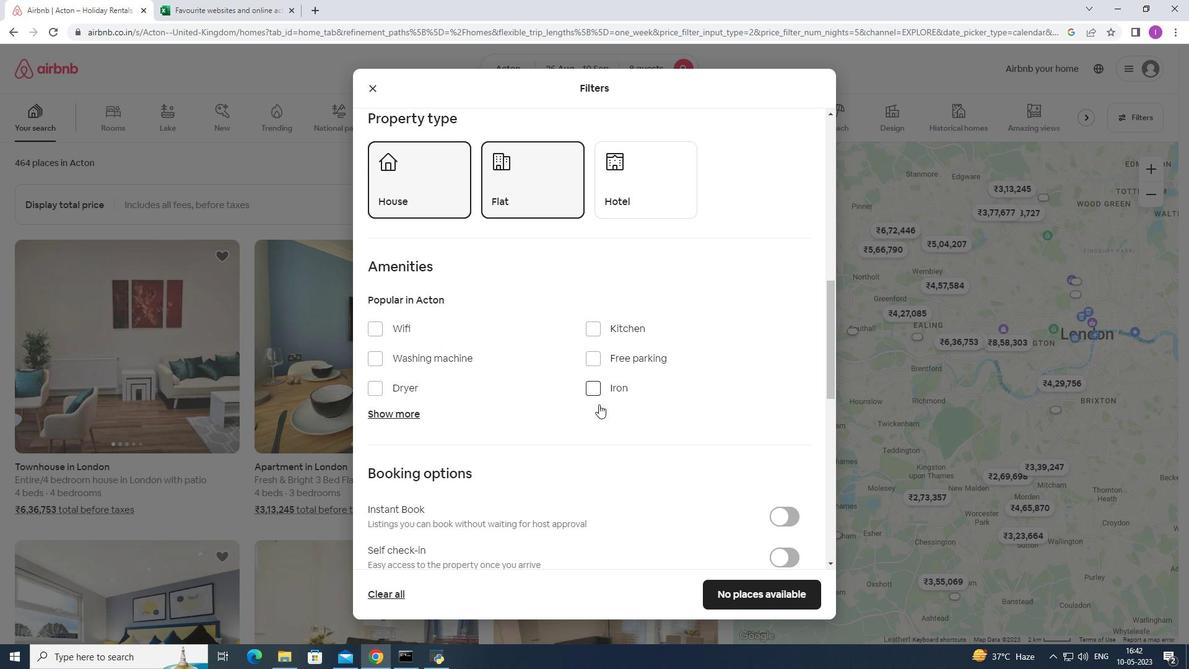 
Action: Mouse moved to (392, 217)
Screenshot: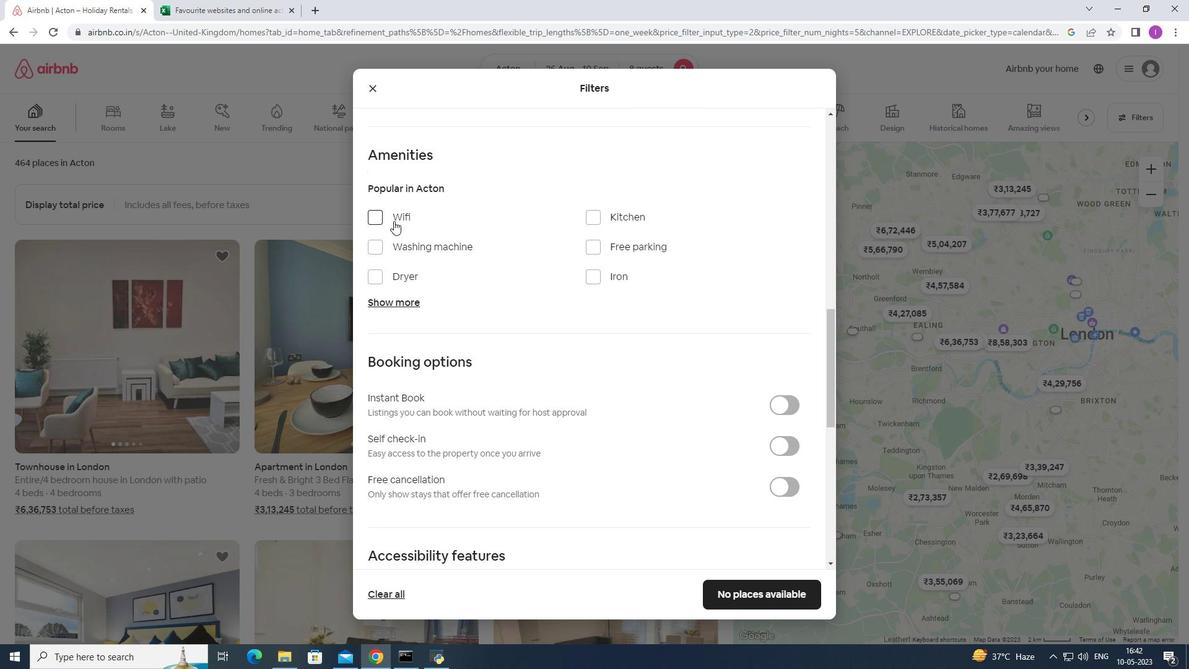 
Action: Mouse pressed left at (392, 217)
Screenshot: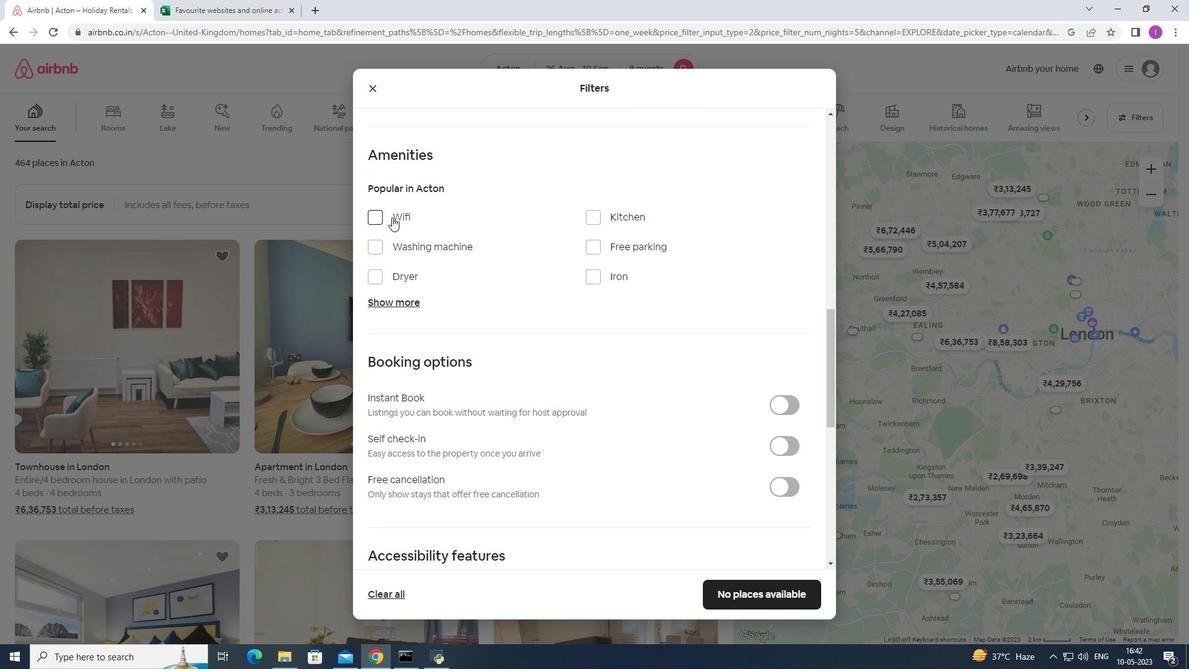 
Action: Mouse moved to (598, 245)
Screenshot: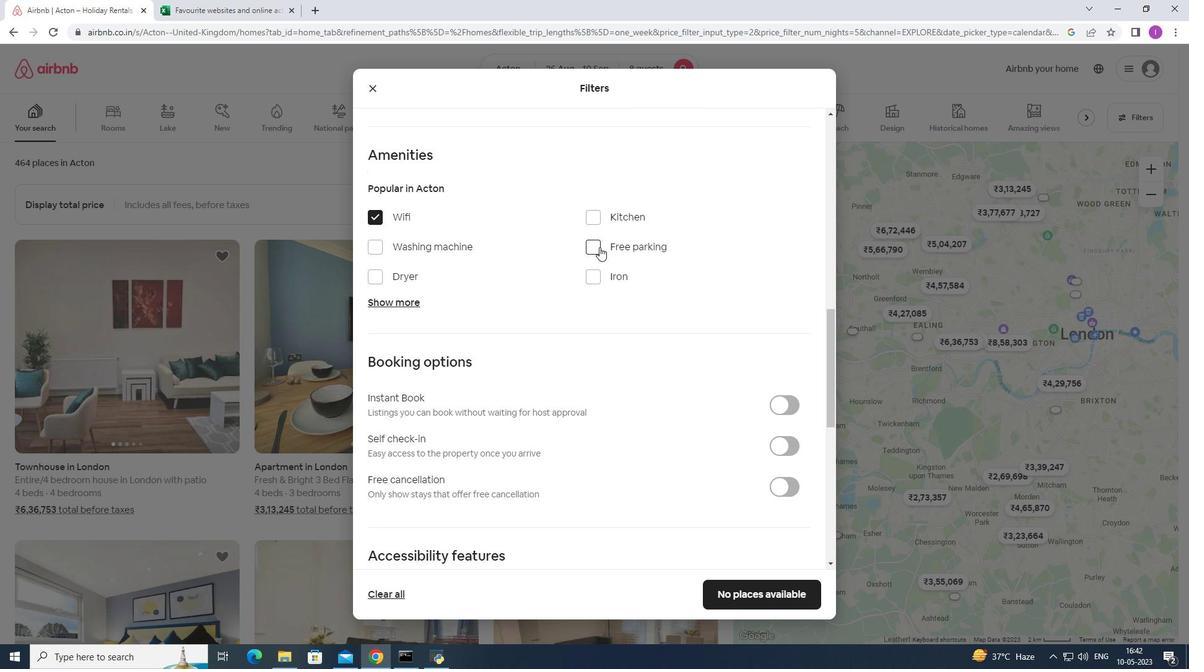 
Action: Mouse pressed left at (598, 245)
Screenshot: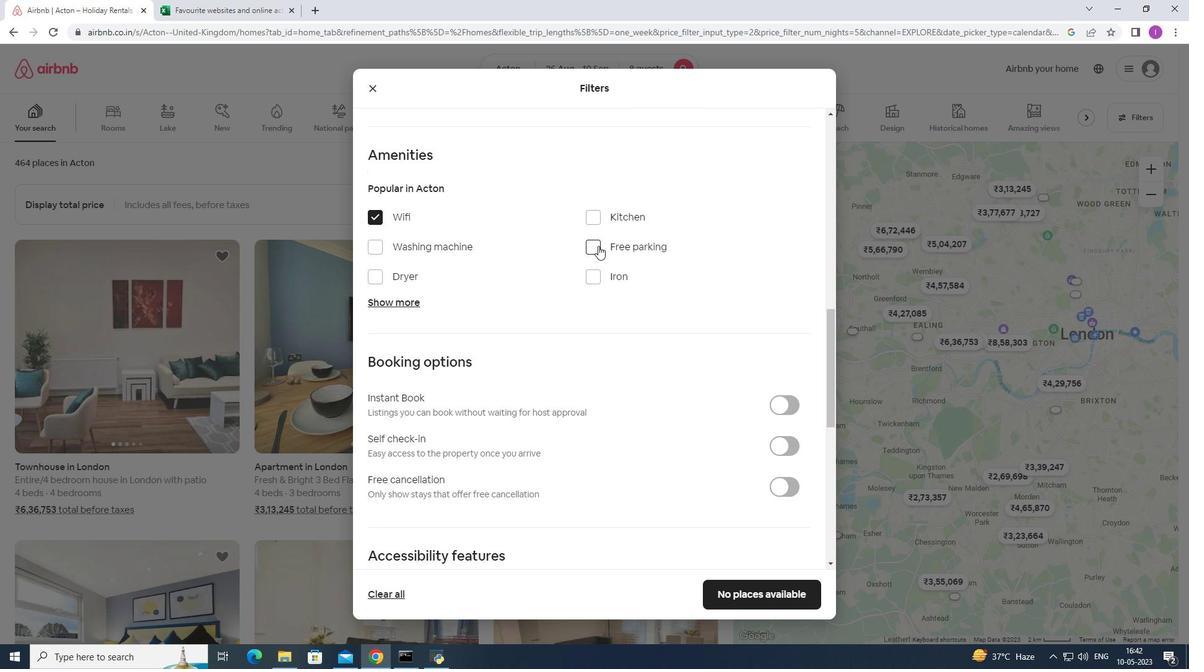 
Action: Mouse moved to (396, 296)
Screenshot: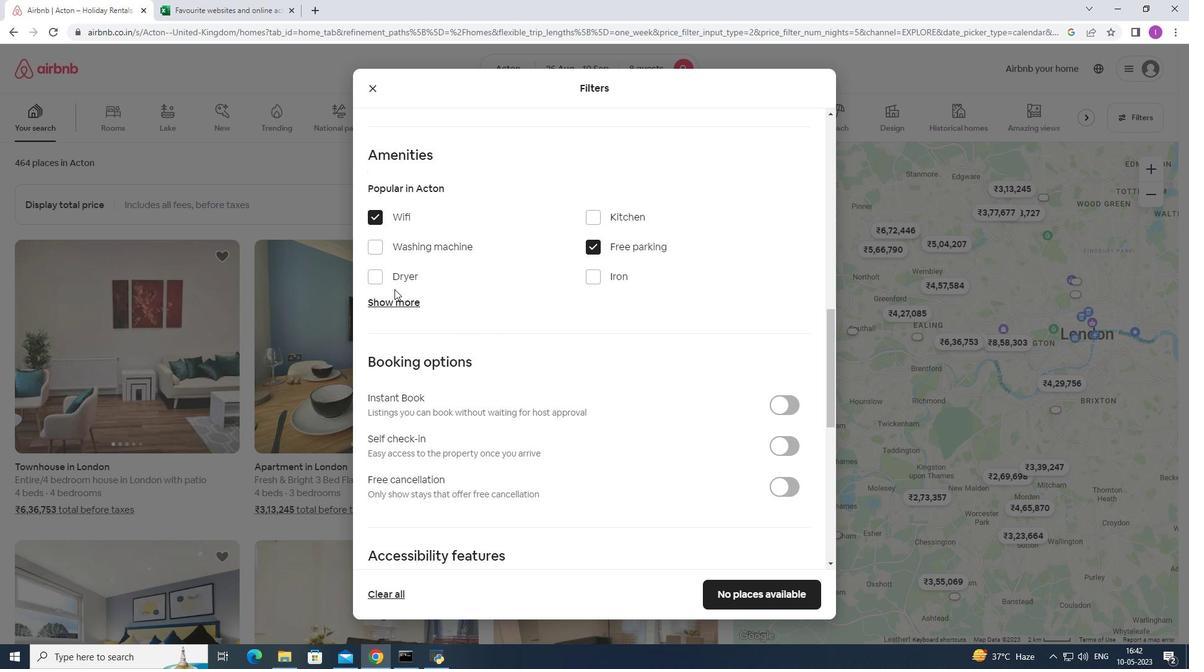 
Action: Mouse pressed left at (396, 296)
Screenshot: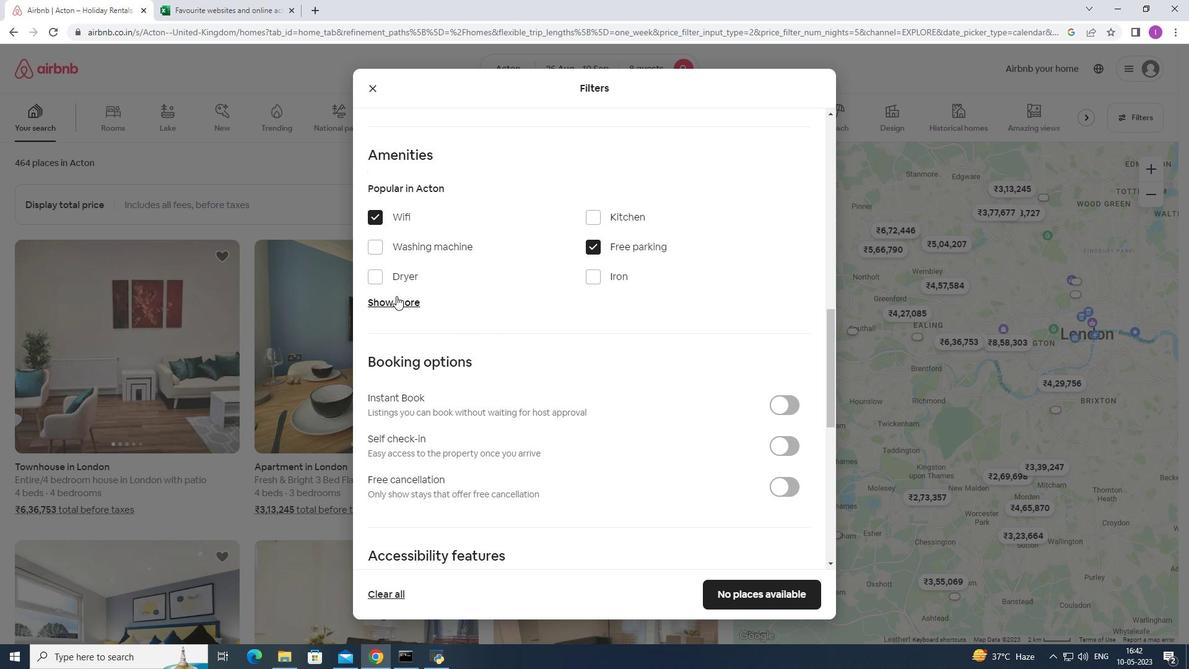 
Action: Mouse moved to (588, 371)
Screenshot: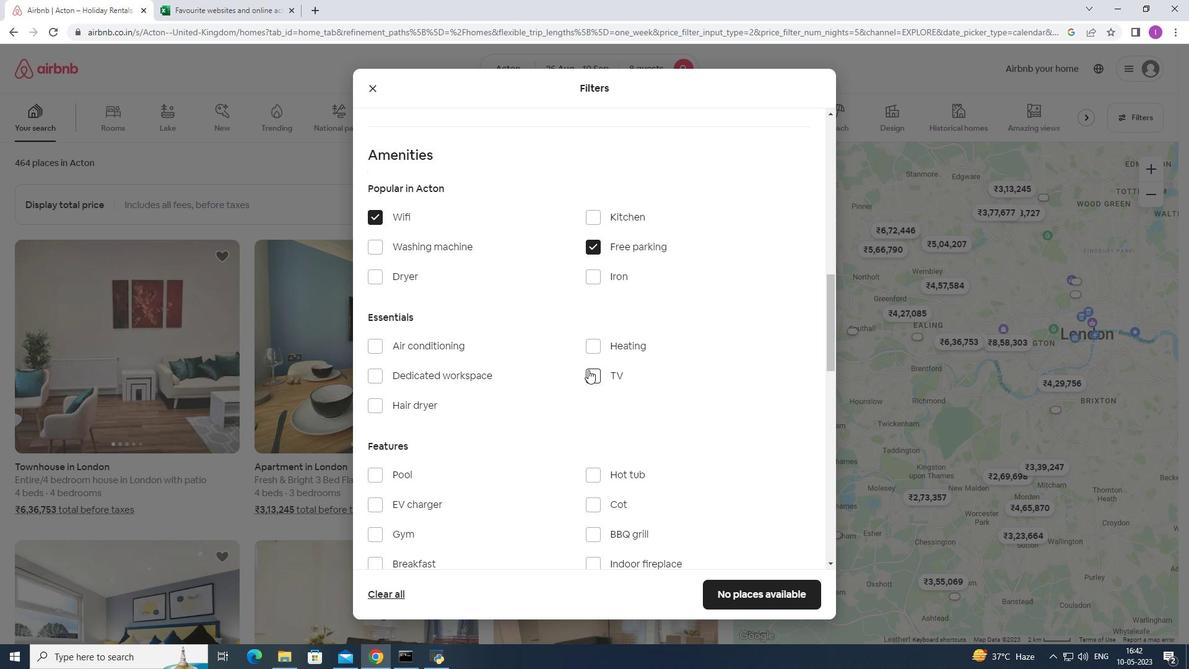 
Action: Mouse pressed left at (588, 371)
Screenshot: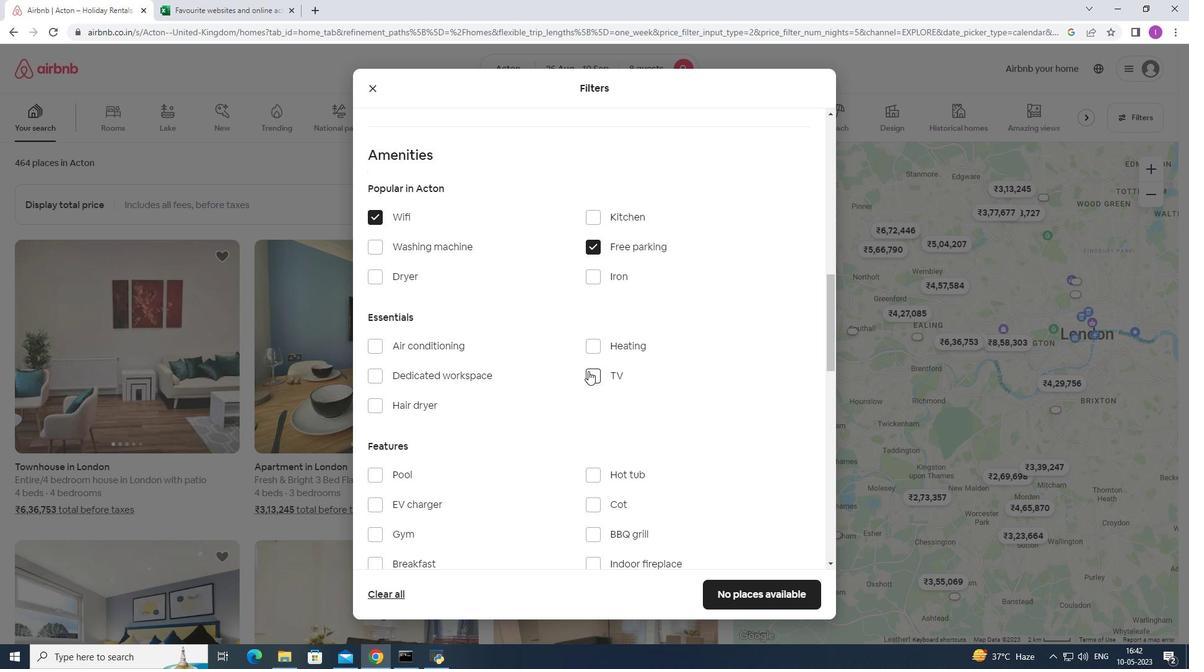 
Action: Mouse moved to (464, 431)
Screenshot: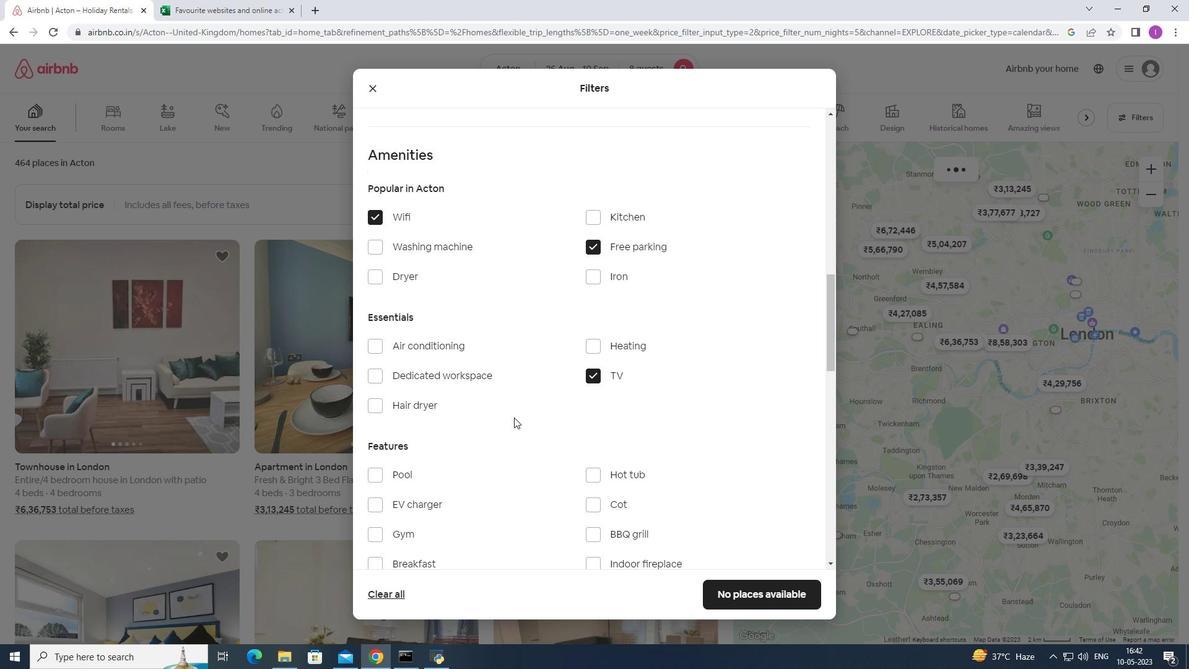 
Action: Mouse scrolled (464, 430) with delta (0, 0)
Screenshot: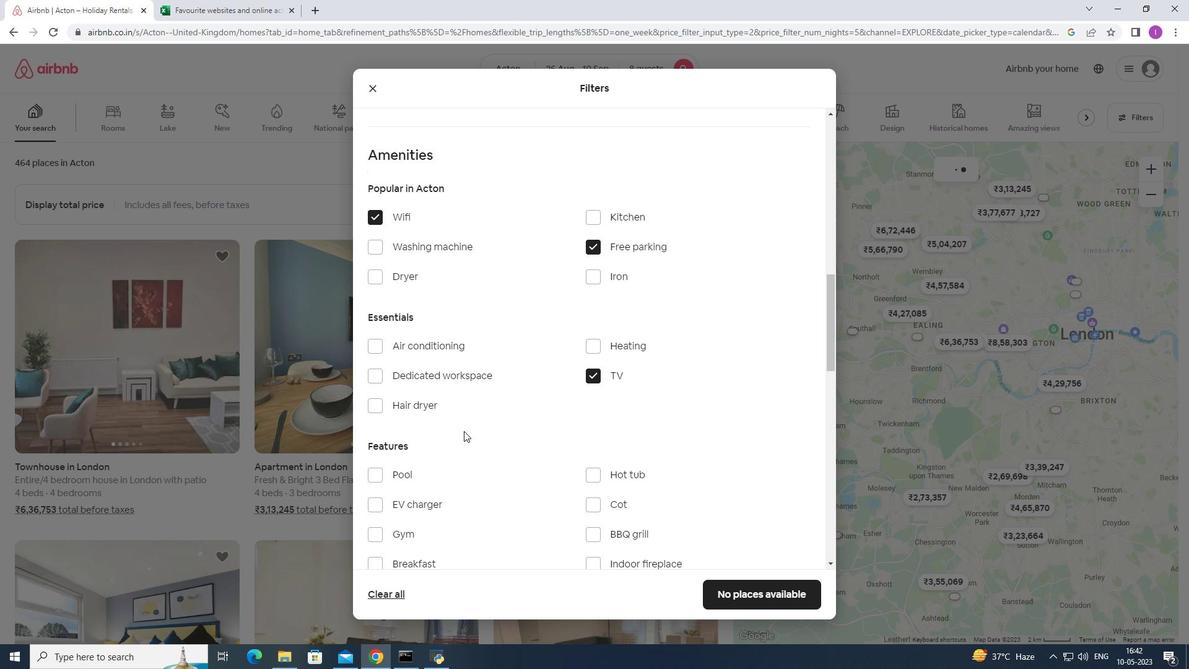 
Action: Mouse moved to (464, 431)
Screenshot: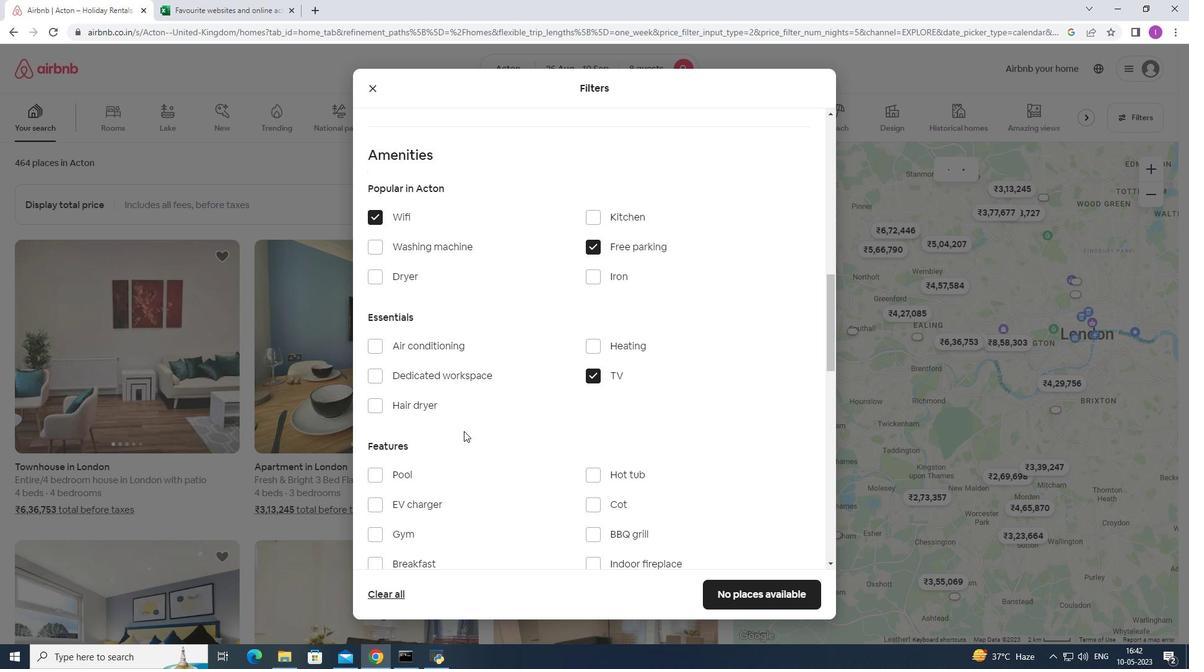 
Action: Mouse scrolled (464, 430) with delta (0, 0)
Screenshot: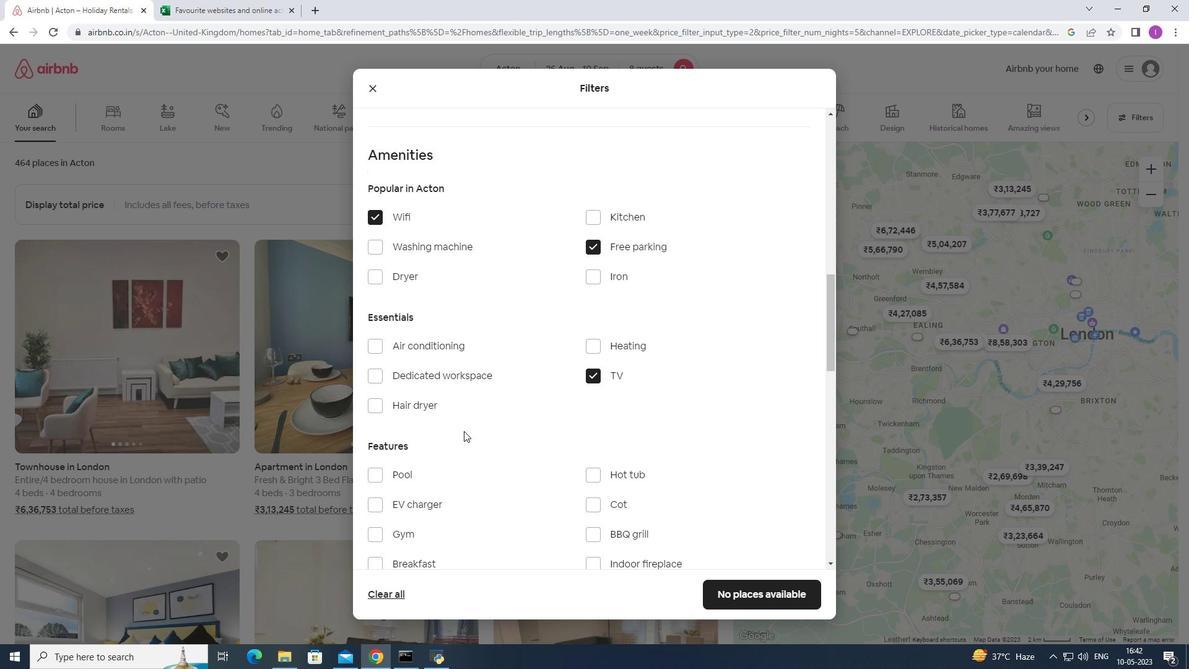 
Action: Mouse scrolled (464, 431) with delta (0, 0)
Screenshot: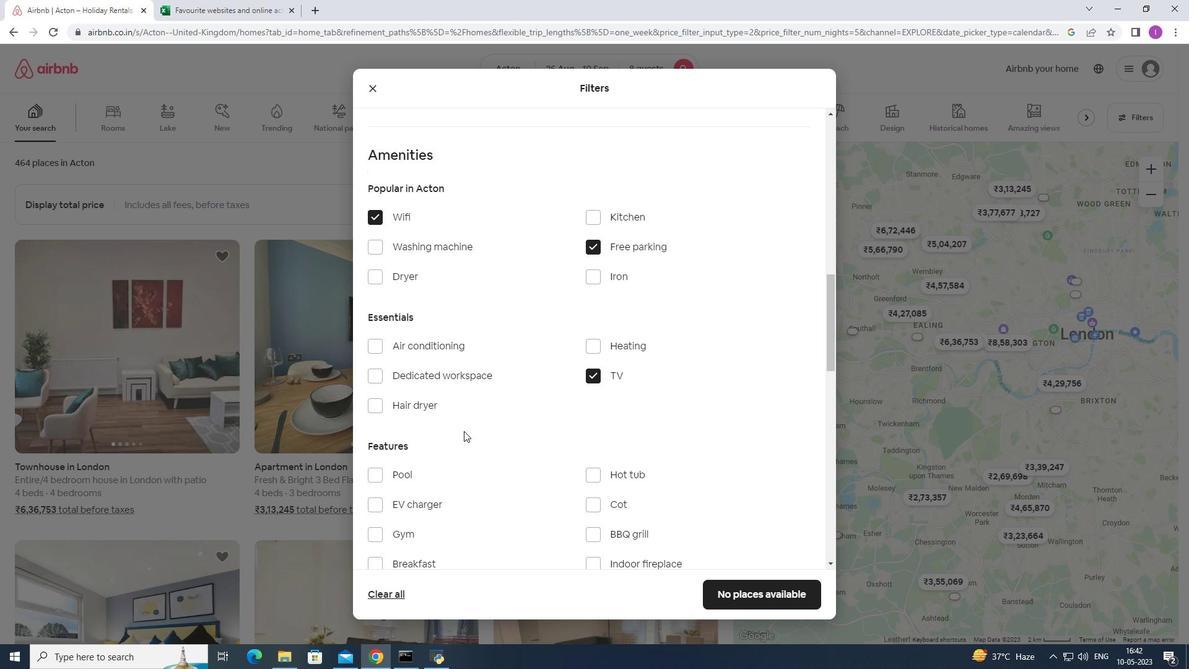 
Action: Mouse moved to (382, 351)
Screenshot: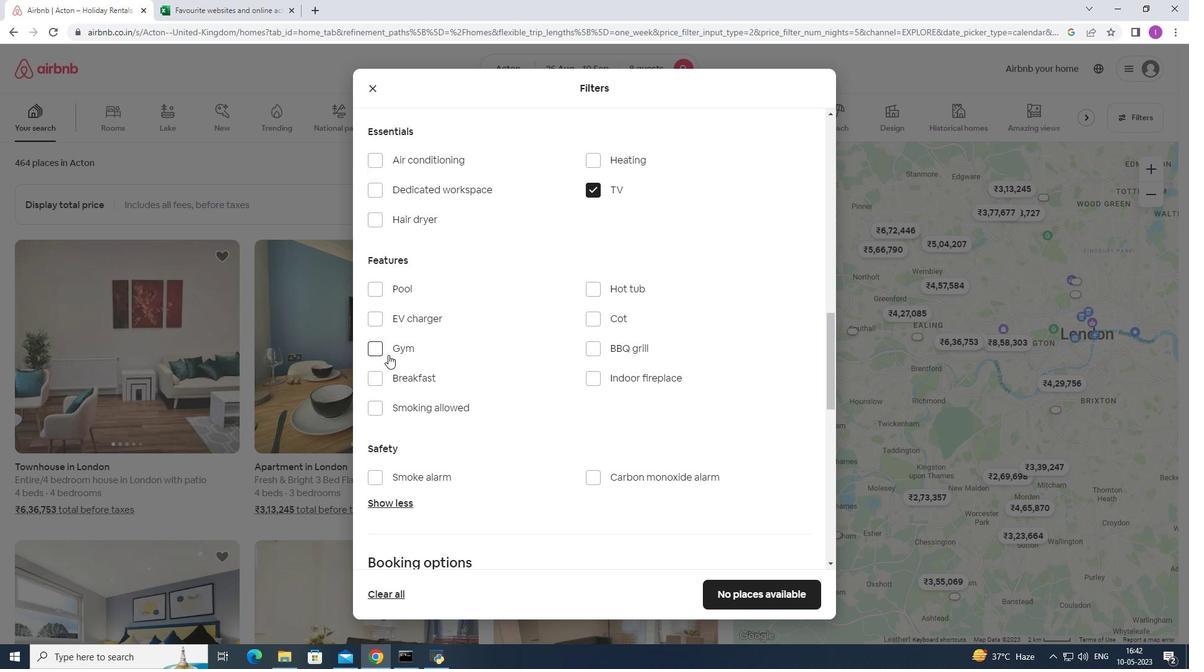 
Action: Mouse pressed left at (382, 351)
Screenshot: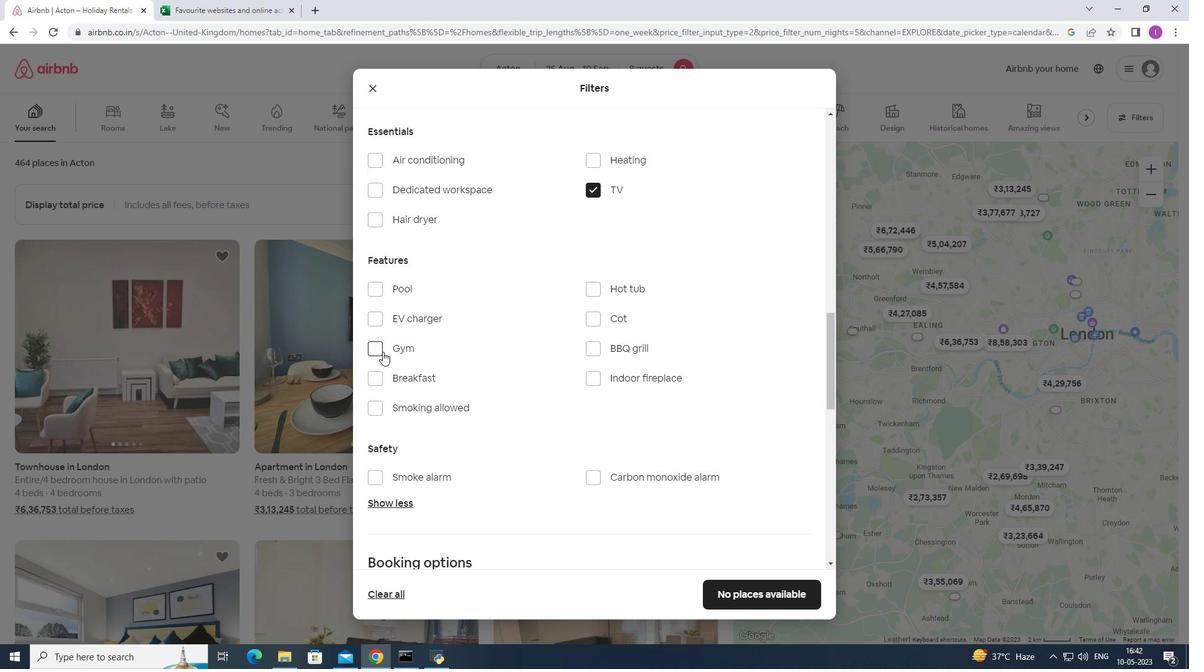 
Action: Mouse moved to (387, 375)
Screenshot: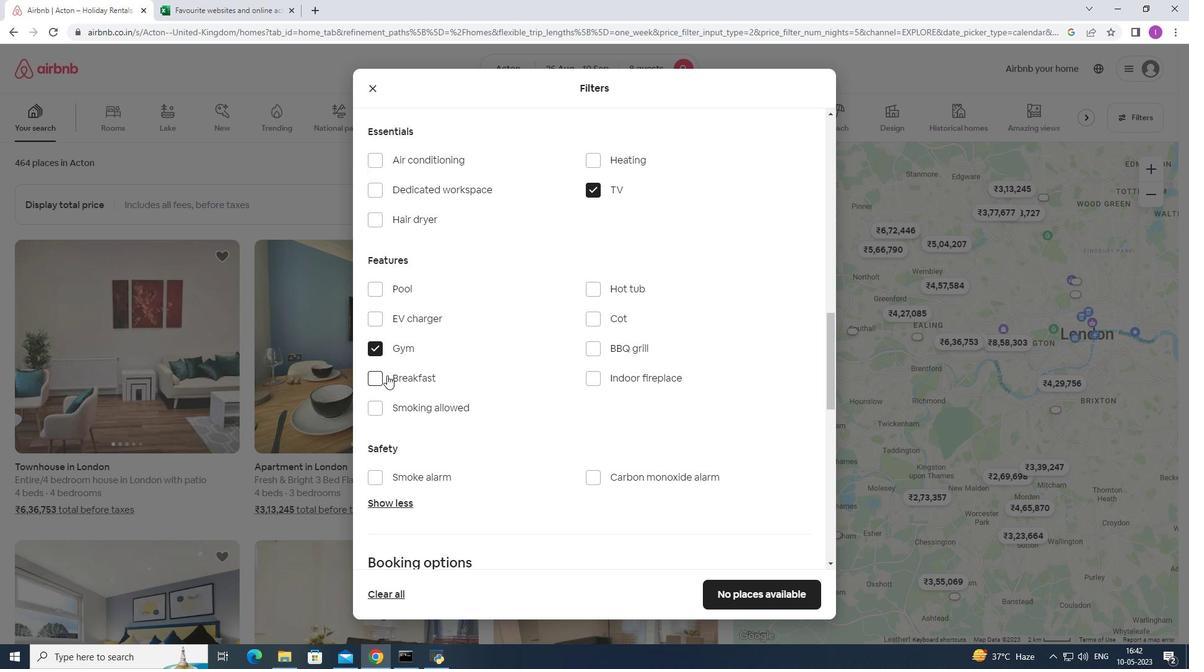 
Action: Mouse pressed left at (387, 375)
Screenshot: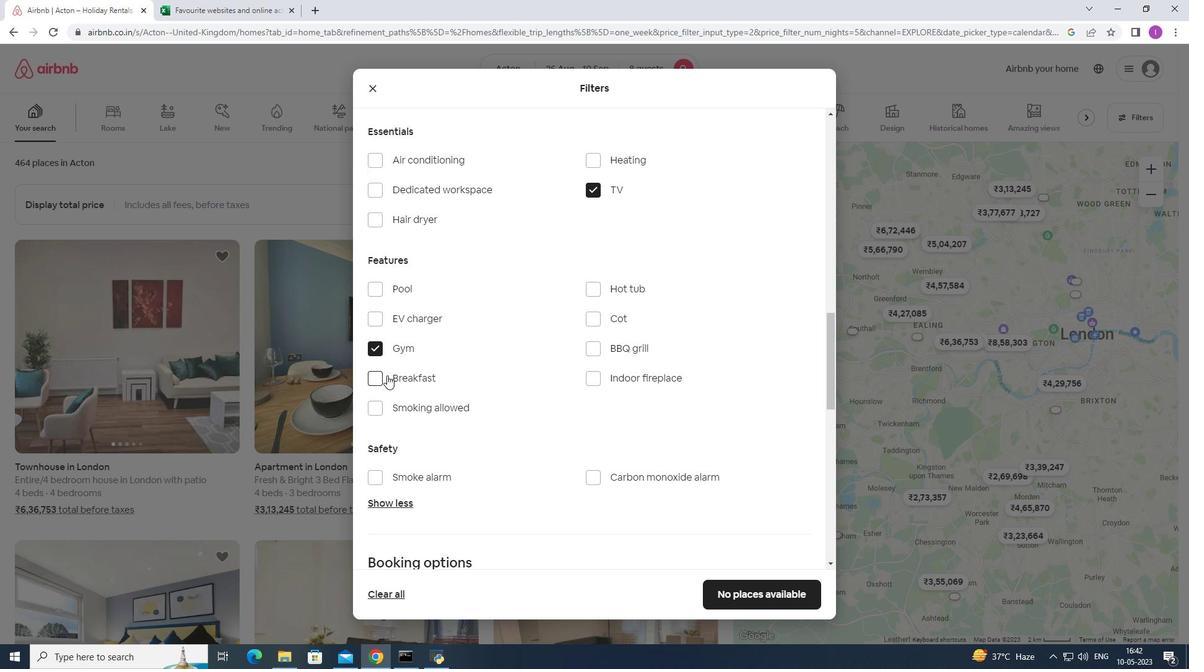 
Action: Mouse moved to (539, 400)
Screenshot: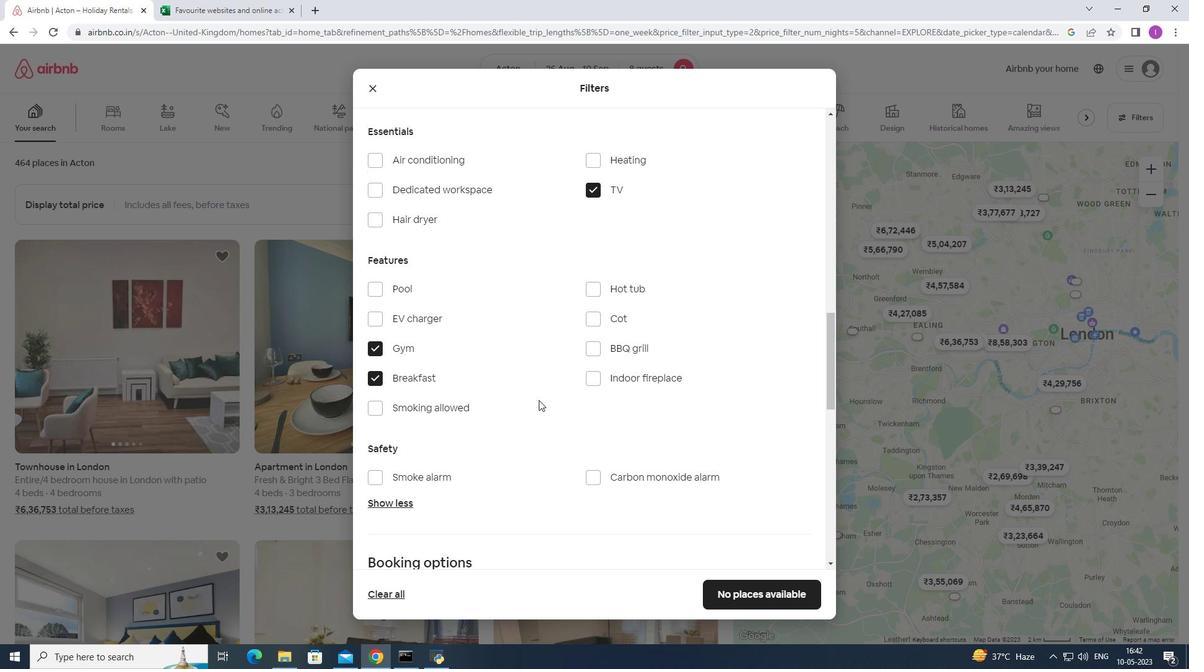 
Action: Mouse scrolled (539, 400) with delta (0, 0)
Screenshot: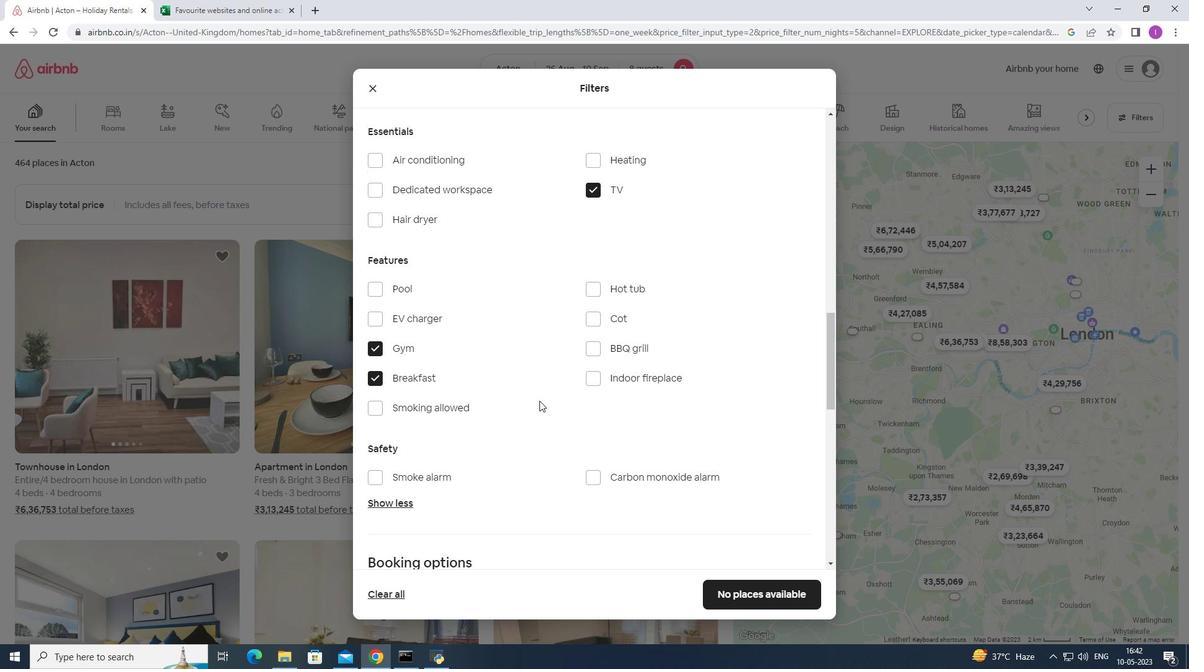
Action: Mouse moved to (585, 422)
Screenshot: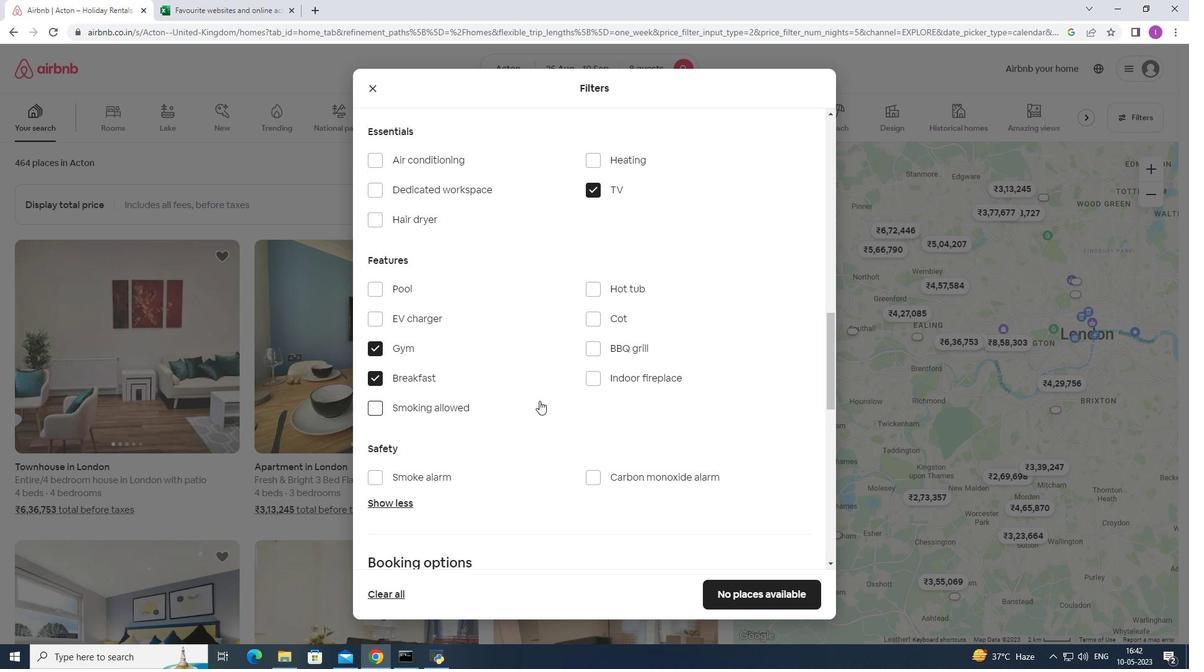 
Action: Mouse scrolled (585, 421) with delta (0, 0)
Screenshot: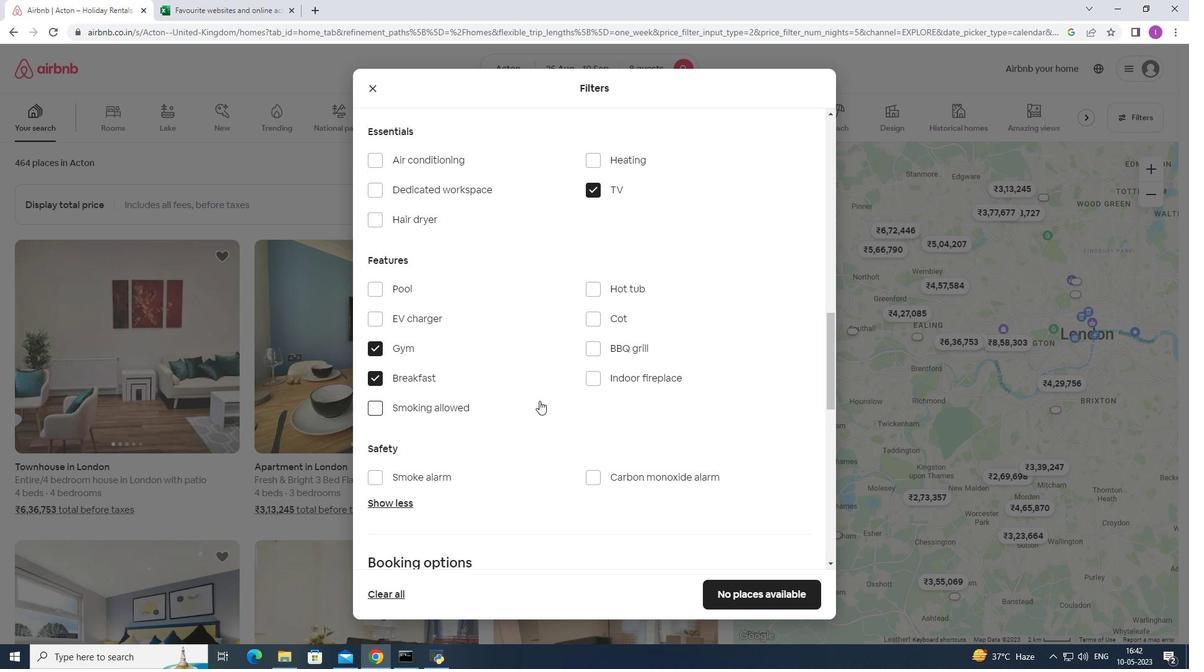 
Action: Mouse moved to (618, 428)
Screenshot: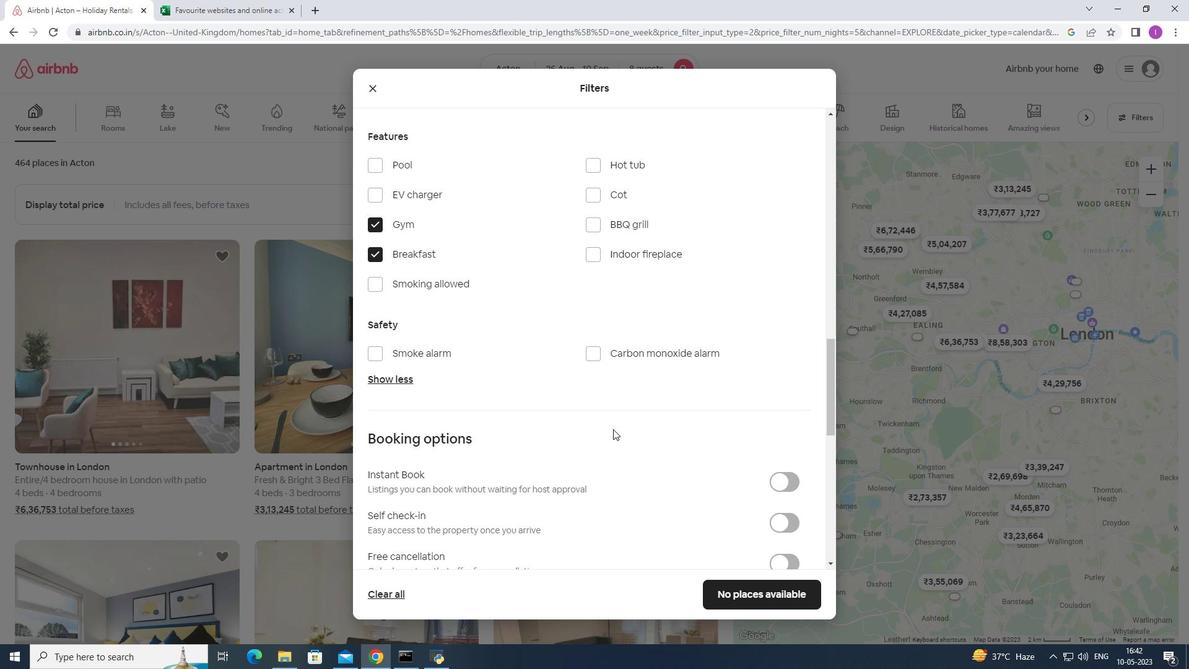 
Action: Mouse scrolled (618, 428) with delta (0, 0)
Screenshot: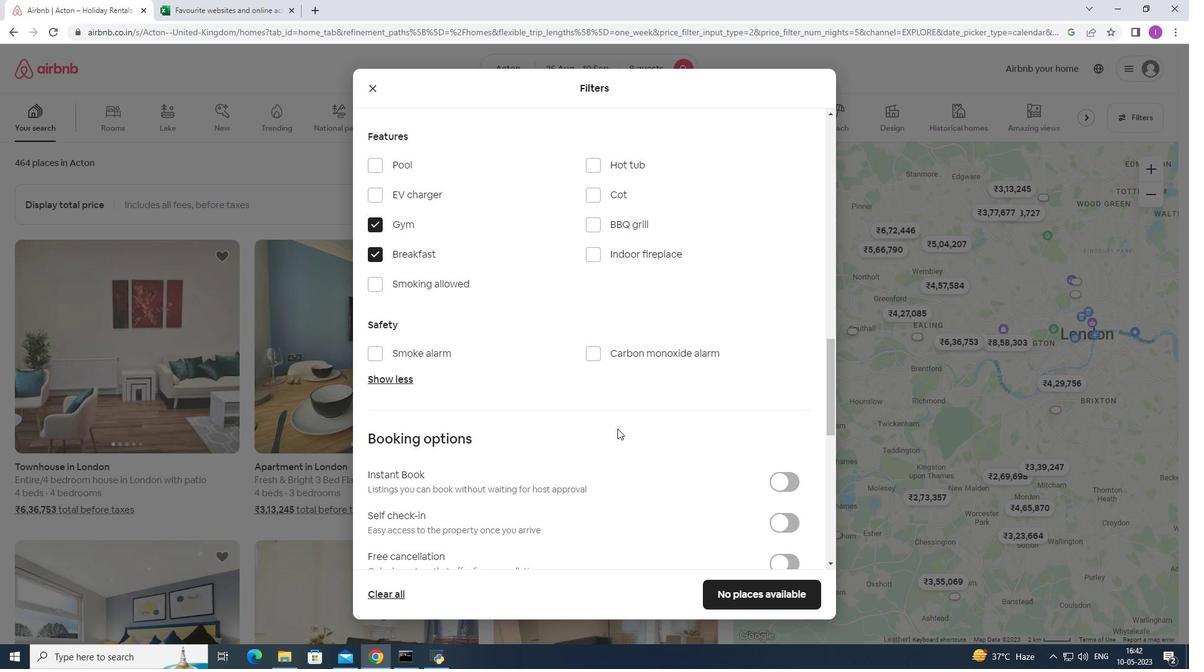 
Action: Mouse moved to (794, 464)
Screenshot: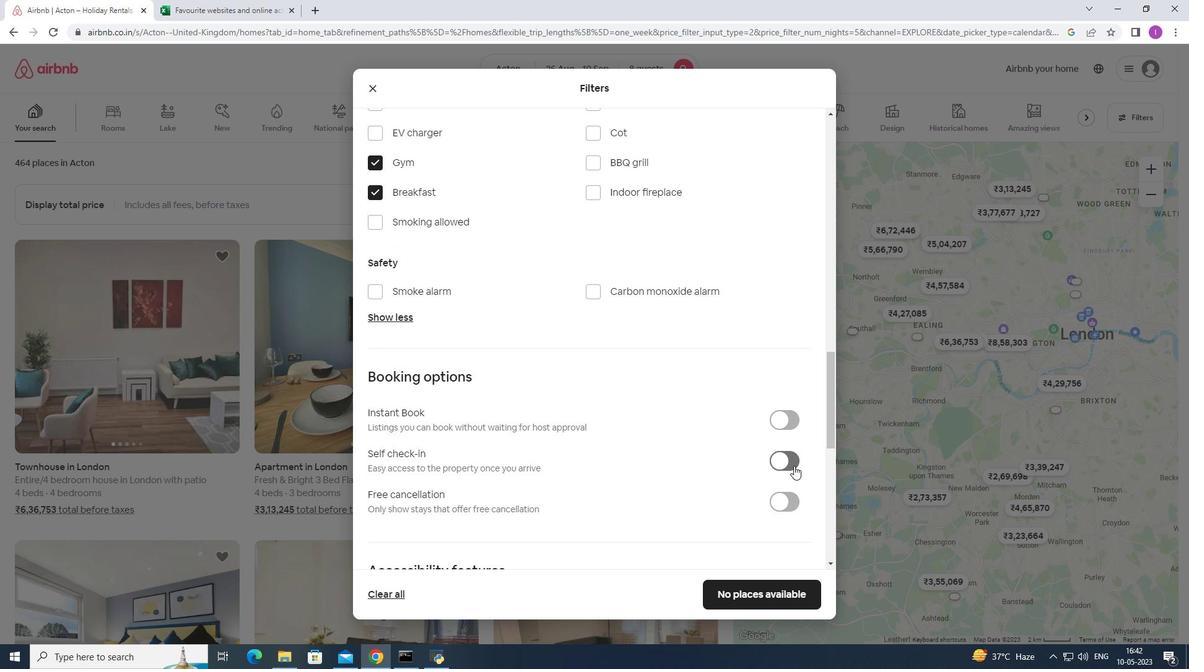 
Action: Mouse pressed left at (794, 464)
Screenshot: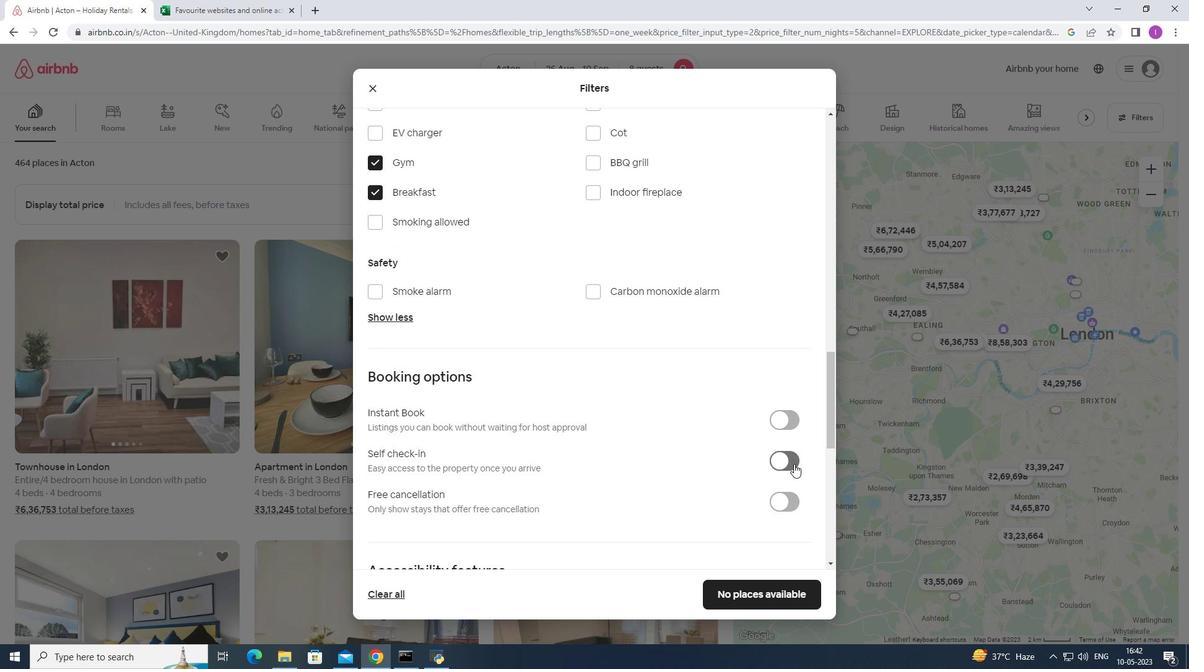 
Action: Mouse moved to (690, 449)
Screenshot: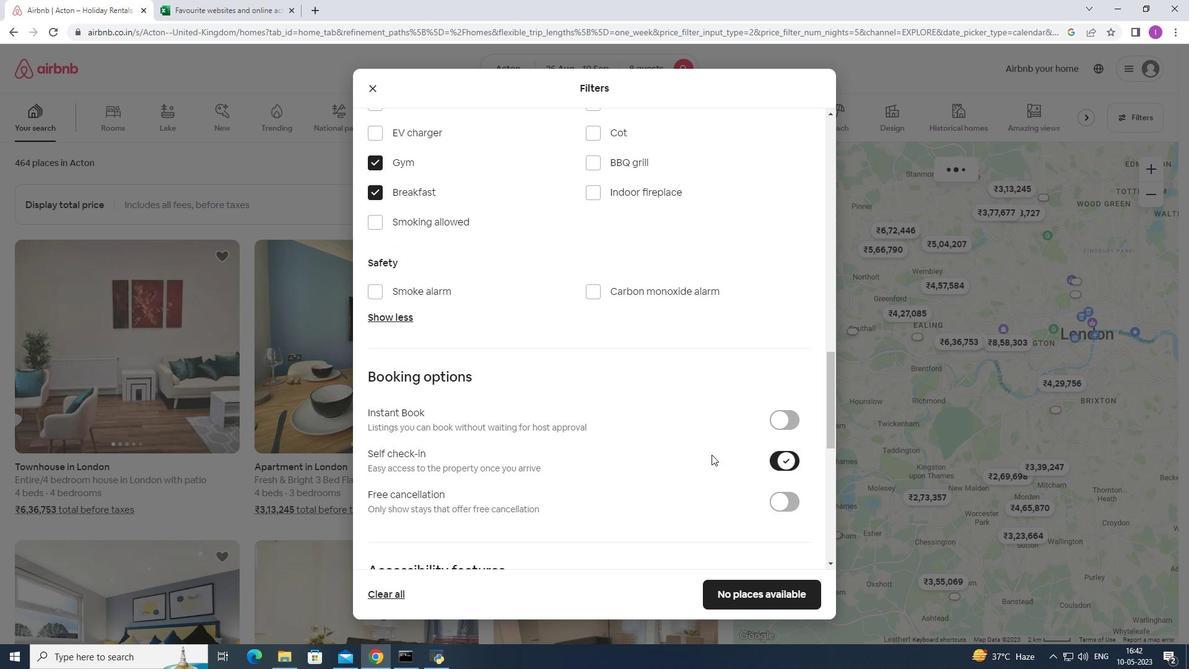 
Action: Mouse scrolled (690, 448) with delta (0, 0)
Screenshot: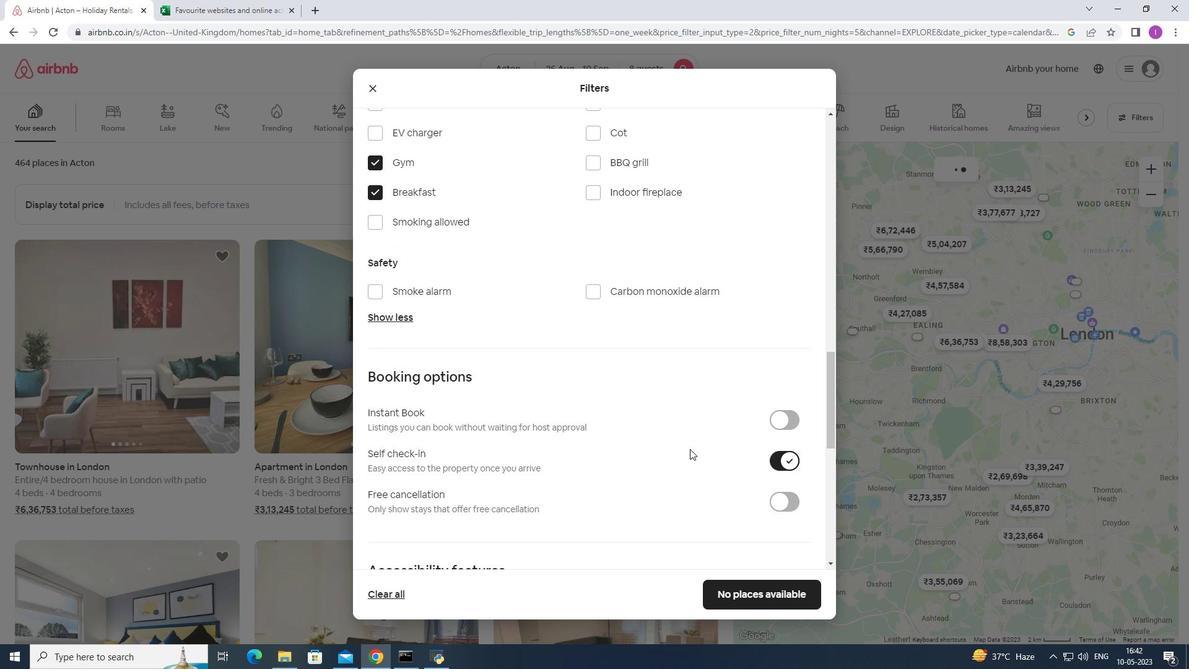 
Action: Mouse scrolled (690, 448) with delta (0, 0)
Screenshot: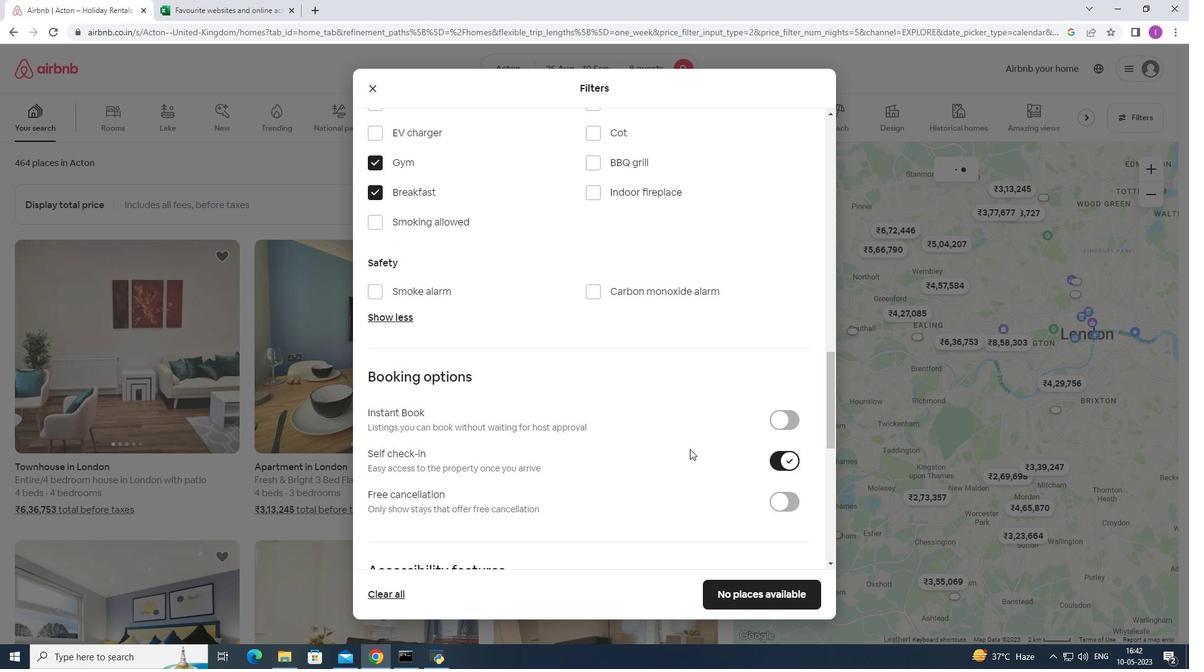 
Action: Mouse scrolled (690, 448) with delta (0, 0)
Screenshot: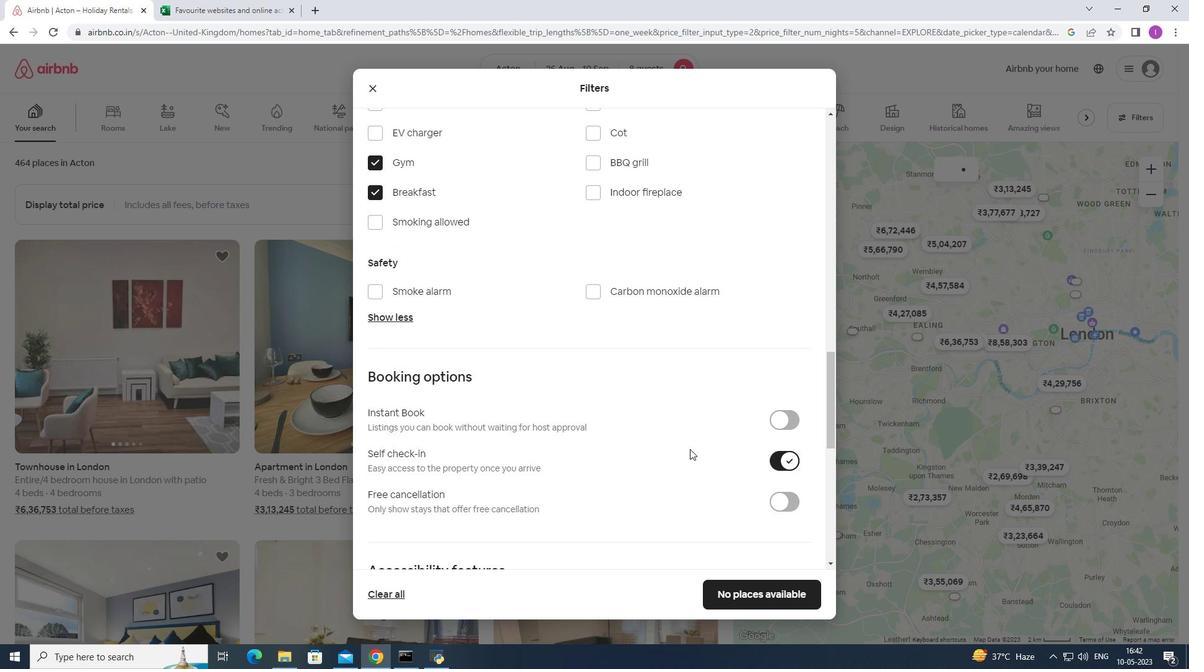 
Action: Mouse scrolled (690, 448) with delta (0, 0)
Screenshot: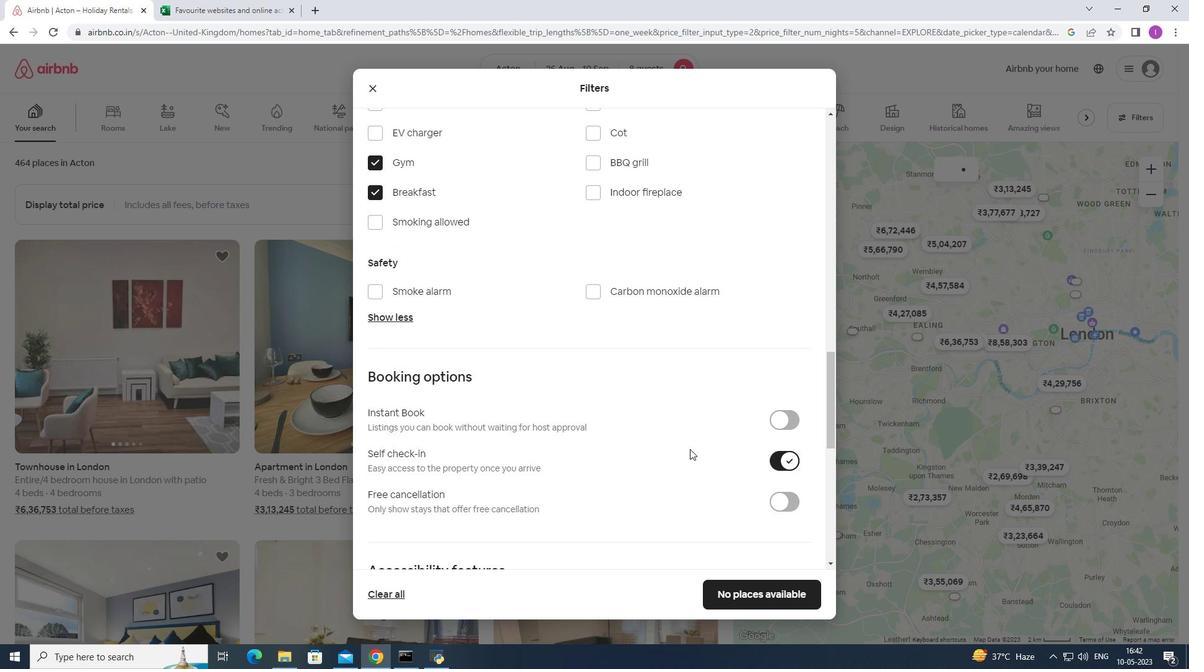 
Action: Mouse scrolled (690, 448) with delta (0, 0)
Screenshot: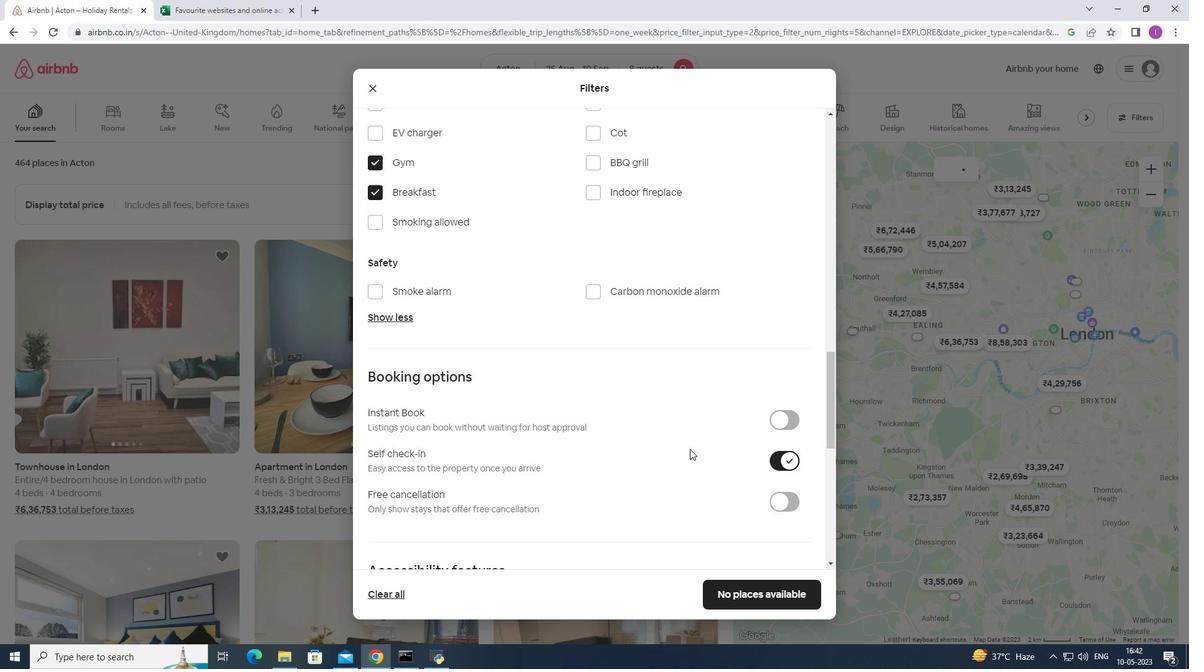 
Action: Mouse moved to (689, 441)
Screenshot: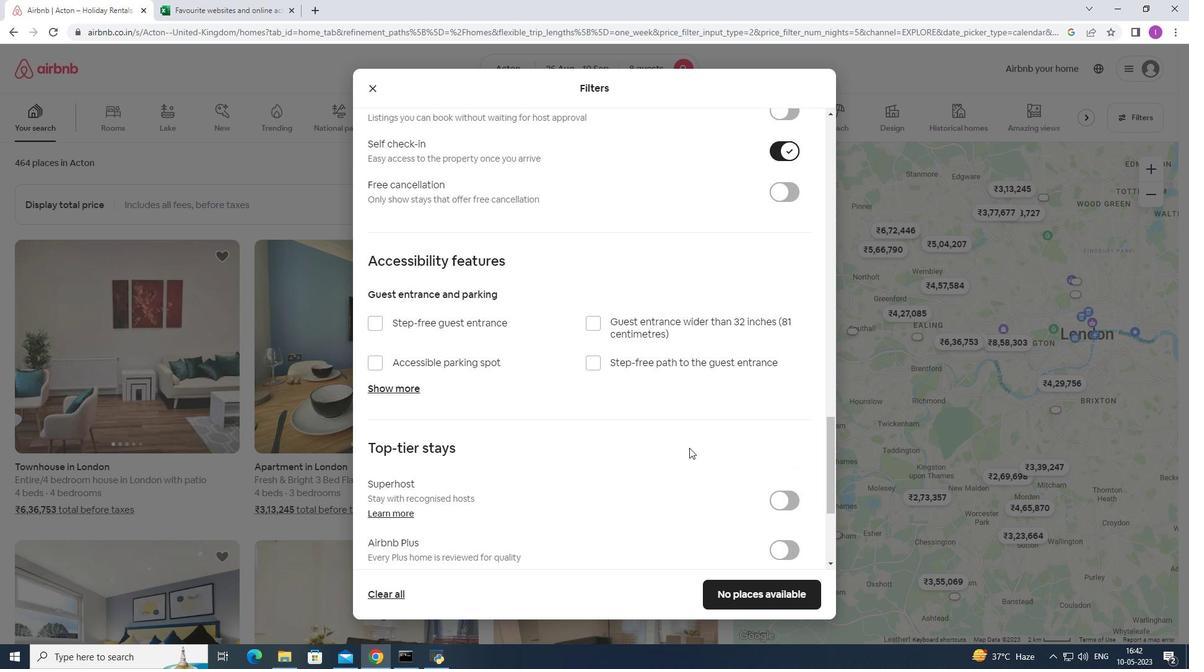 
Action: Mouse scrolled (689, 440) with delta (0, 0)
Screenshot: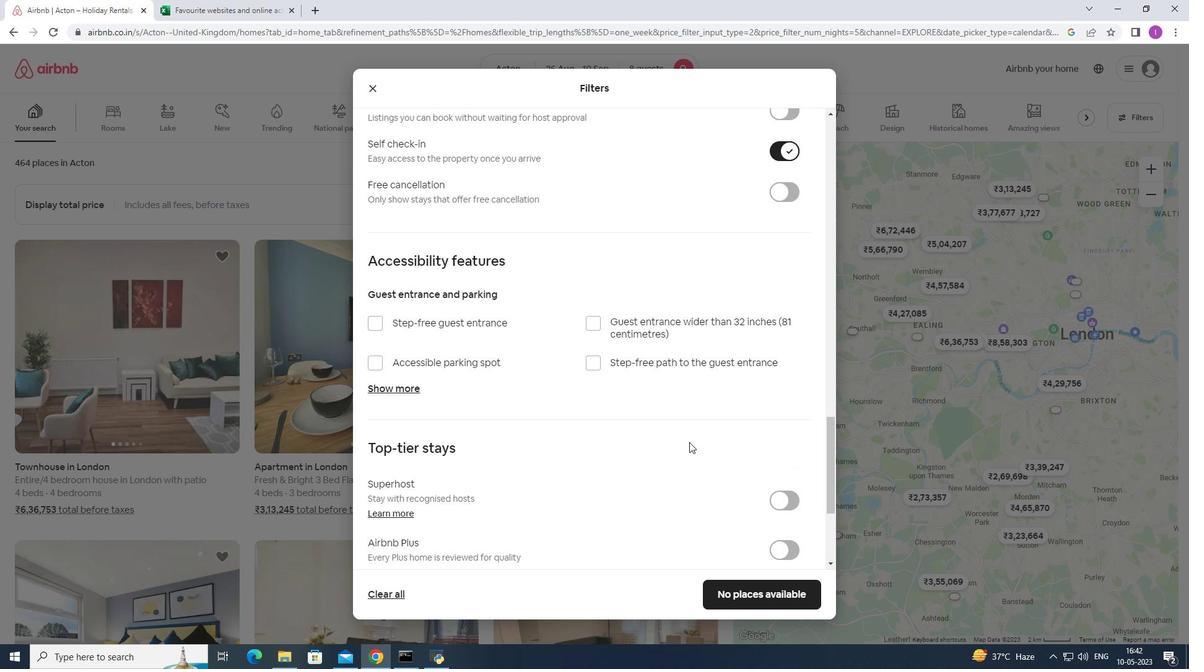
Action: Mouse scrolled (689, 440) with delta (0, 0)
Screenshot: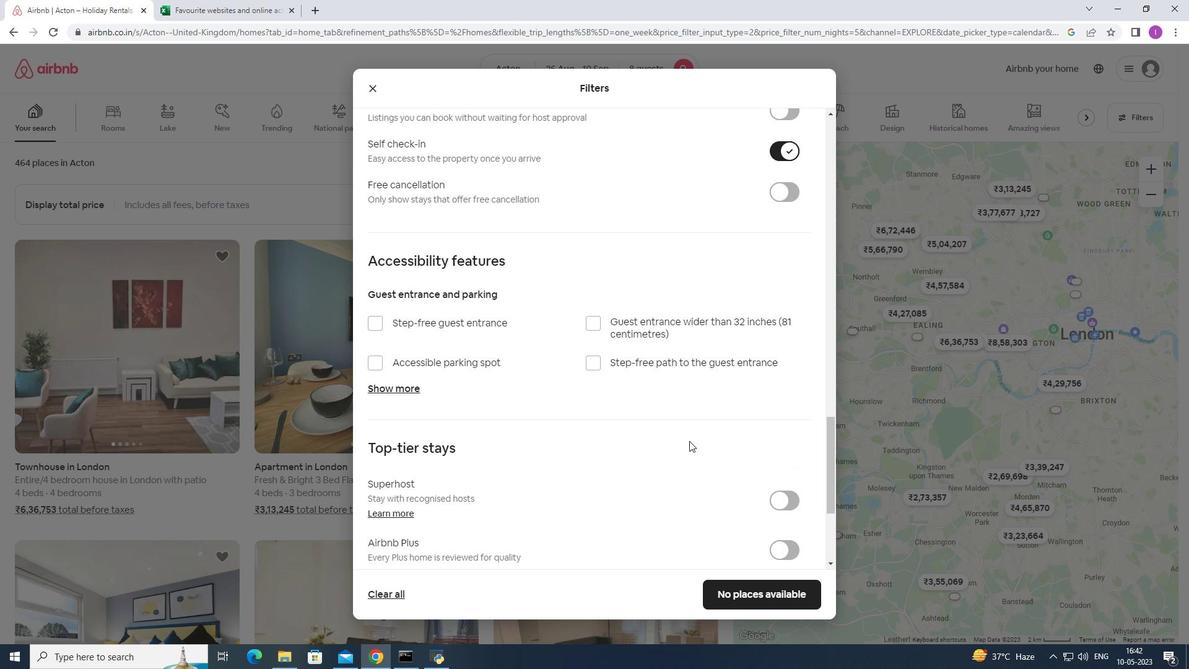 
Action: Mouse scrolled (689, 440) with delta (0, 0)
Screenshot: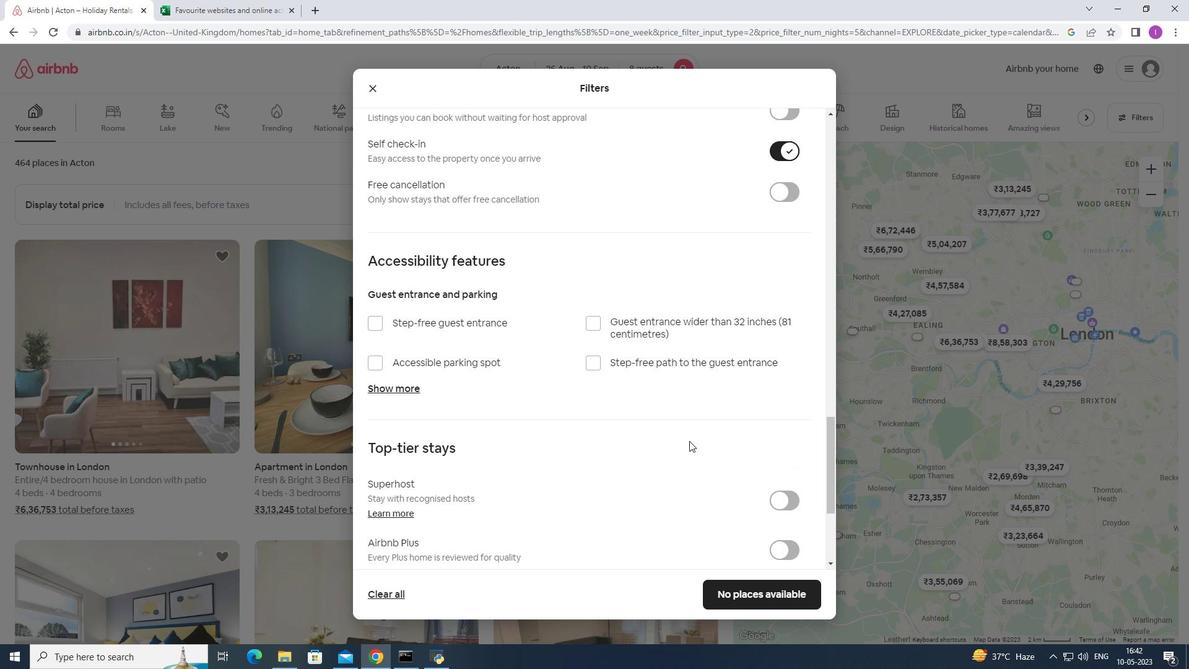 
Action: Mouse scrolled (689, 440) with delta (0, 0)
Screenshot: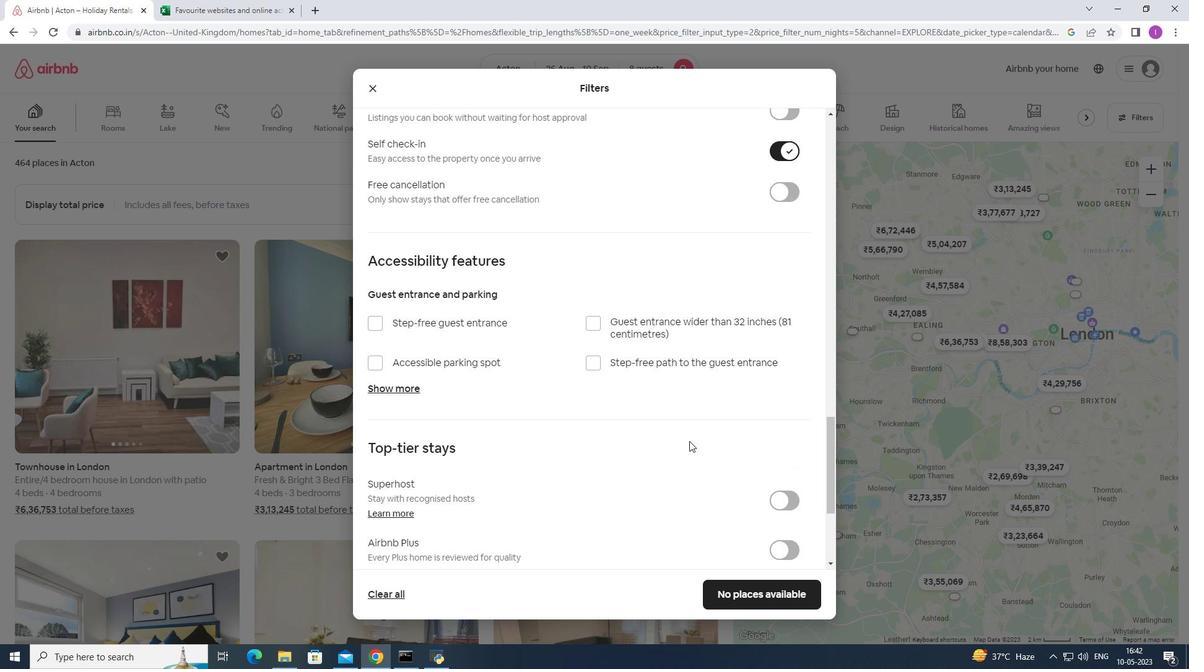 
Action: Mouse scrolled (689, 440) with delta (0, 0)
Screenshot: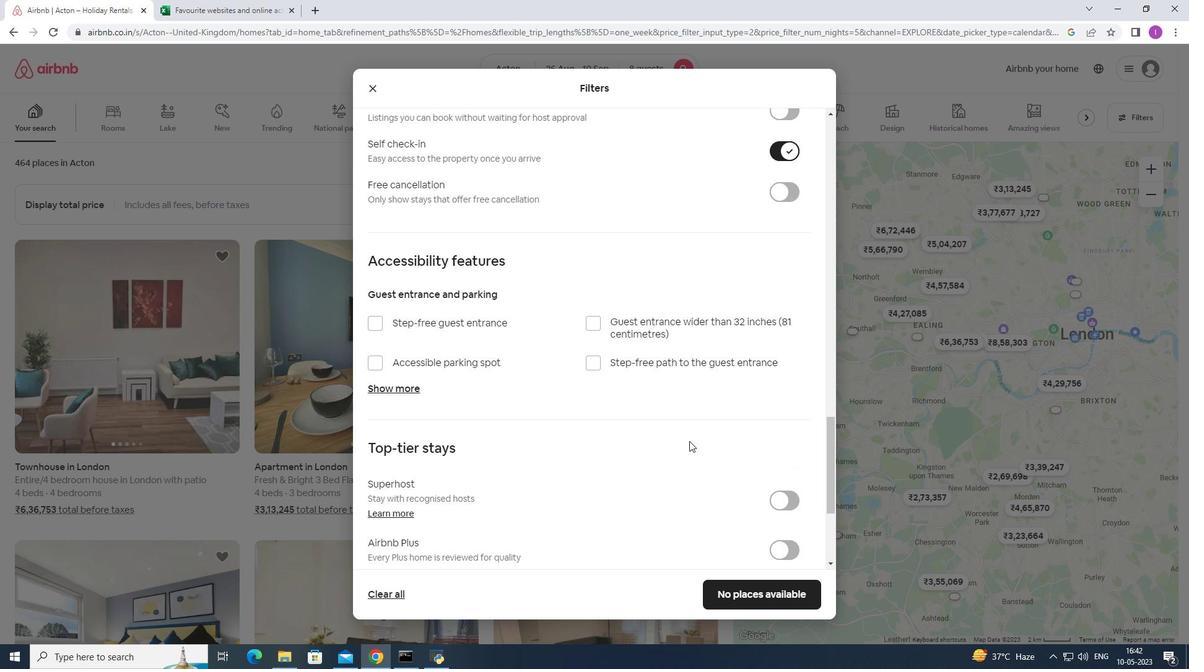 
Action: Mouse moved to (690, 440)
Screenshot: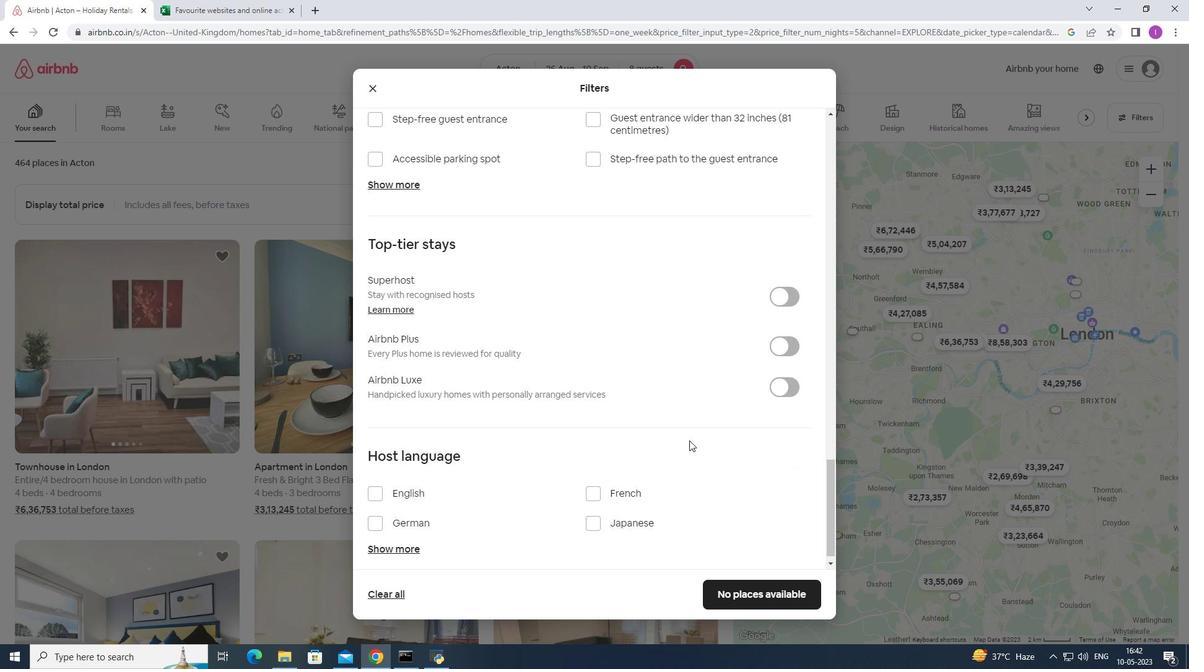 
Action: Mouse scrolled (690, 439) with delta (0, 0)
Screenshot: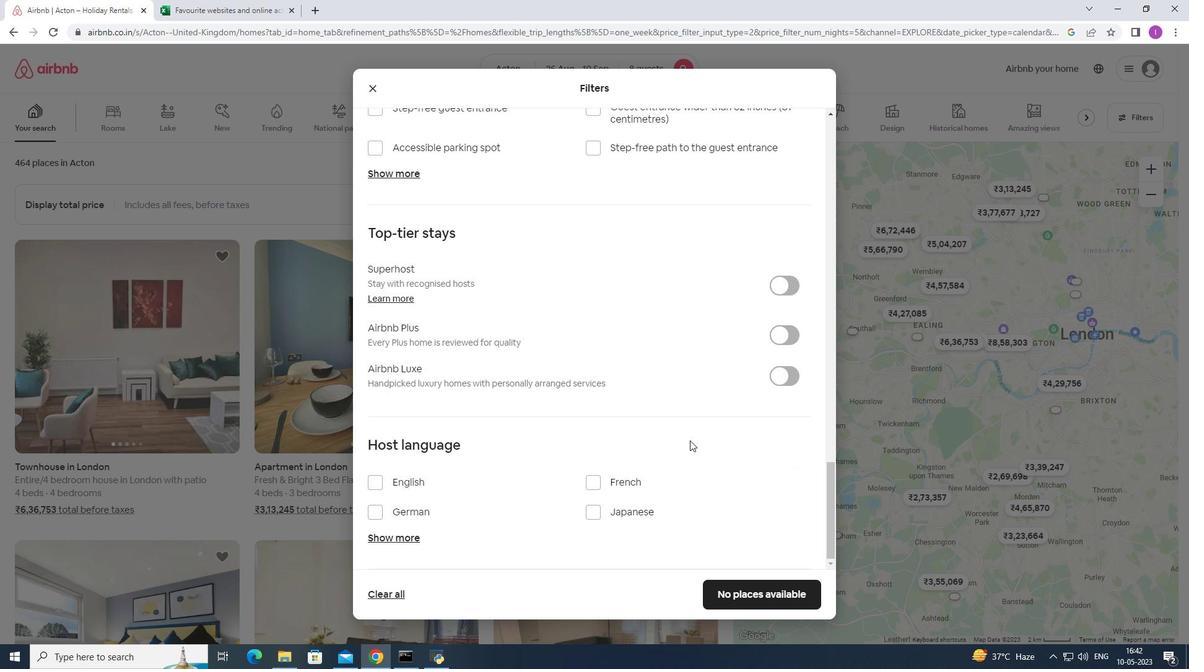 
Action: Mouse scrolled (690, 439) with delta (0, 0)
Screenshot: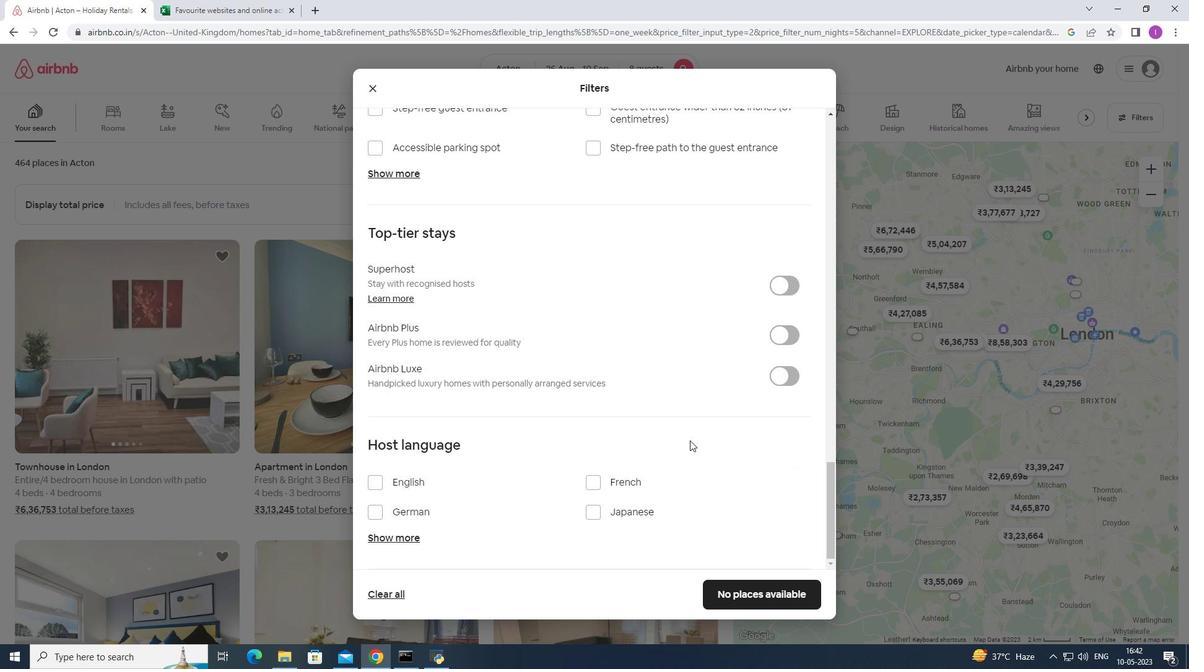 
Action: Mouse scrolled (690, 439) with delta (0, 0)
Screenshot: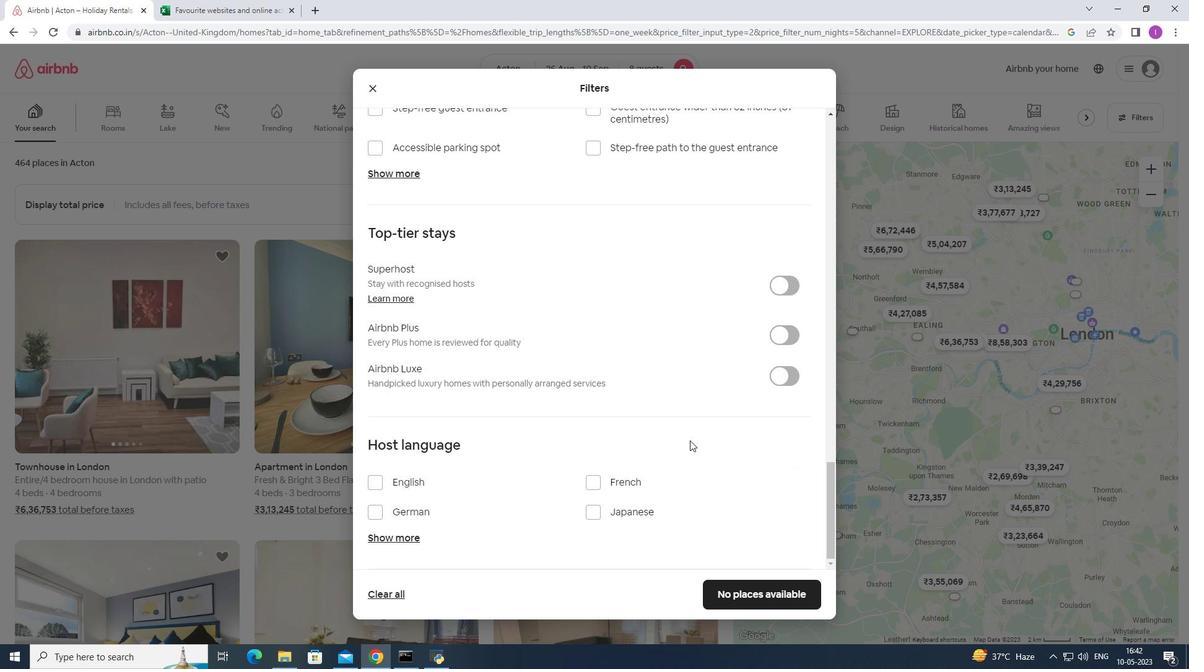
Action: Mouse moved to (378, 480)
Screenshot: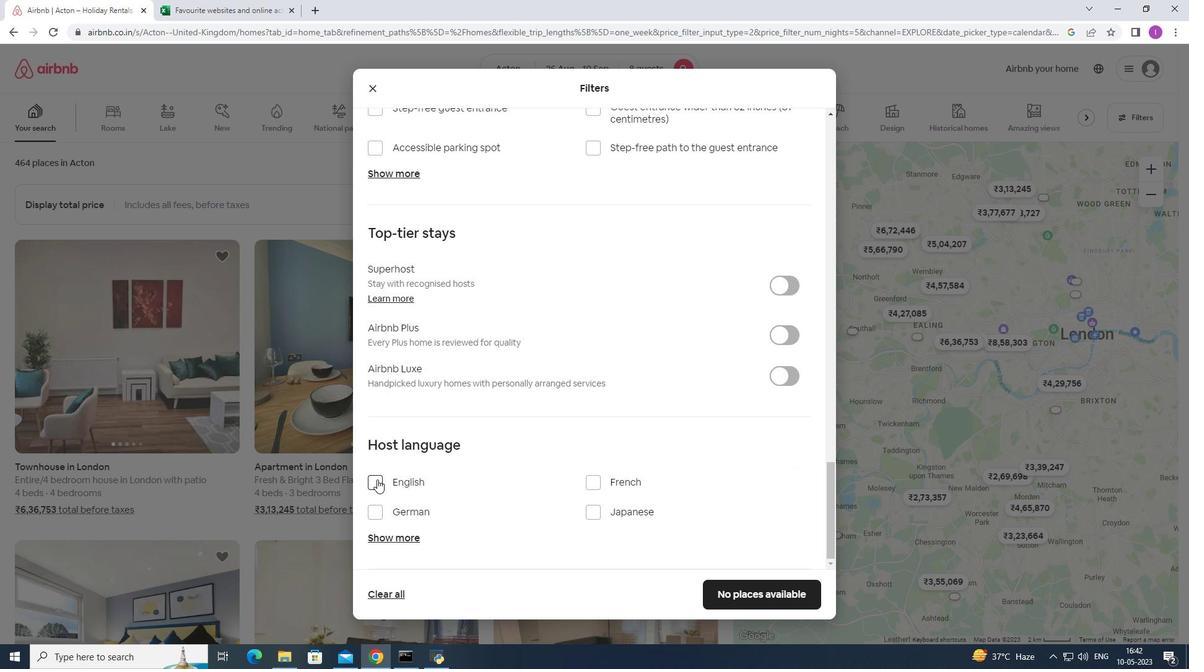 
Action: Mouse pressed left at (378, 480)
Screenshot: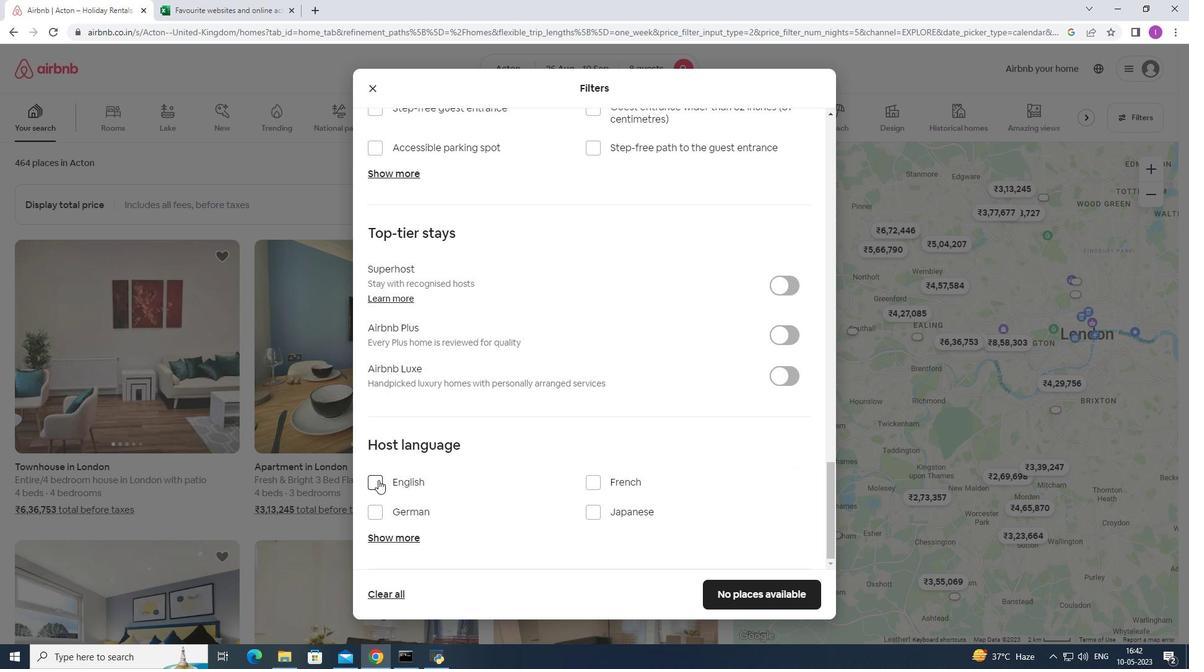 
Action: Mouse moved to (576, 495)
Screenshot: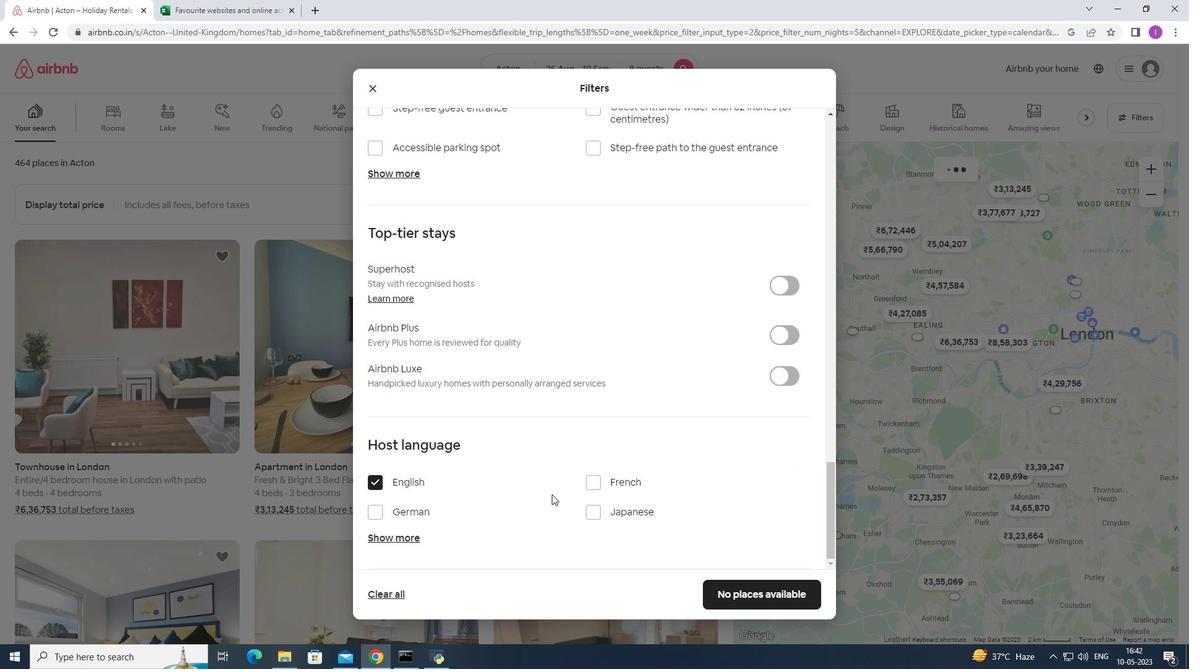 
Action: Mouse scrolled (576, 494) with delta (0, 0)
Screenshot: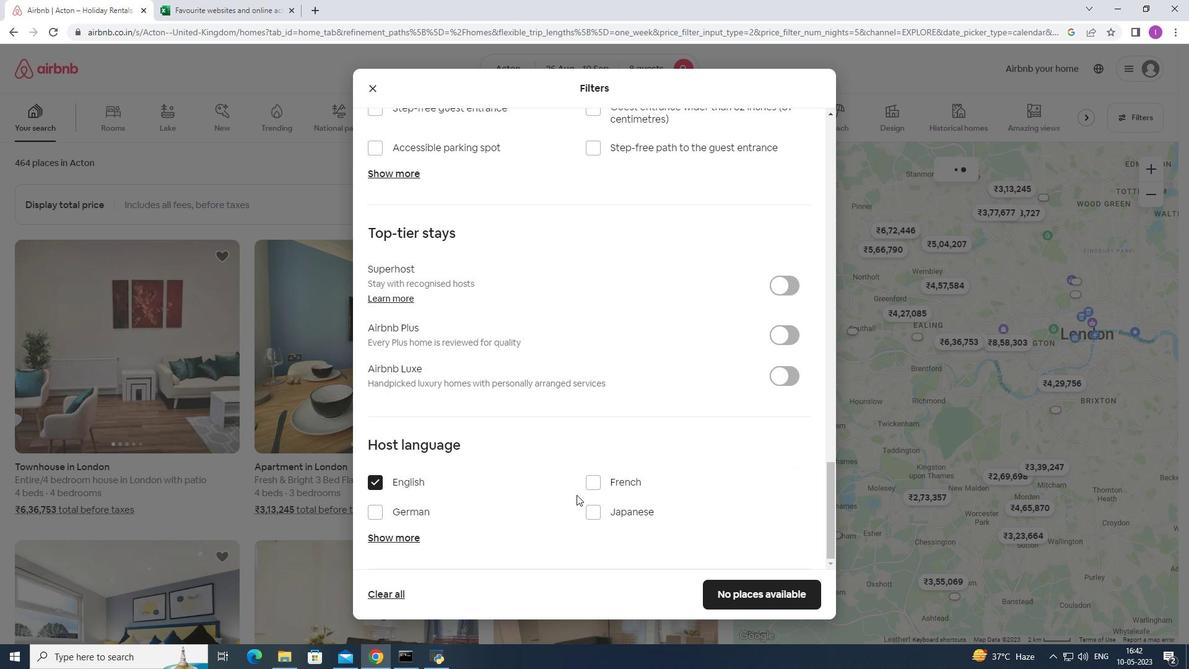 
Action: Mouse moved to (576, 495)
Screenshot: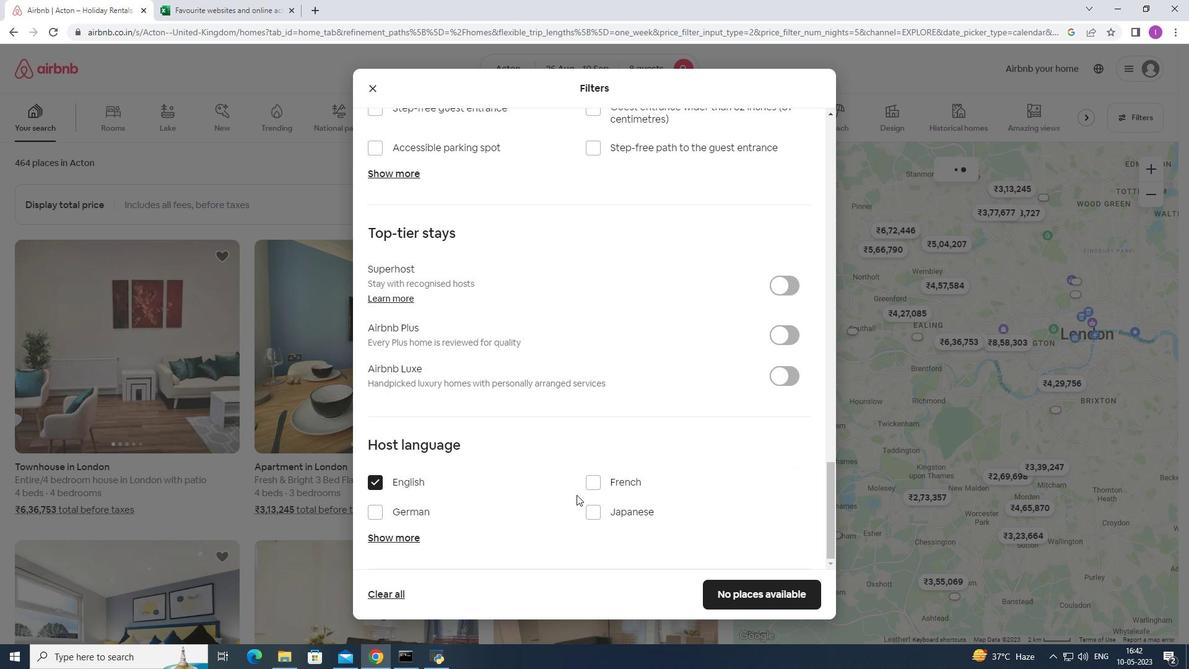 
Action: Mouse scrolled (576, 494) with delta (0, 0)
Screenshot: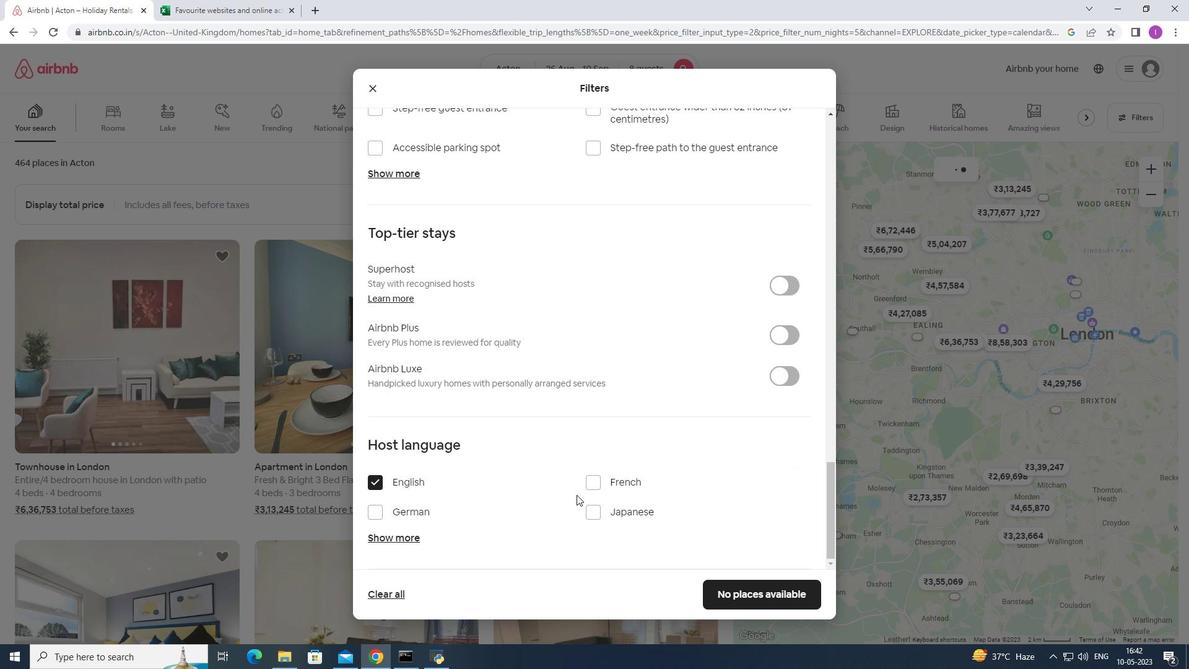 
Action: Mouse scrolled (576, 494) with delta (0, 0)
Screenshot: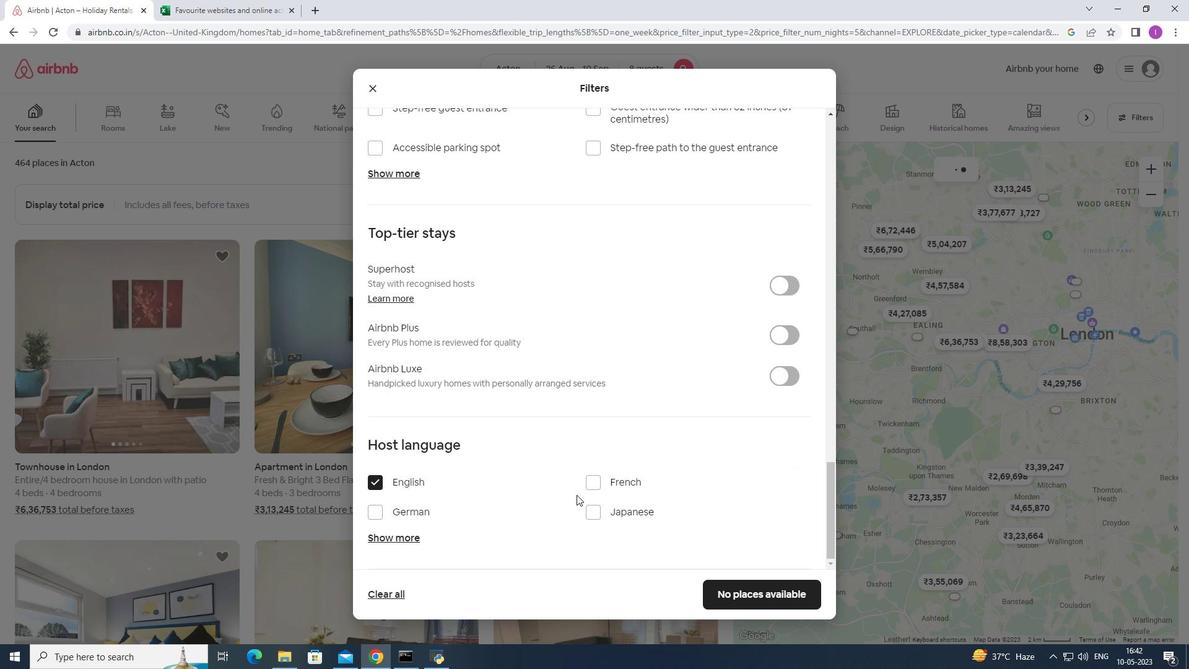 
Action: Mouse scrolled (576, 494) with delta (0, 0)
Screenshot: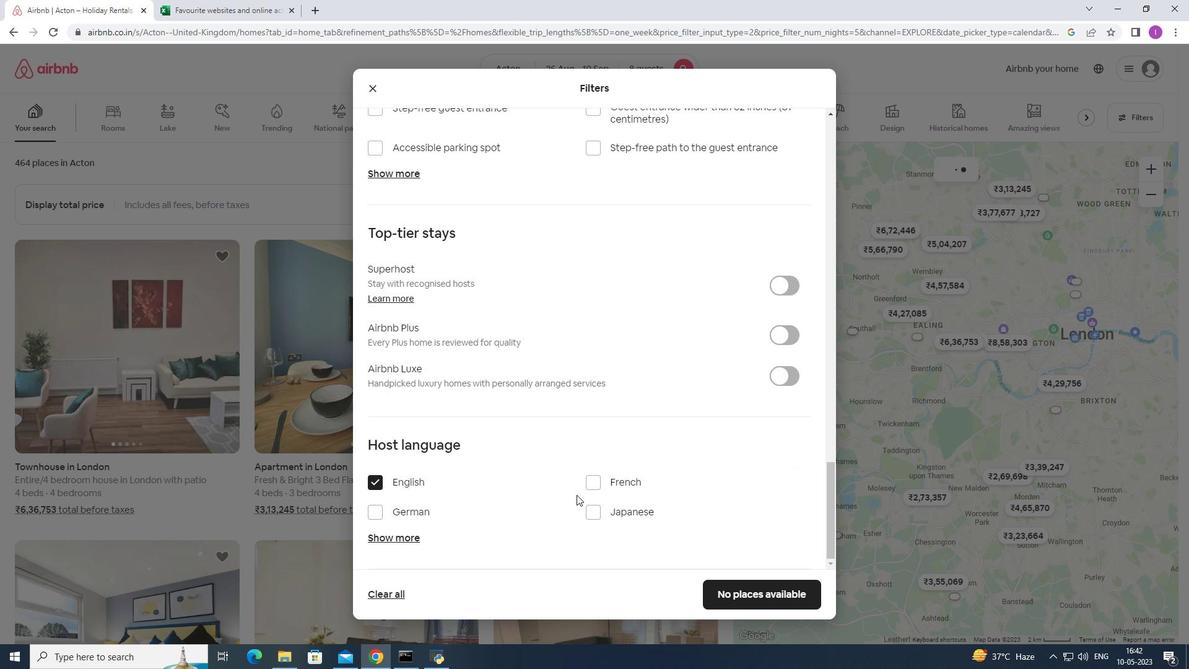 
Action: Mouse scrolled (576, 494) with delta (0, 0)
Screenshot: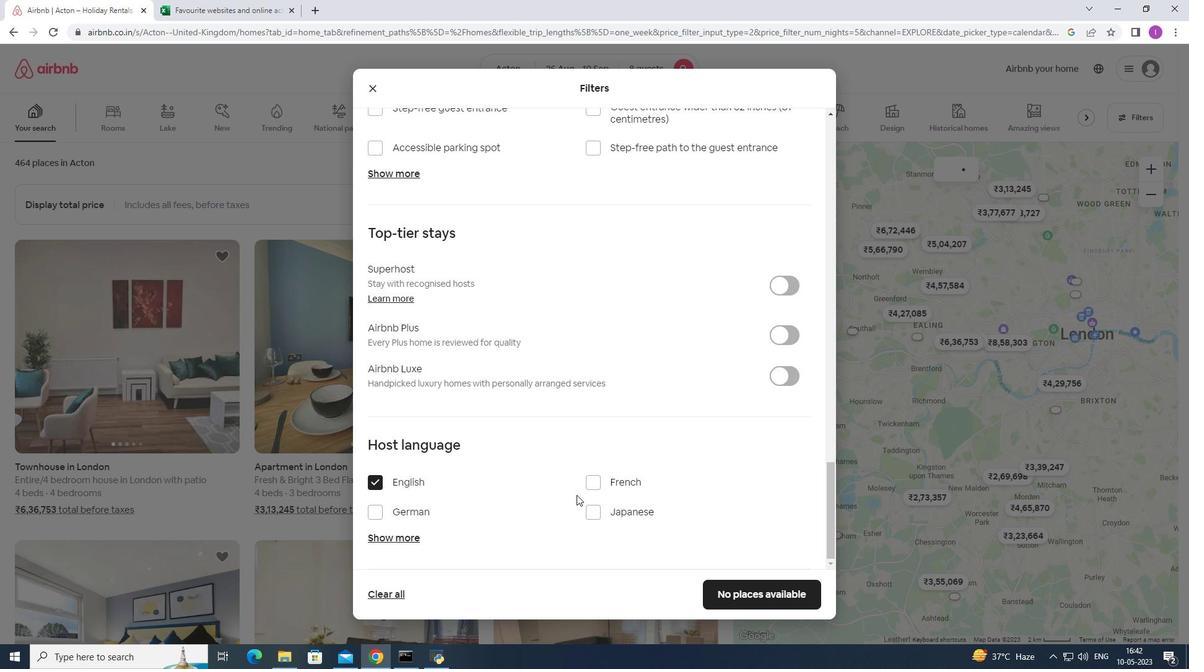 
Action: Mouse moved to (577, 495)
Screenshot: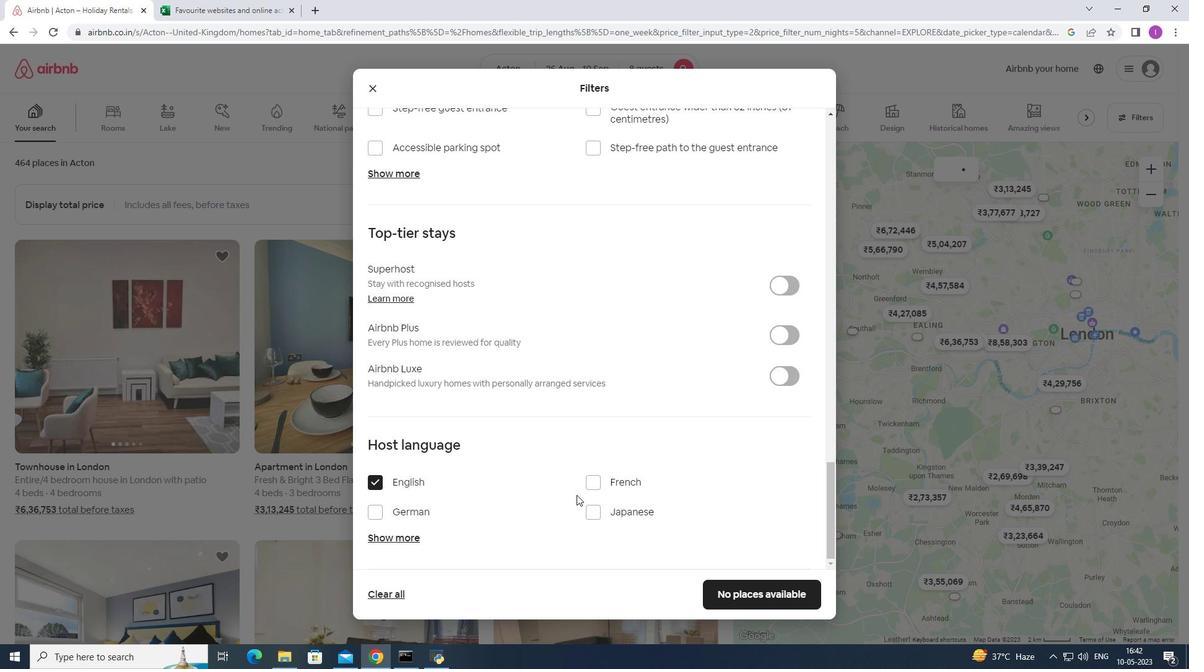 
Action: Mouse scrolled (577, 494) with delta (0, 0)
Screenshot: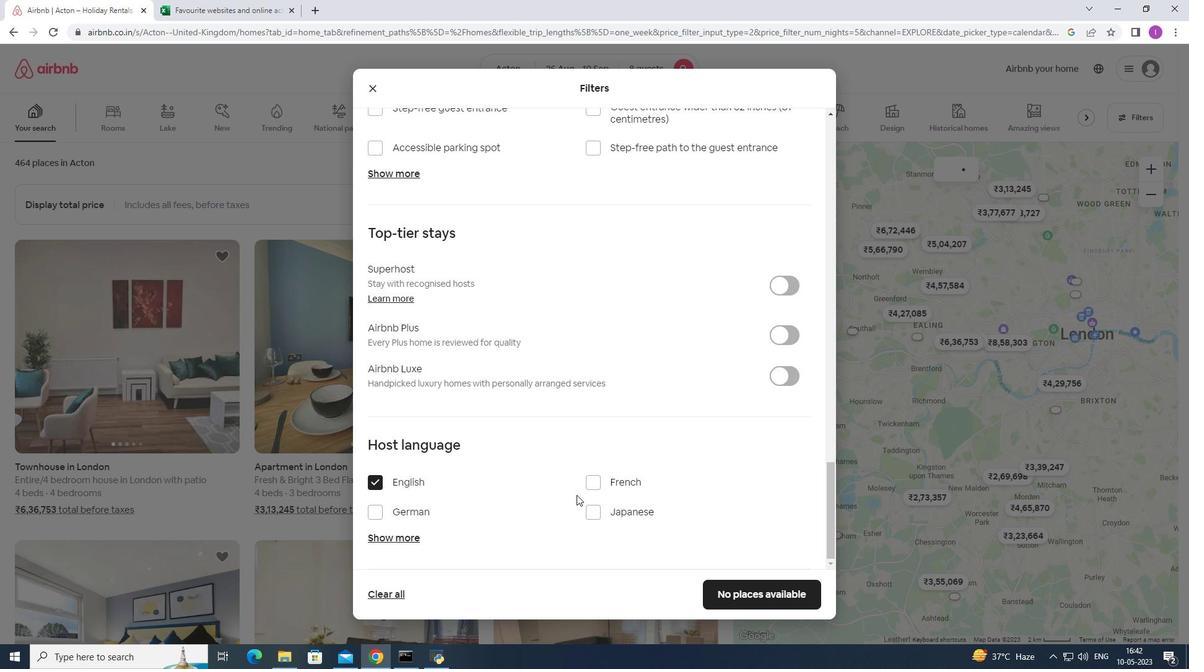 
Action: Mouse moved to (757, 605)
Screenshot: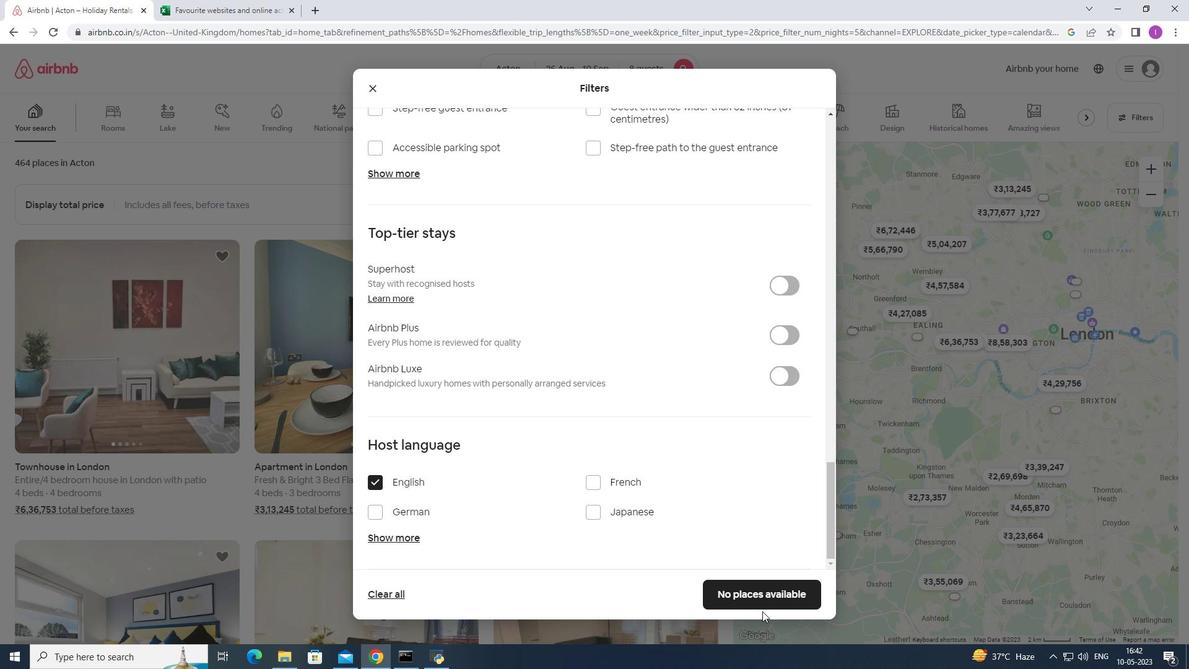 
Action: Mouse pressed left at (757, 605)
Screenshot: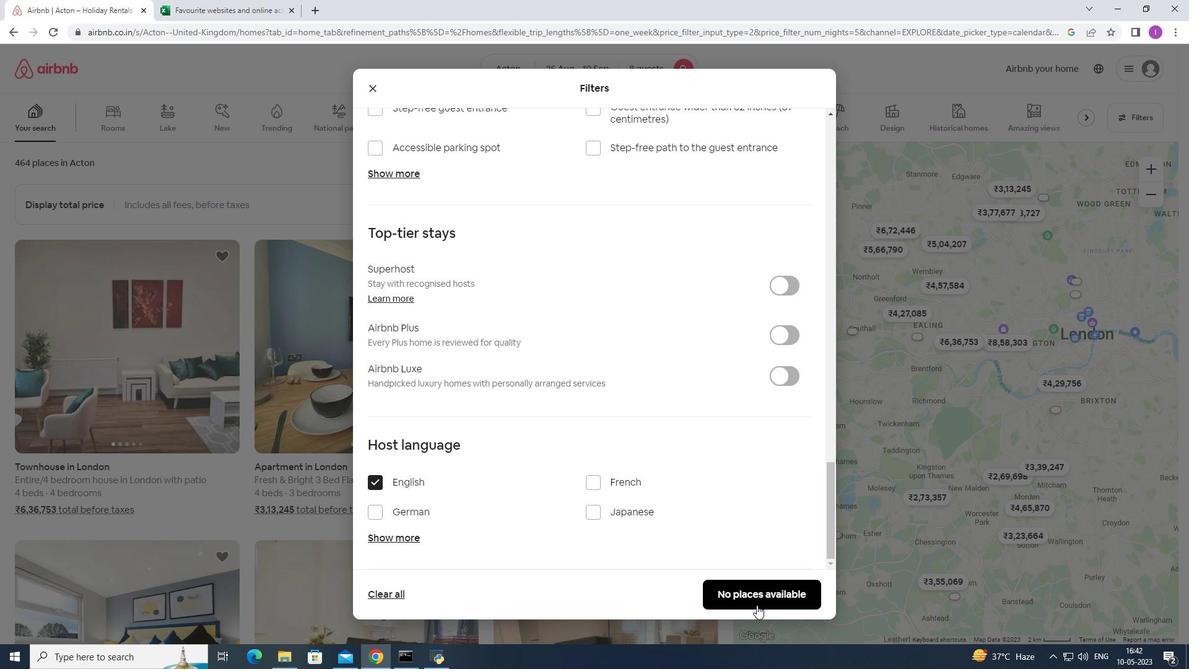 
Action: Mouse moved to (718, 594)
Screenshot: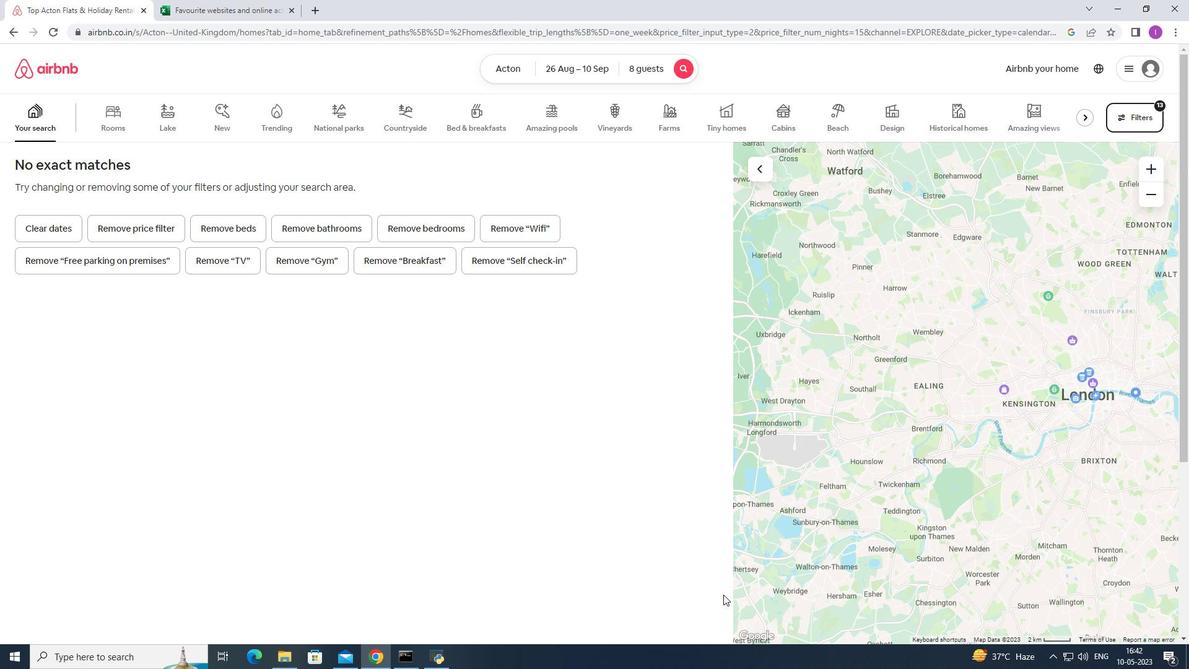 
